 Task: Open Card Comedy Festival Review in Board Sales Performance Reporting and Analysis to Workspace Audio Editing Software and add a team member Softage.2@softage.net, a label Red, a checklist Early Childhood Education, an attachment from your onedrive, a color Red and finally, add a card description 'Create and send out employee engagement survey on performance evaluation' and a comment 'Its important to ensure that this task aligns with our overall project goals as it is part of a larger project.'. Add a start date 'Jan 02, 1900' with a due date 'Jan 09, 1900'
Action: Mouse moved to (102, 495)
Screenshot: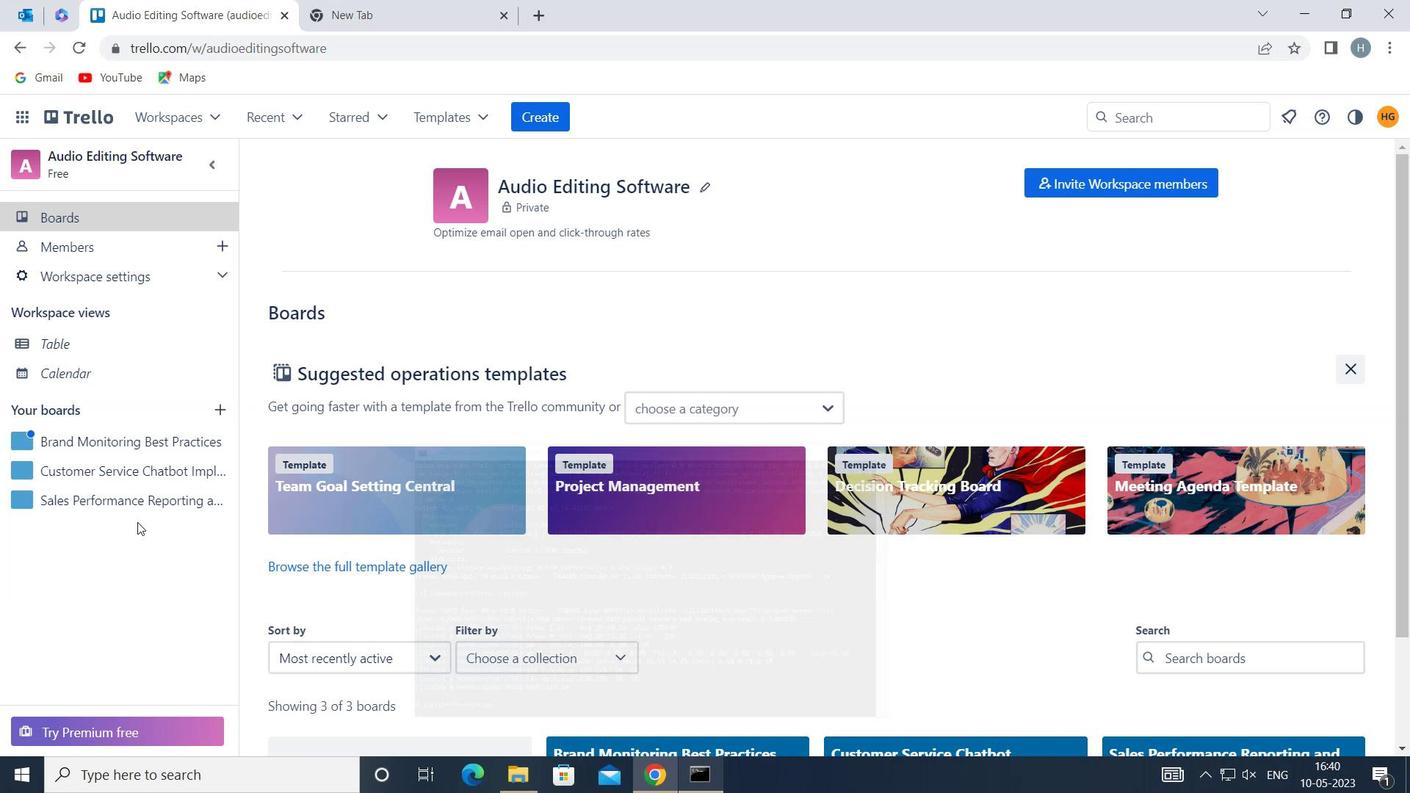 
Action: Mouse pressed left at (102, 495)
Screenshot: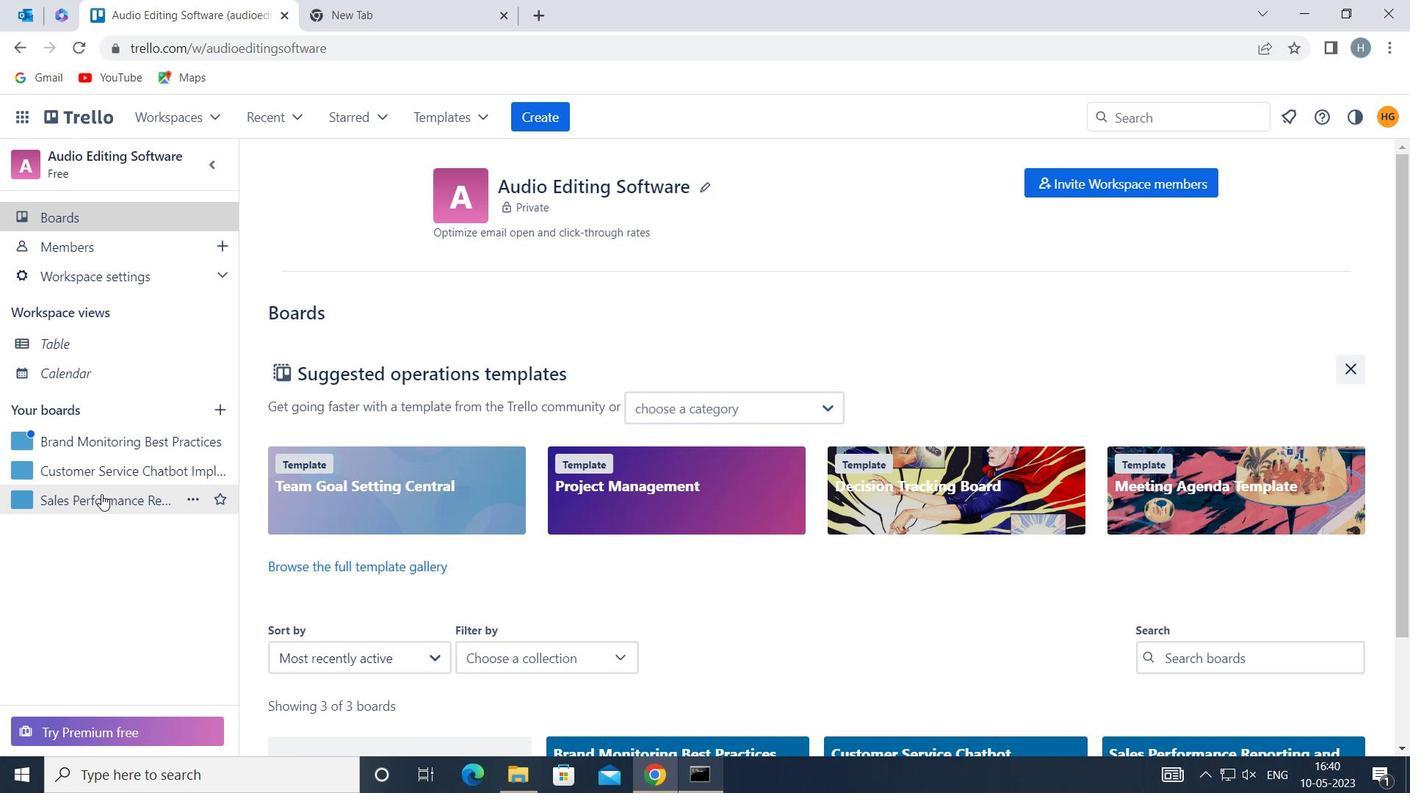 
Action: Mouse moved to (379, 260)
Screenshot: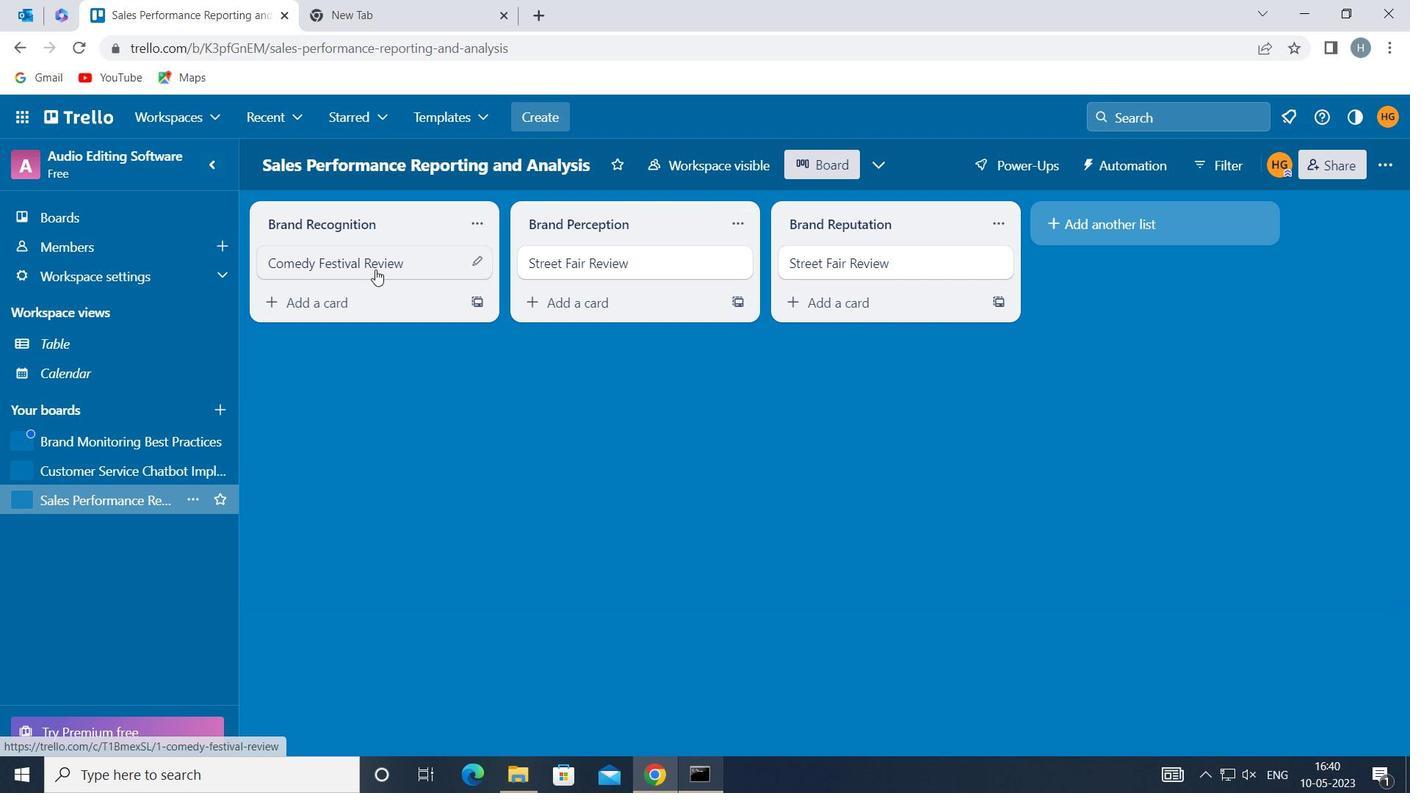 
Action: Mouse pressed left at (379, 260)
Screenshot: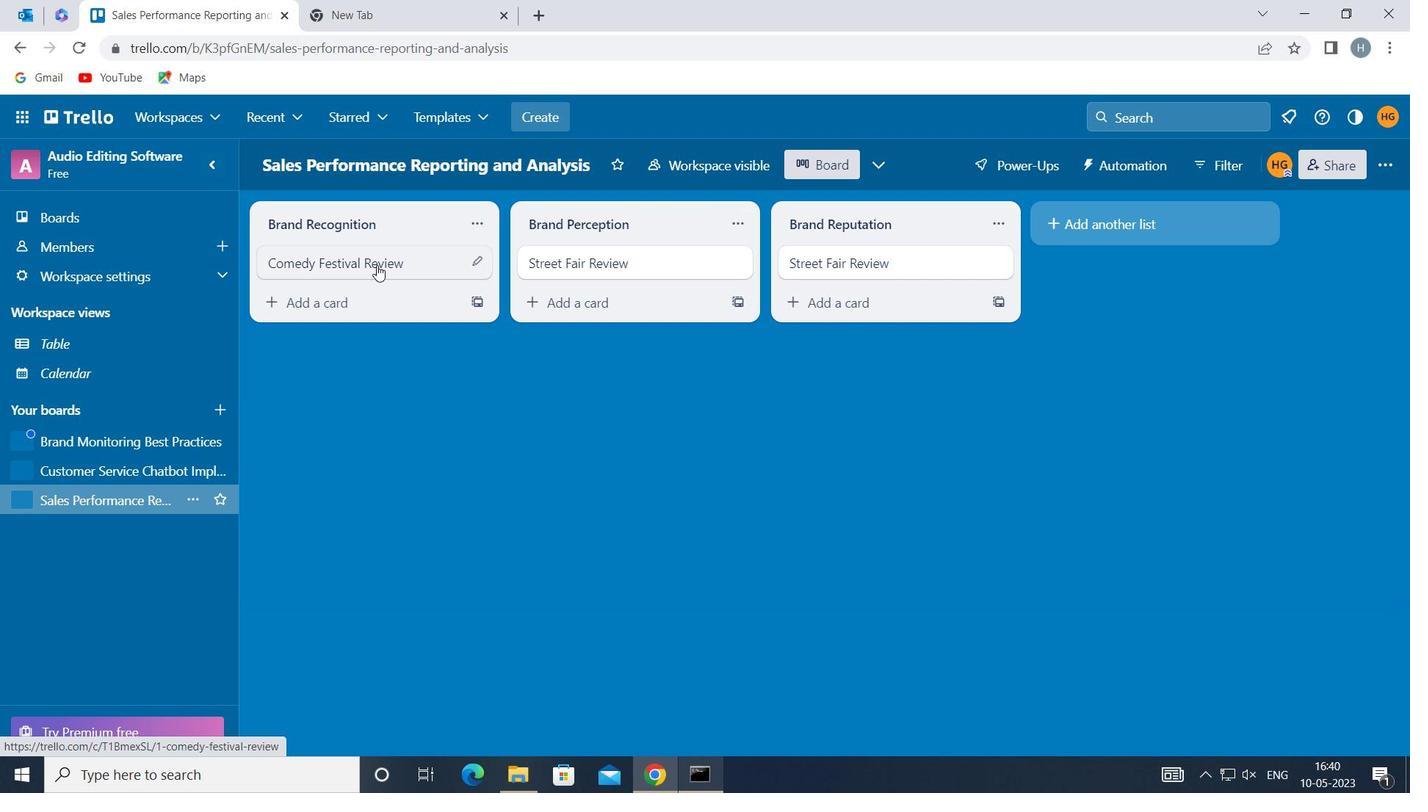 
Action: Mouse moved to (930, 262)
Screenshot: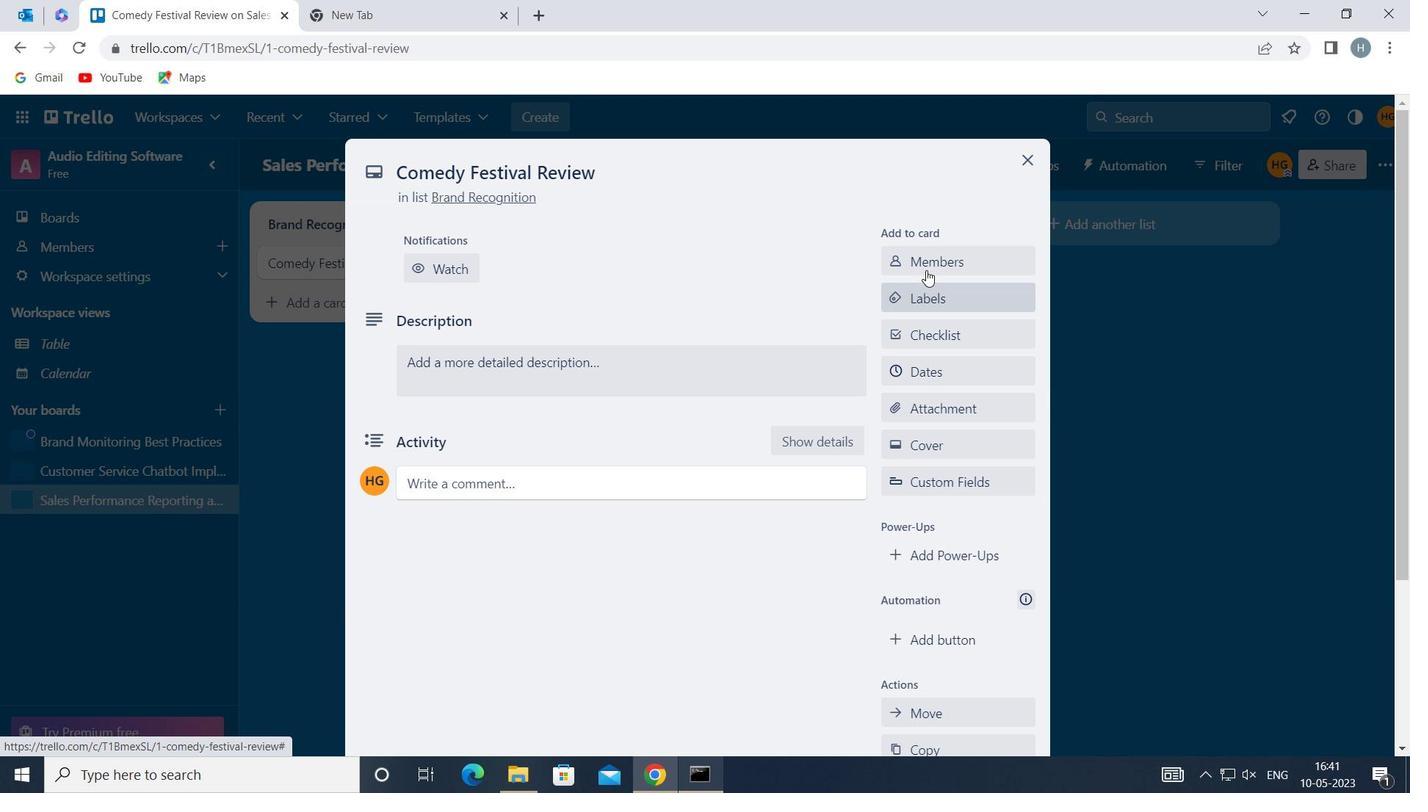 
Action: Mouse pressed left at (930, 262)
Screenshot: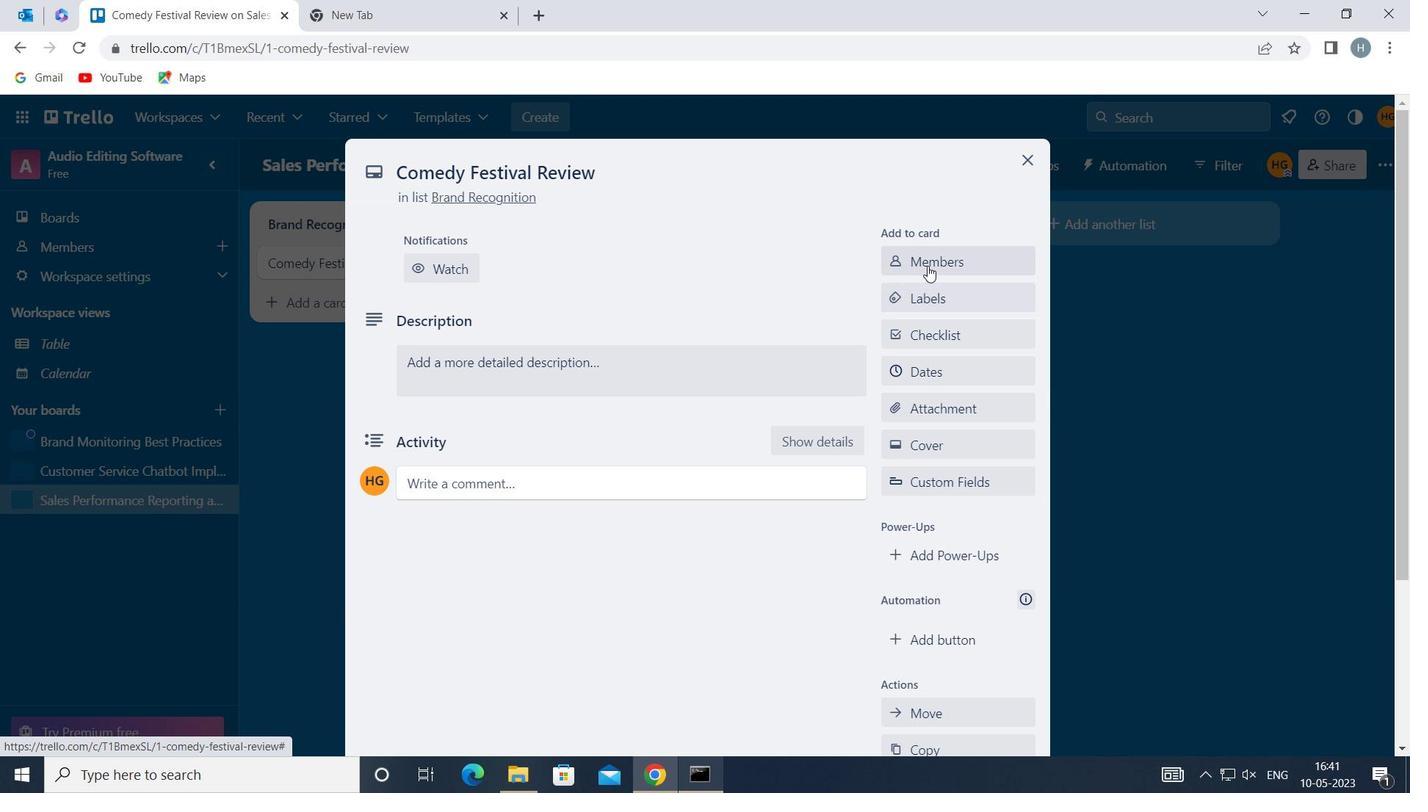 
Action: Mouse moved to (930, 261)
Screenshot: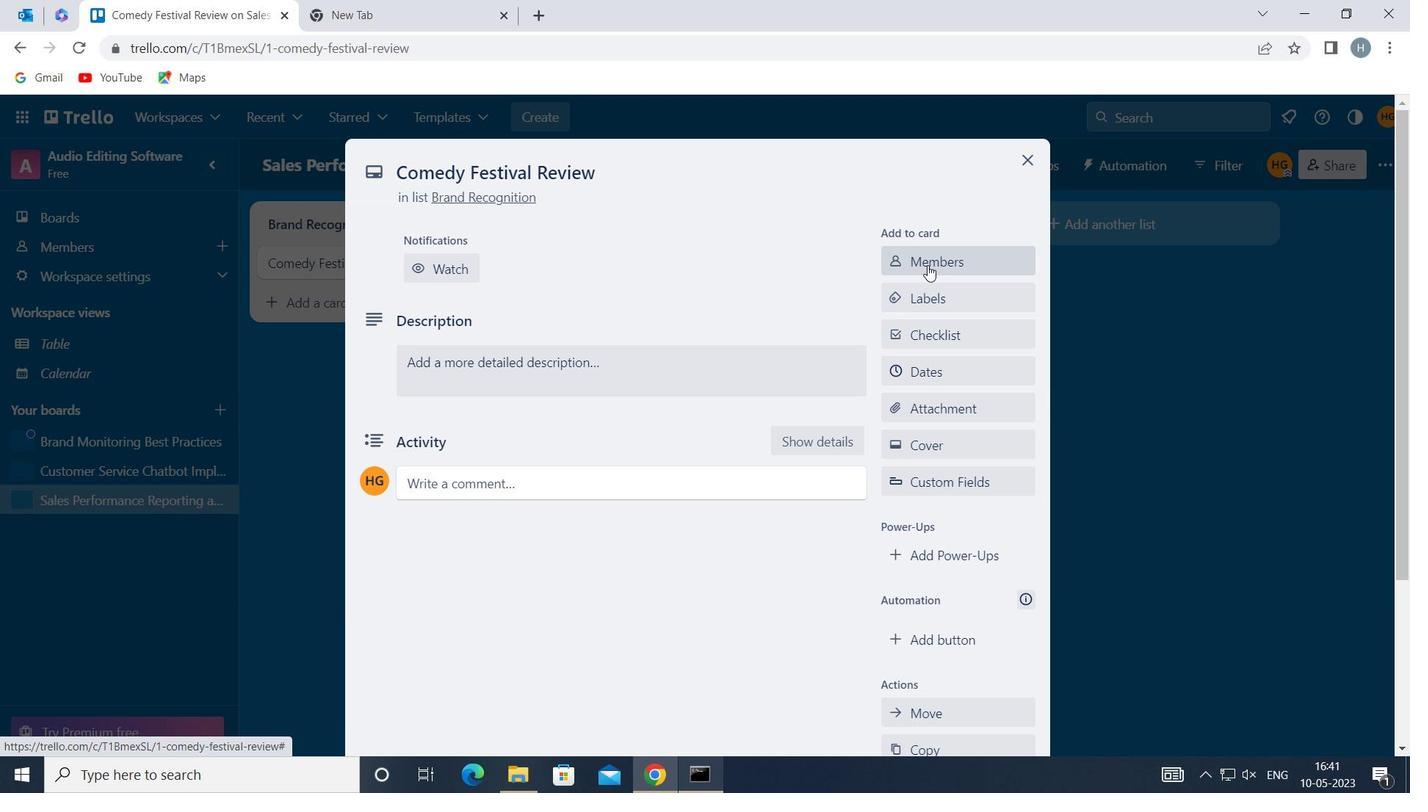 
Action: Key pressed softage
Screenshot: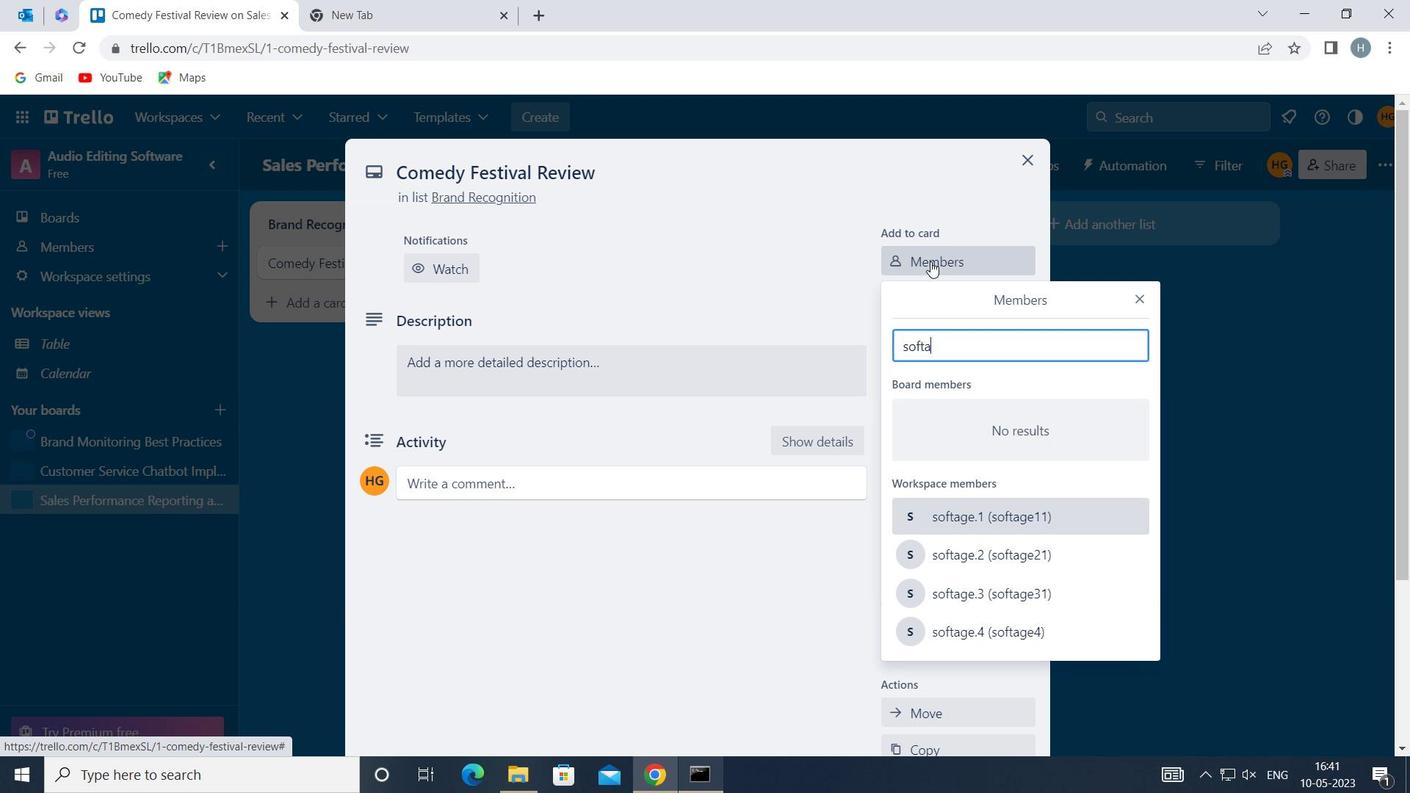 
Action: Mouse moved to (1019, 539)
Screenshot: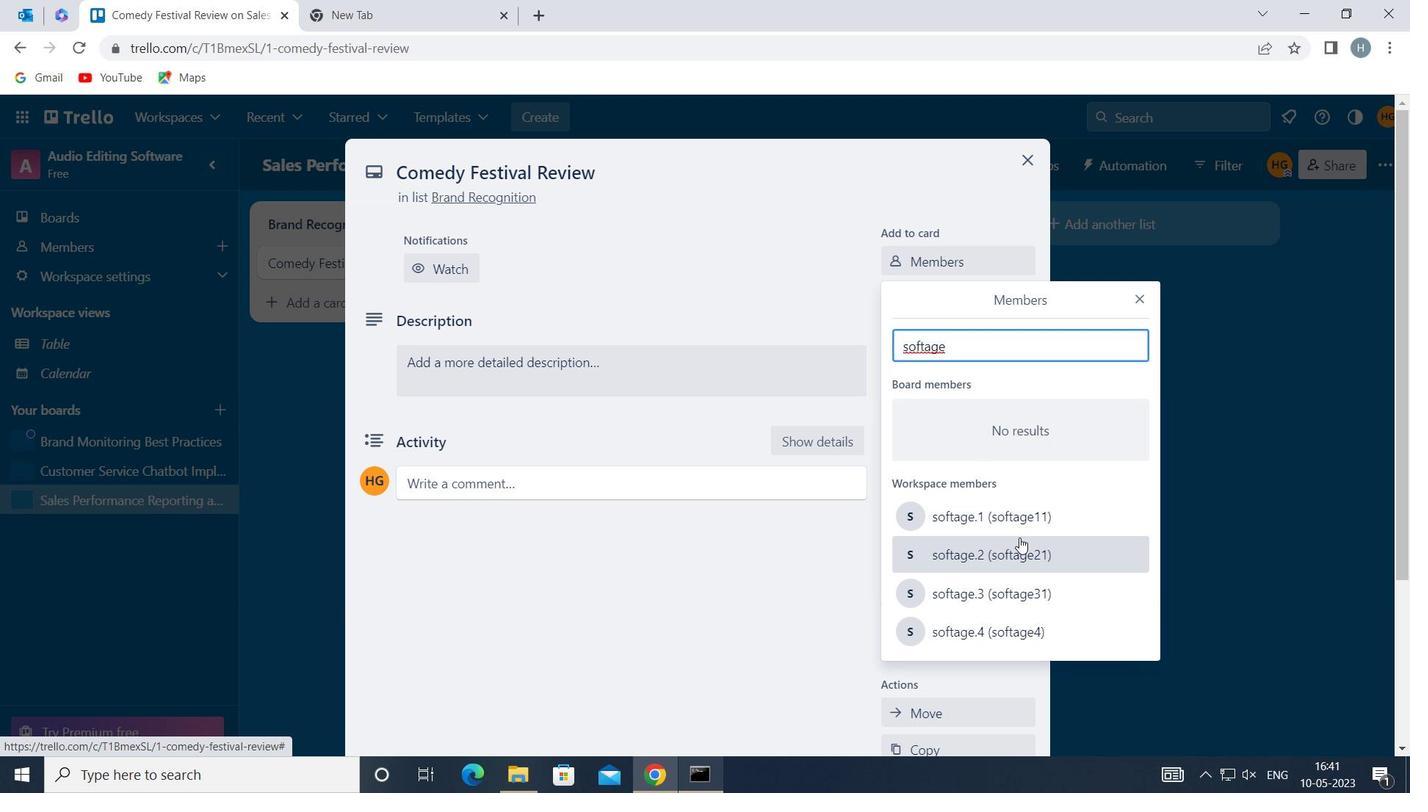 
Action: Mouse pressed left at (1019, 539)
Screenshot: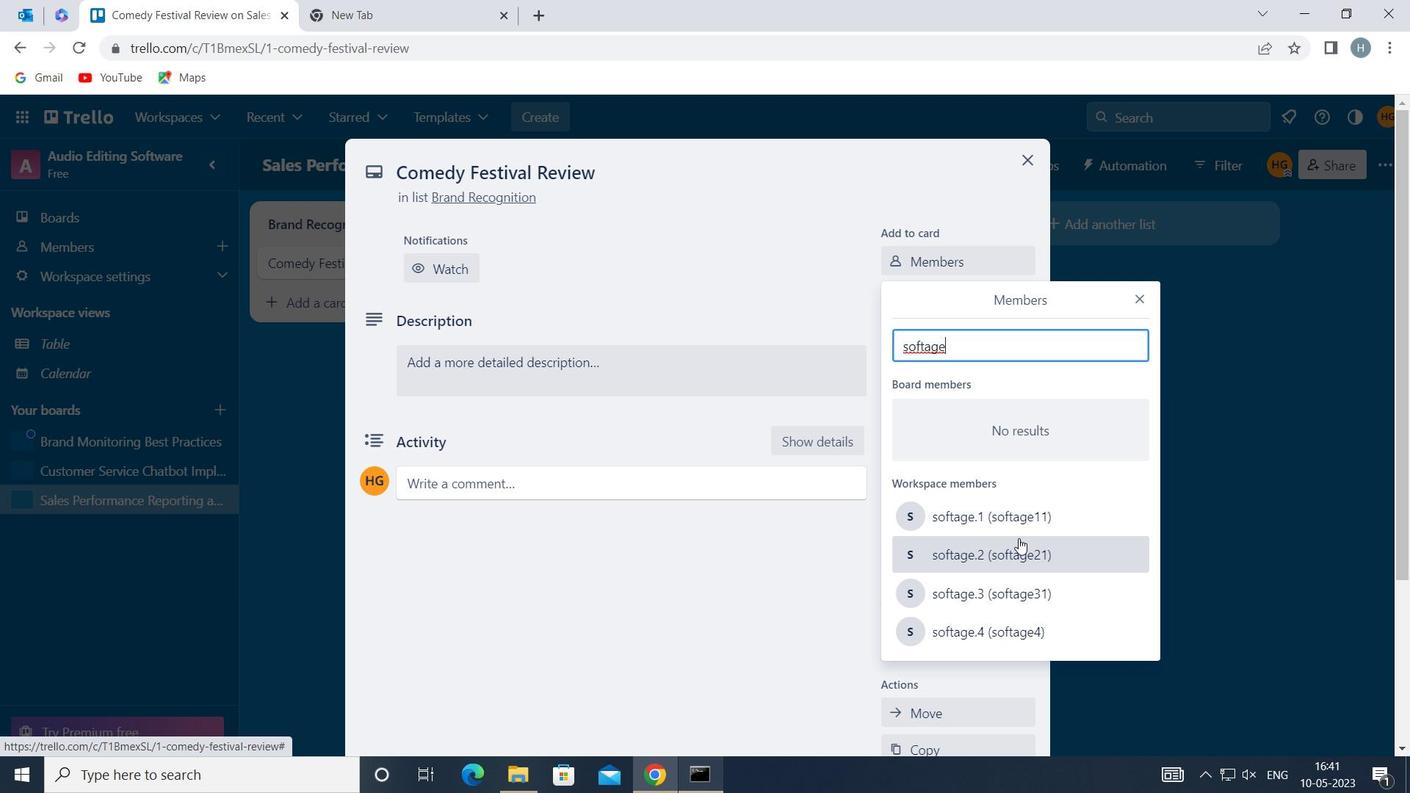 
Action: Mouse moved to (1140, 294)
Screenshot: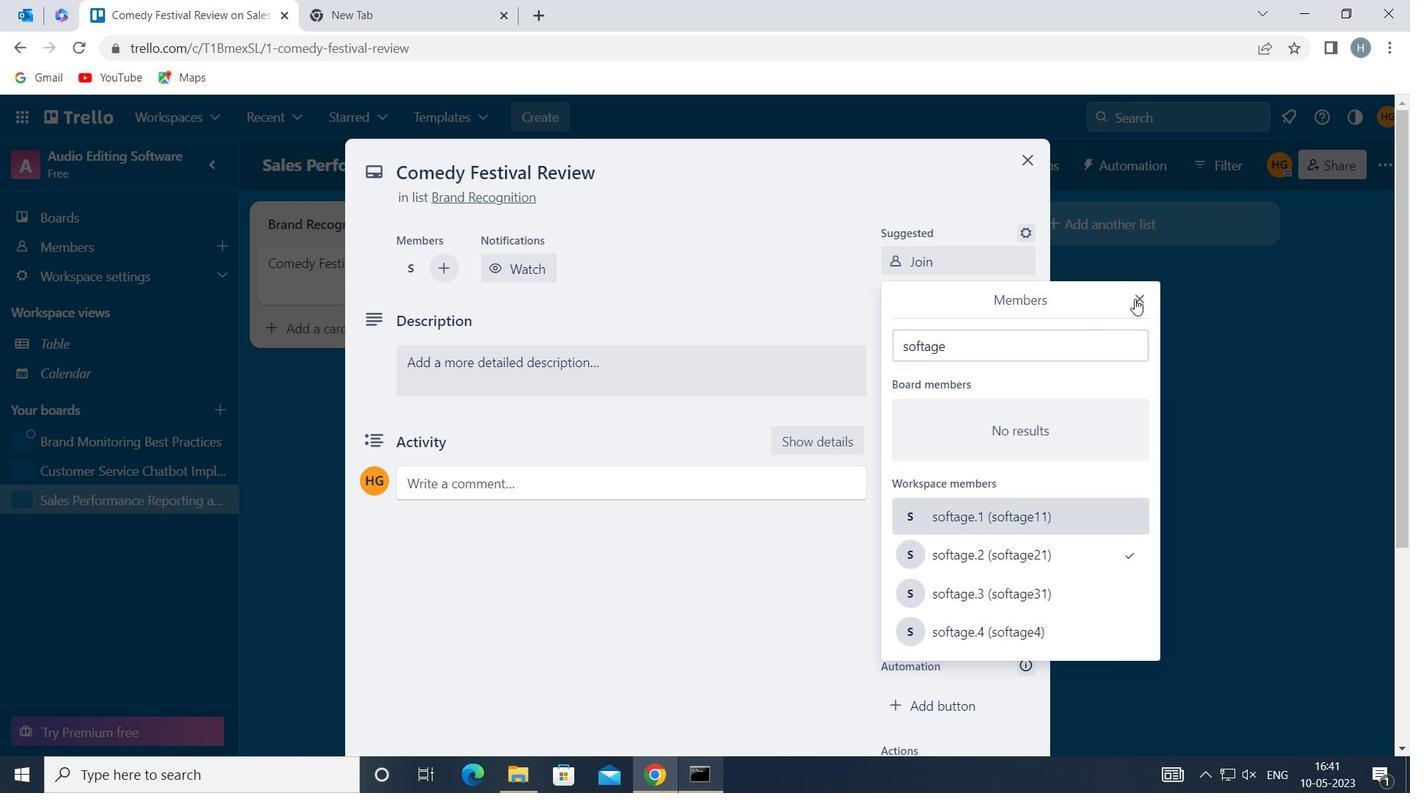
Action: Mouse pressed left at (1140, 294)
Screenshot: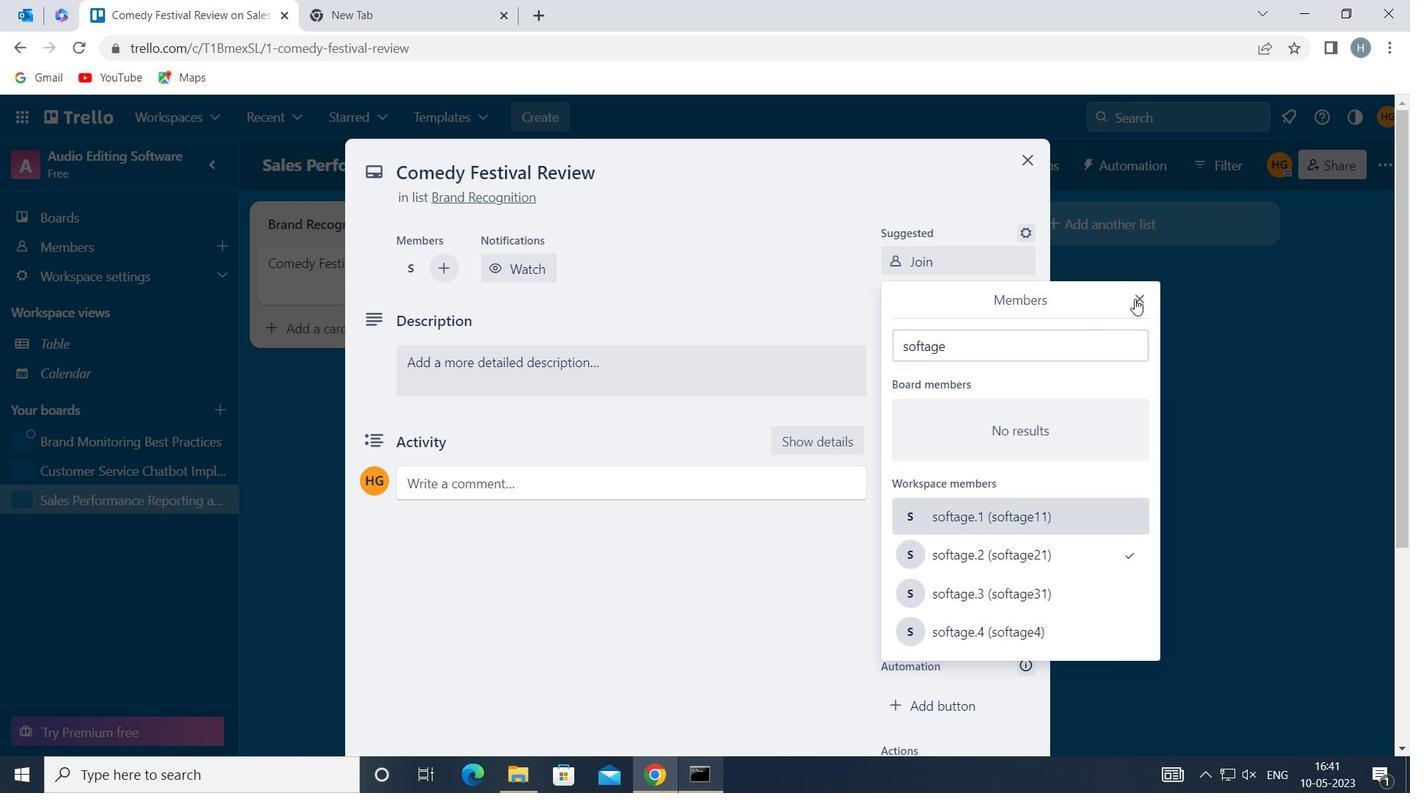 
Action: Mouse moved to (966, 357)
Screenshot: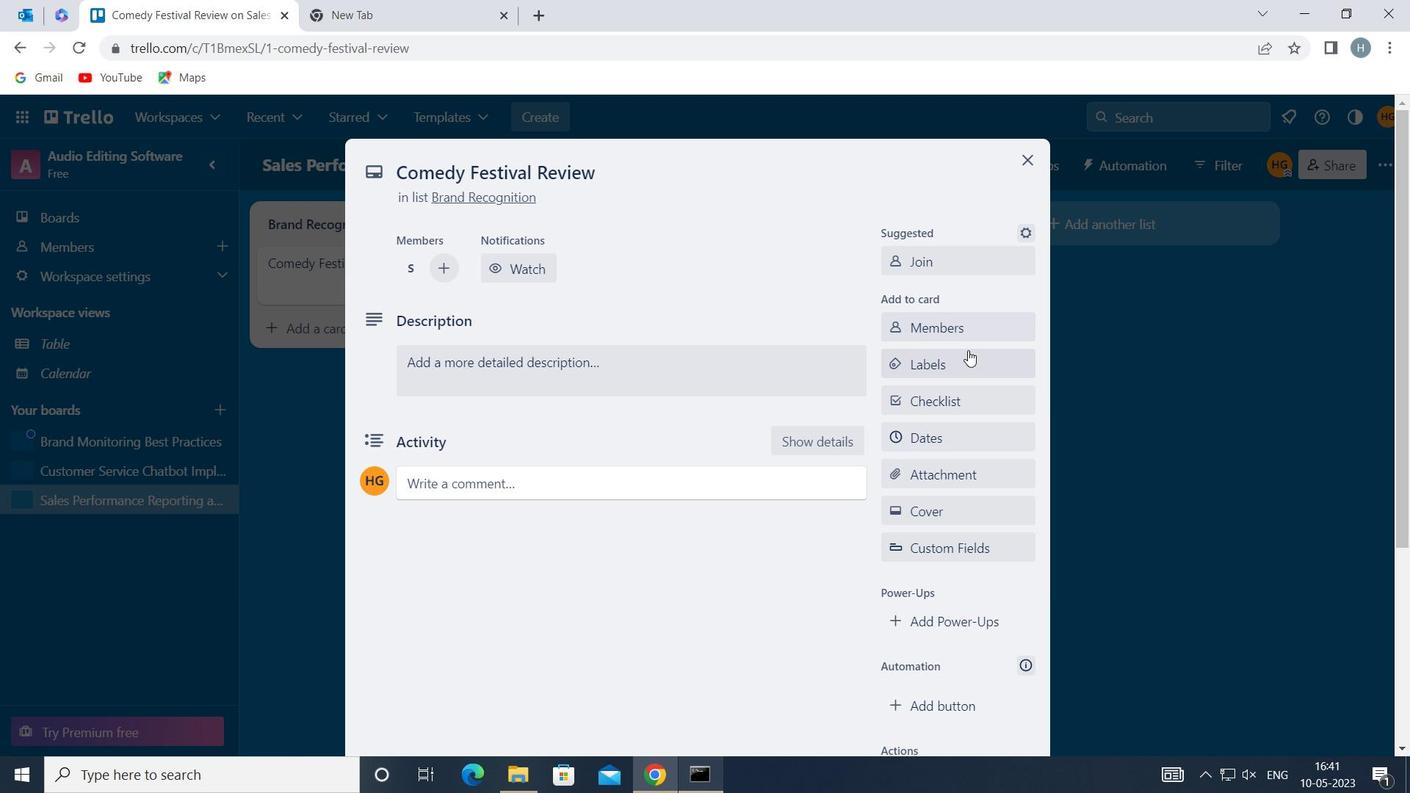 
Action: Mouse pressed left at (966, 357)
Screenshot: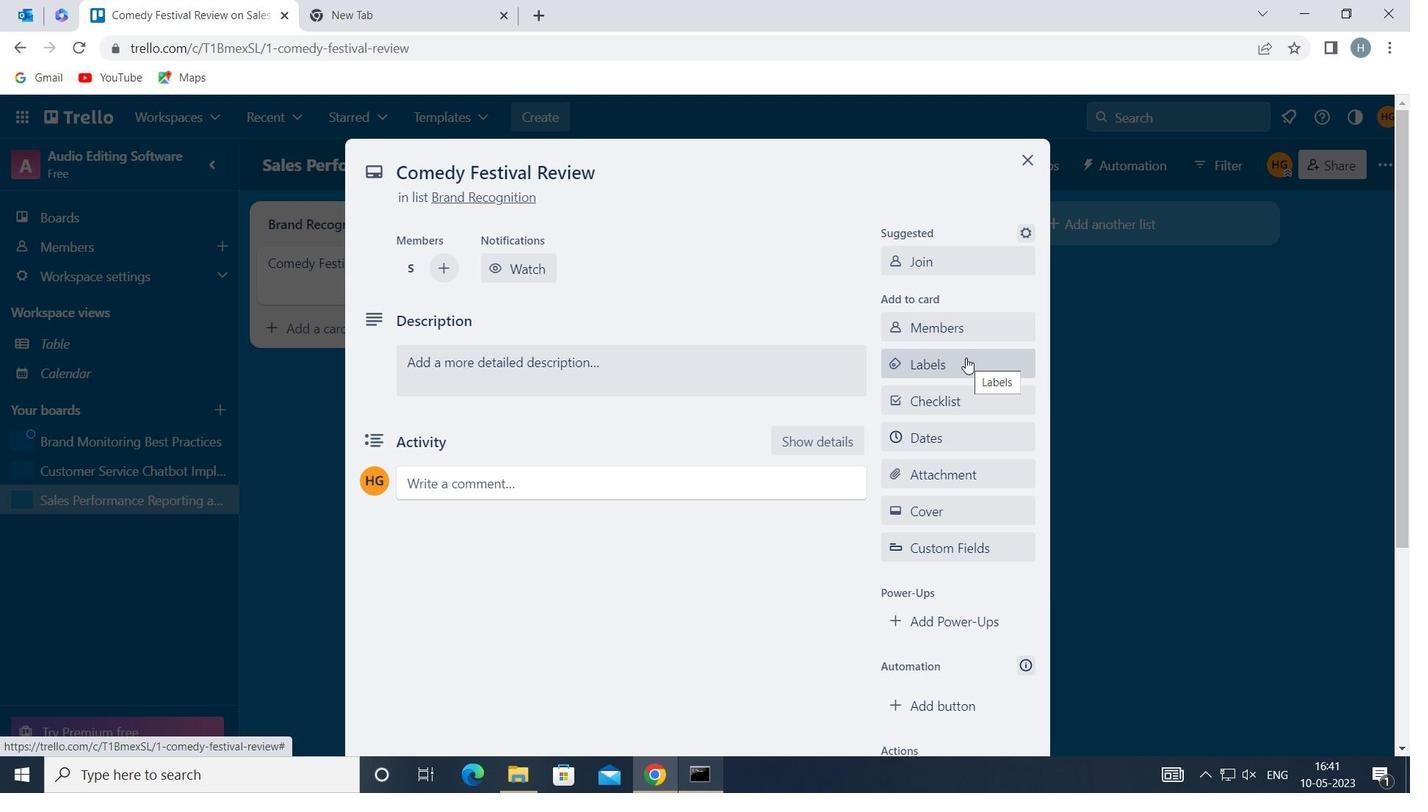 
Action: Mouse moved to (977, 370)
Screenshot: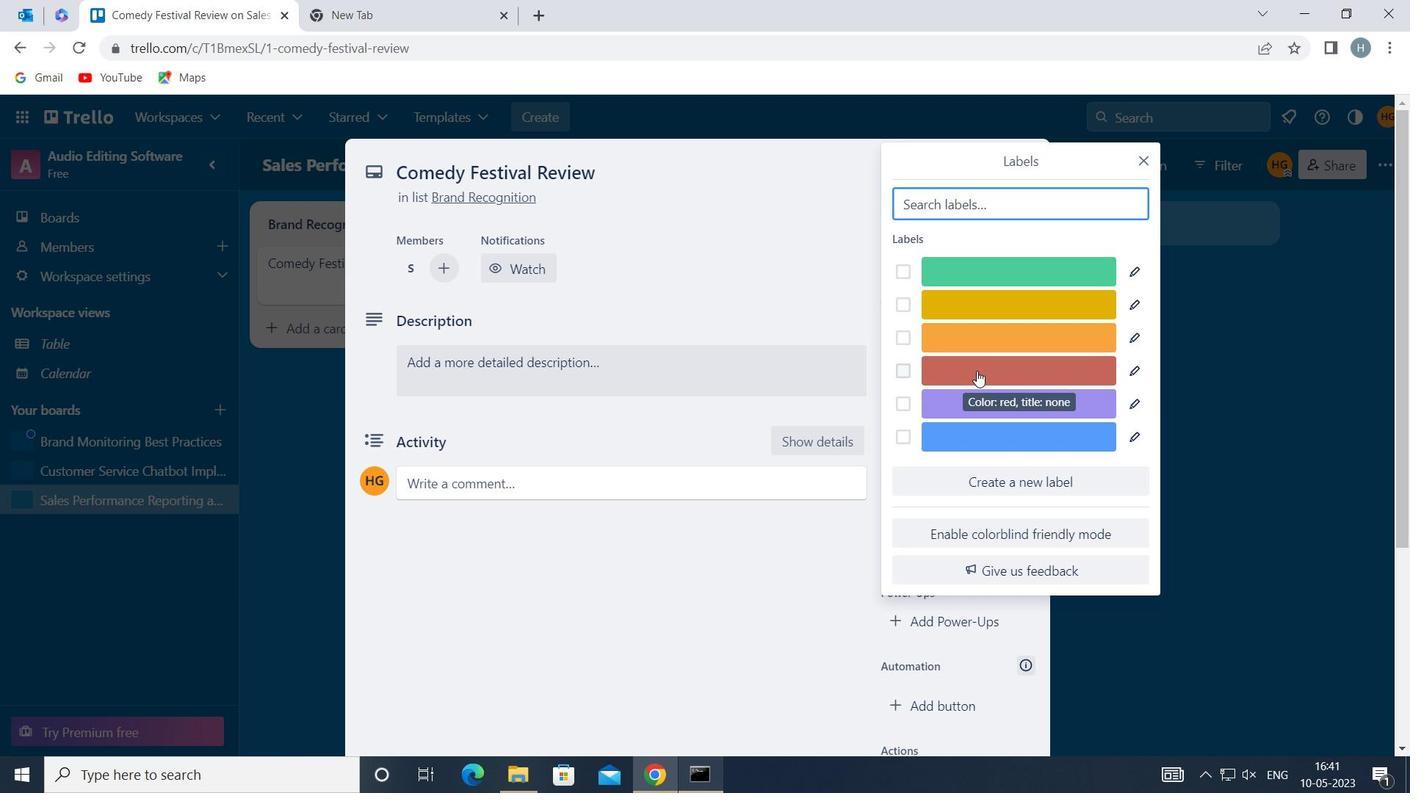 
Action: Mouse pressed left at (977, 370)
Screenshot: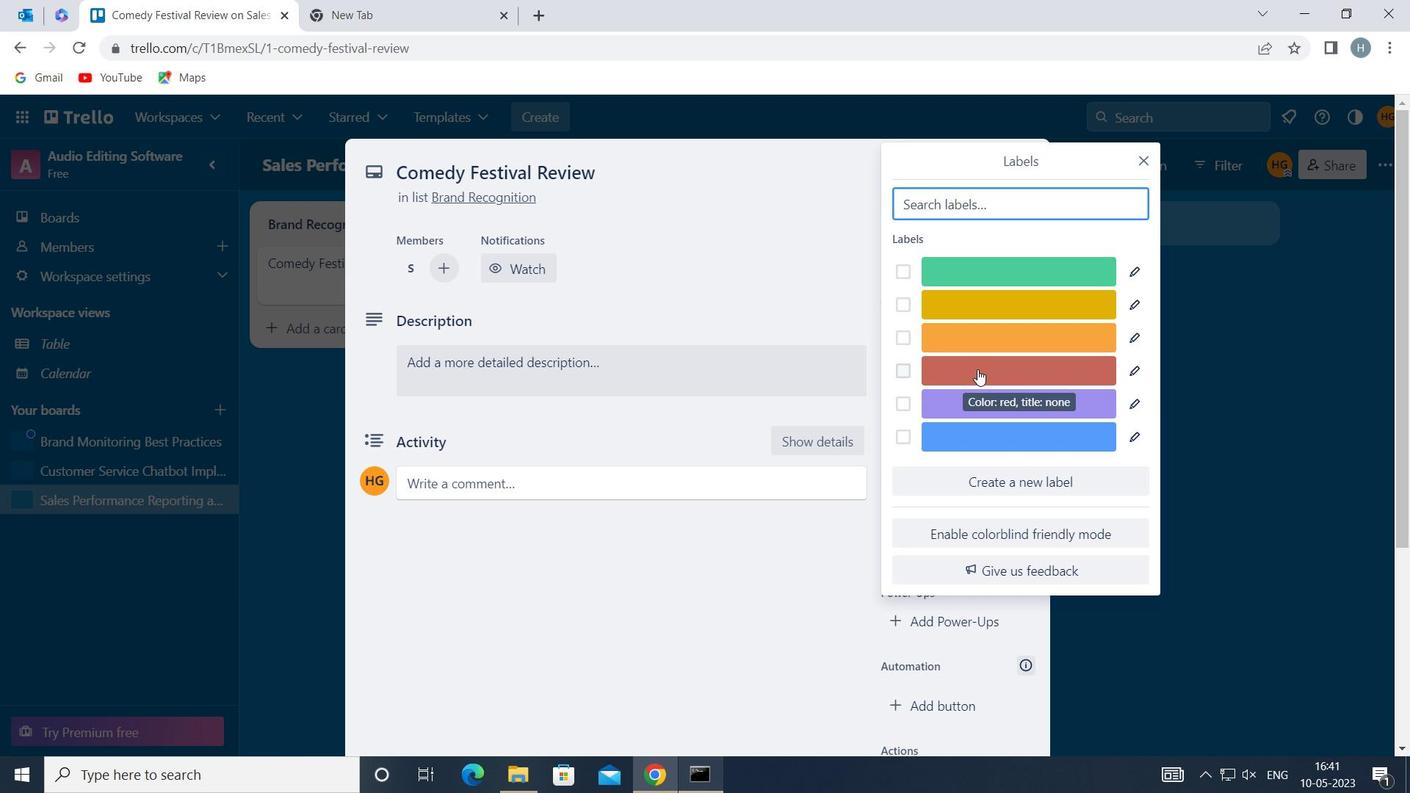 
Action: Mouse moved to (1144, 157)
Screenshot: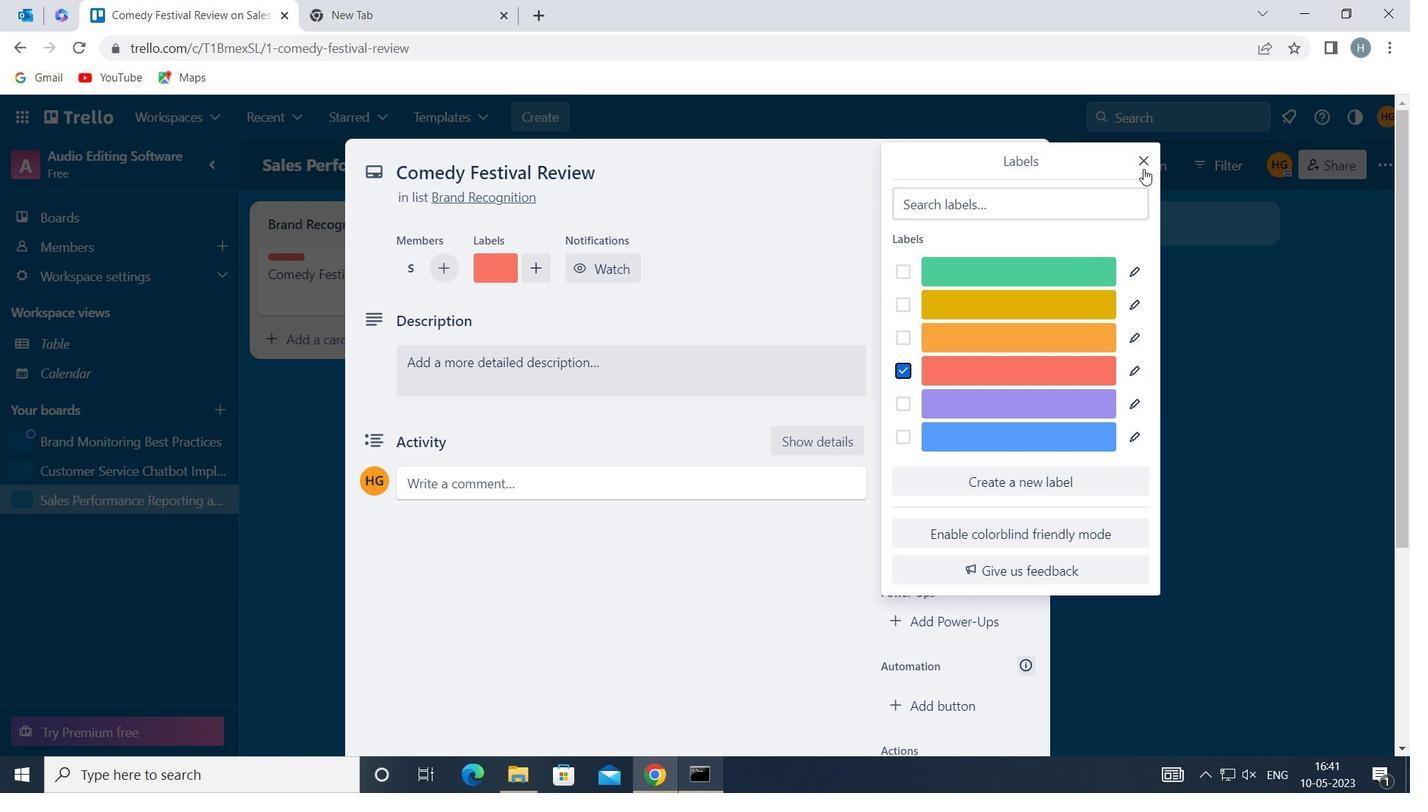 
Action: Mouse pressed left at (1144, 157)
Screenshot: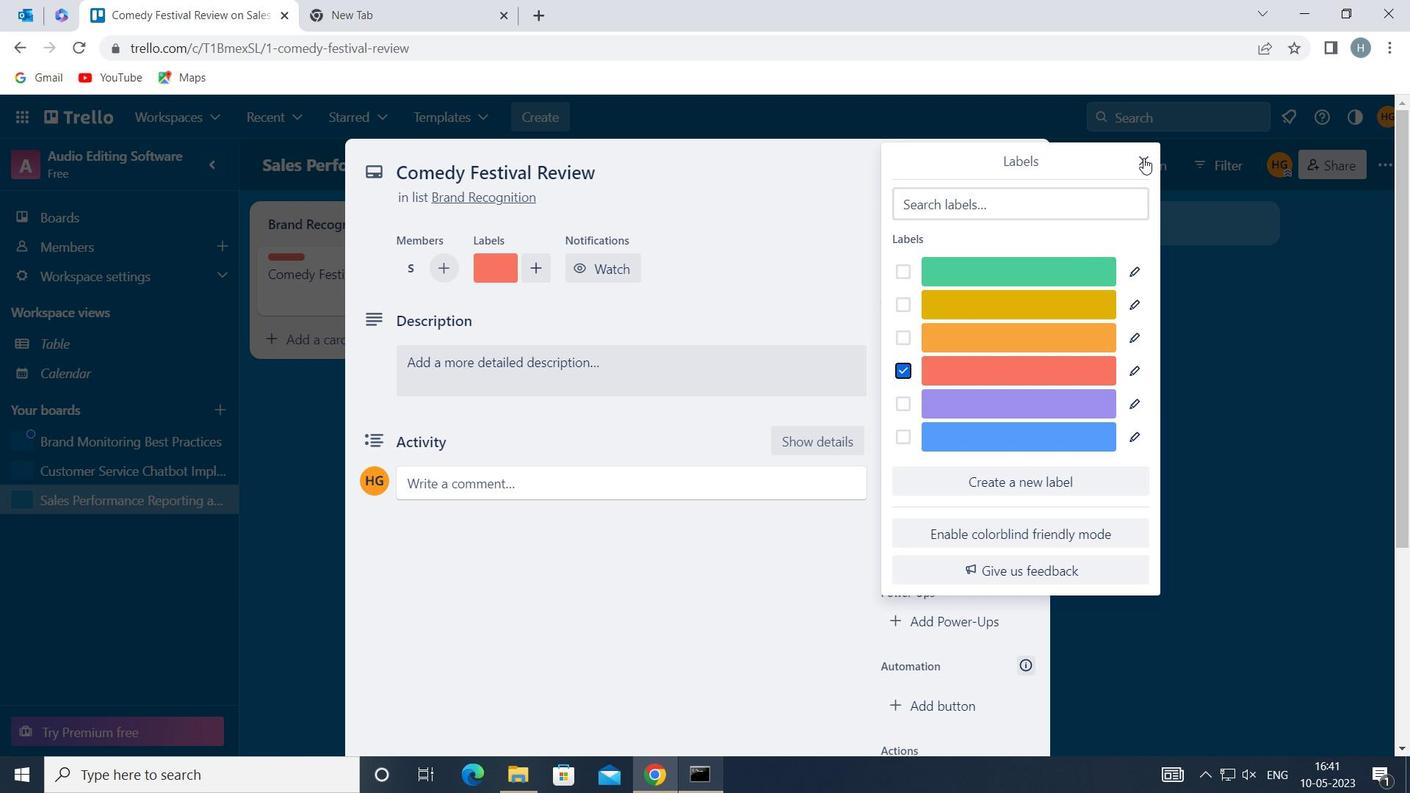 
Action: Mouse moved to (954, 398)
Screenshot: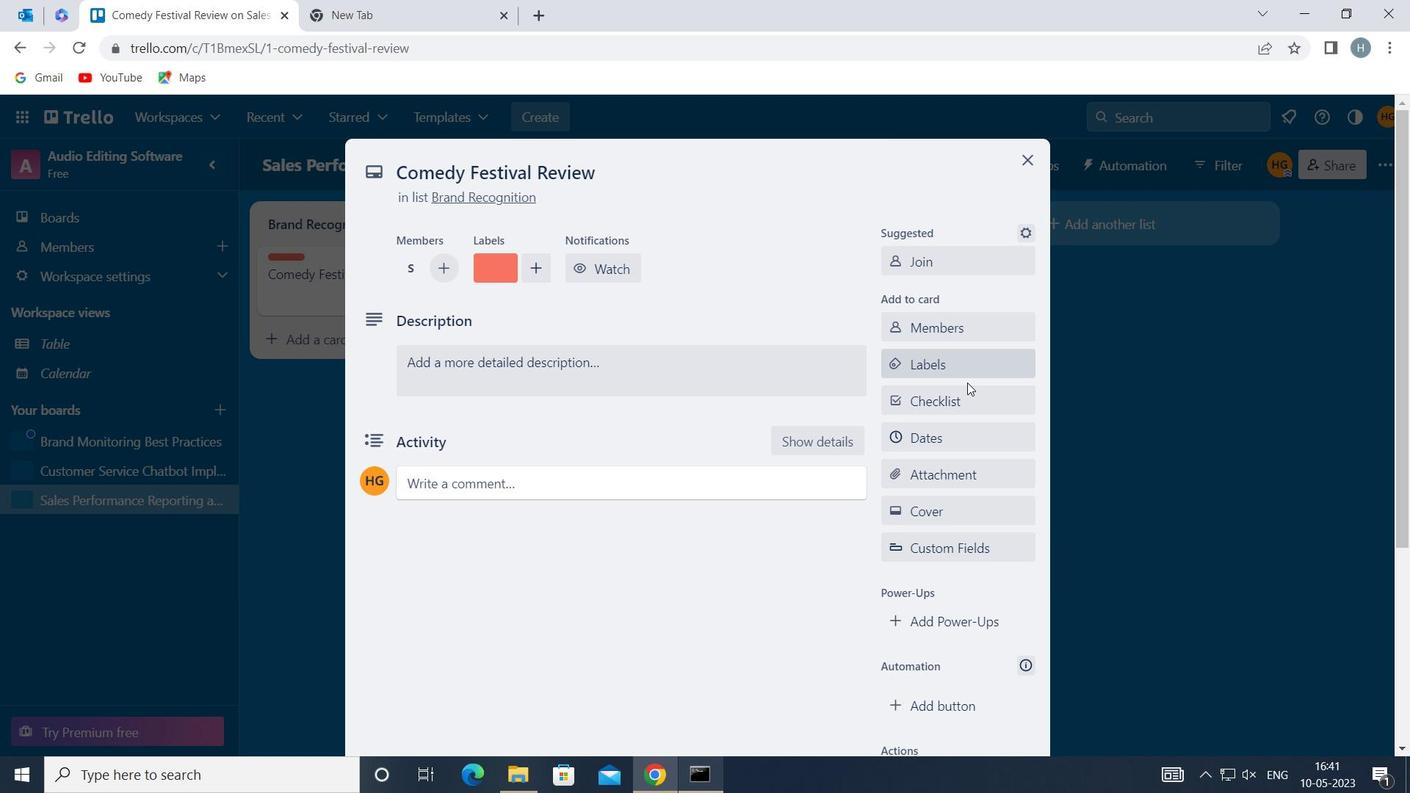 
Action: Mouse pressed left at (954, 398)
Screenshot: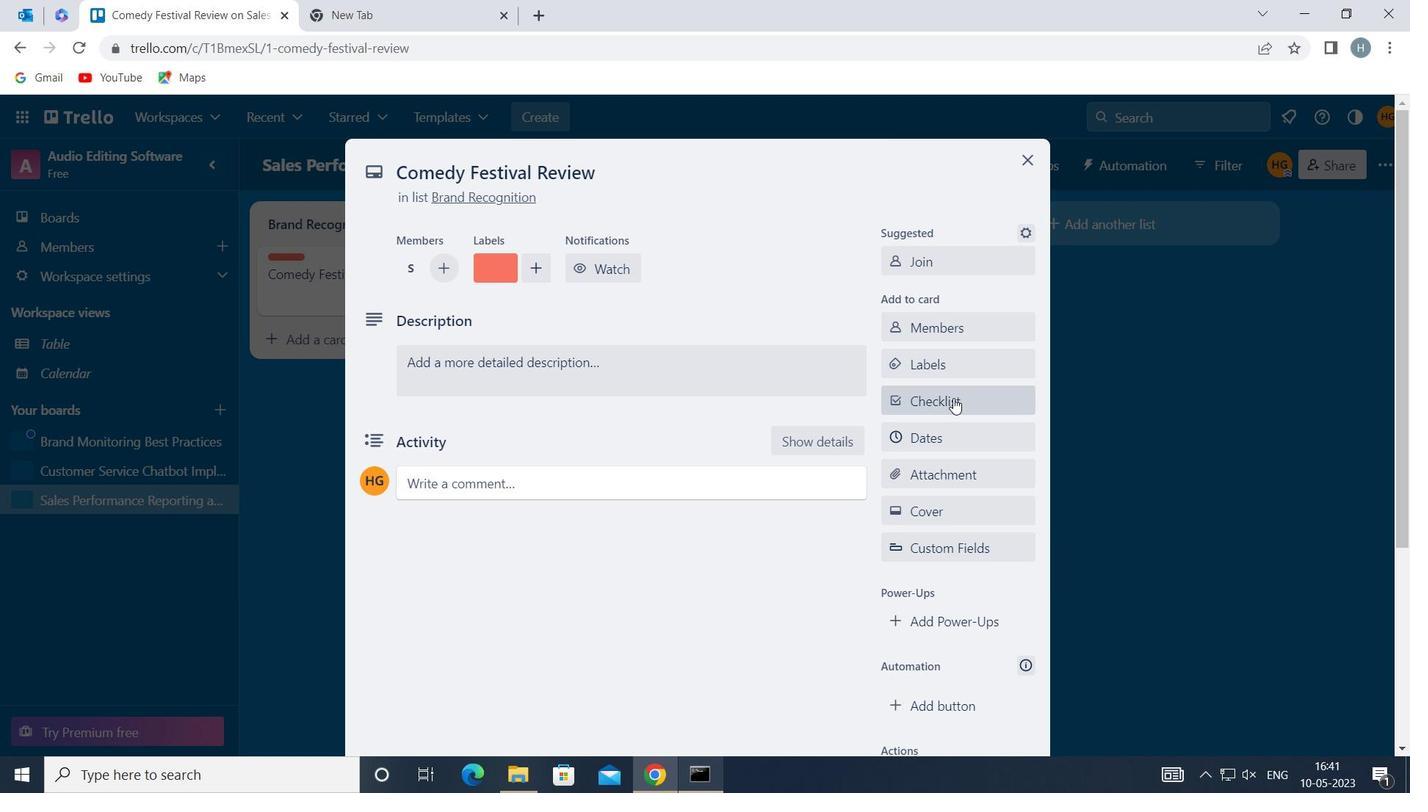 
Action: Key pressed <Key.shift>EARLY<Key.space><Key.shift>CHILDHOOD<Key.space><Key.shift>EDUCATION
Screenshot: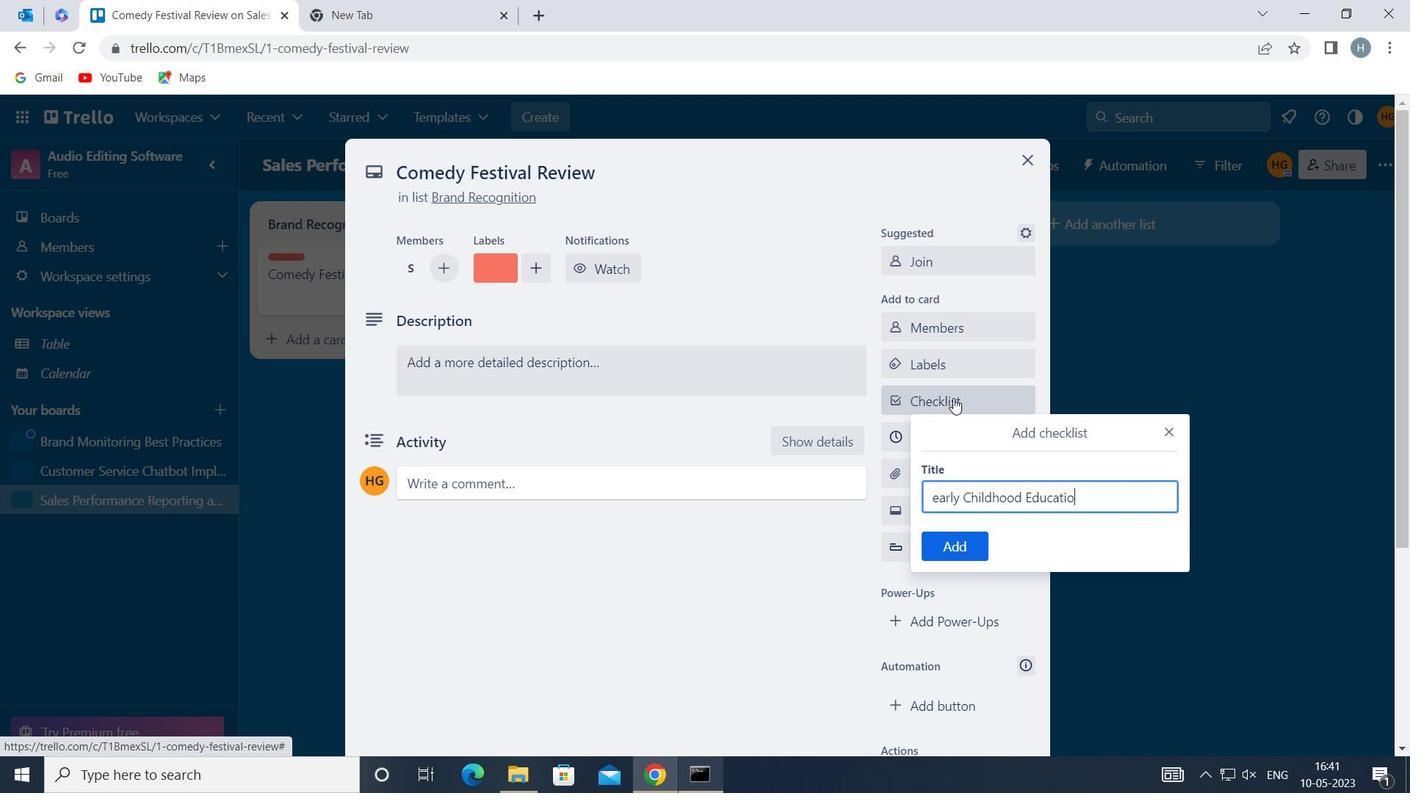 
Action: Mouse moved to (960, 539)
Screenshot: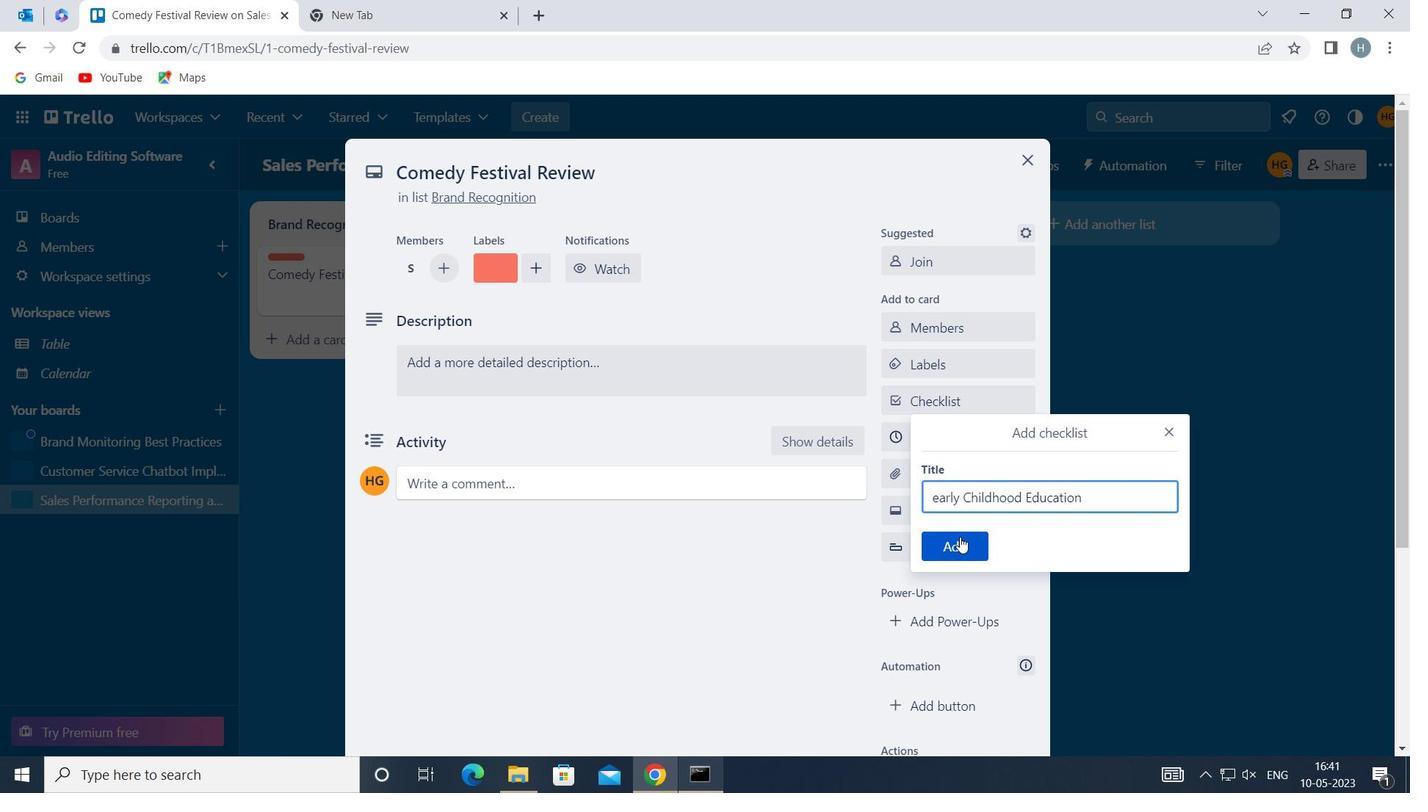 
Action: Mouse pressed left at (960, 539)
Screenshot: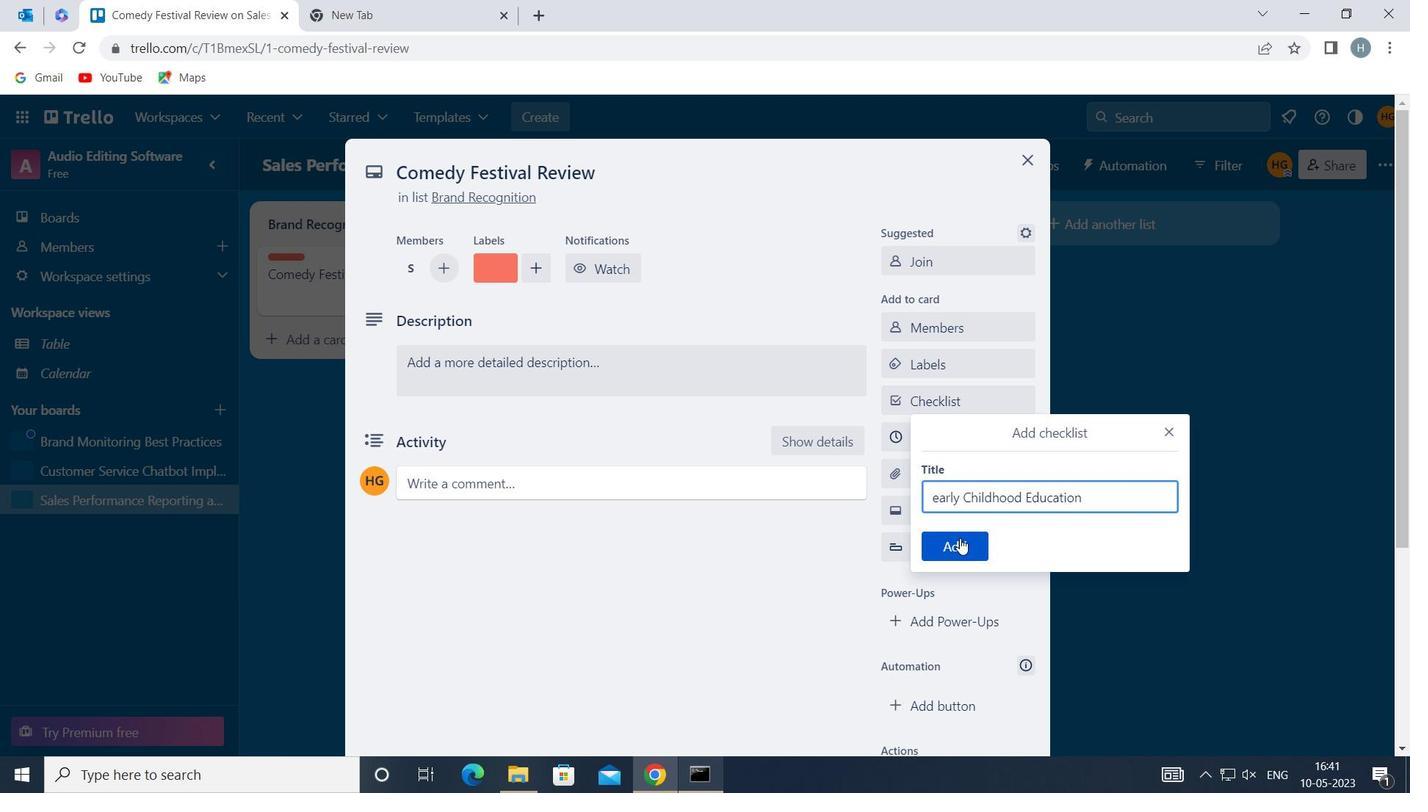 
Action: Mouse moved to (955, 467)
Screenshot: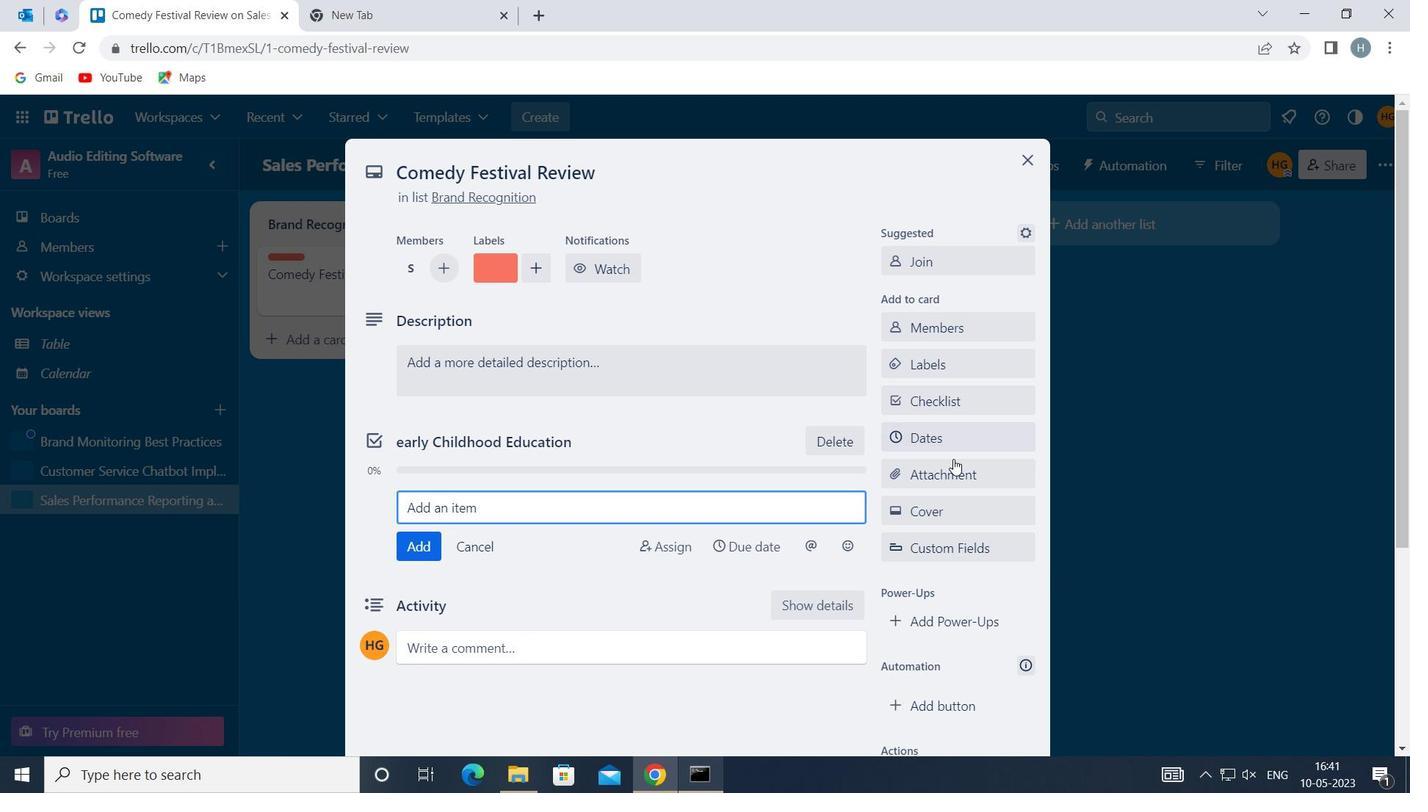 
Action: Mouse pressed left at (955, 467)
Screenshot: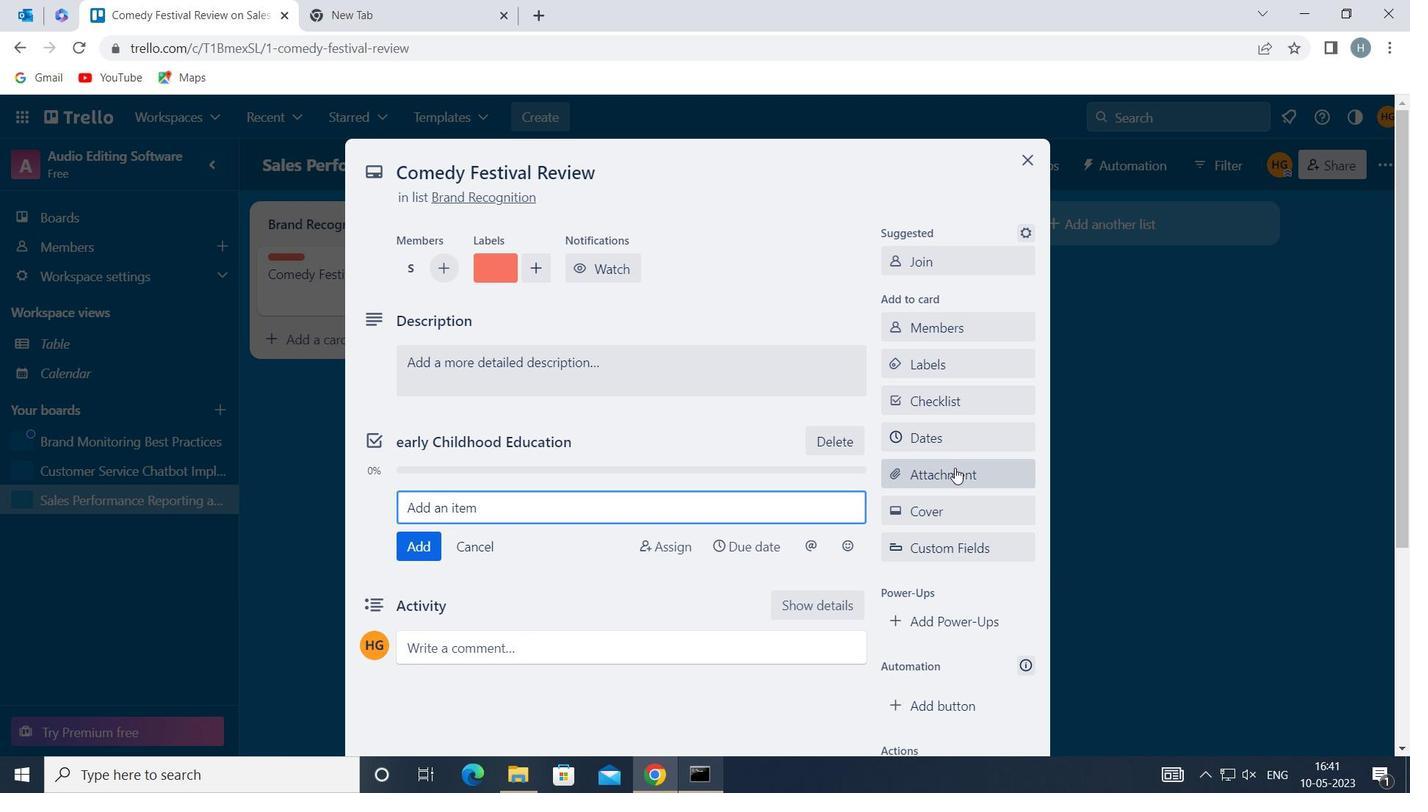 
Action: Mouse moved to (945, 344)
Screenshot: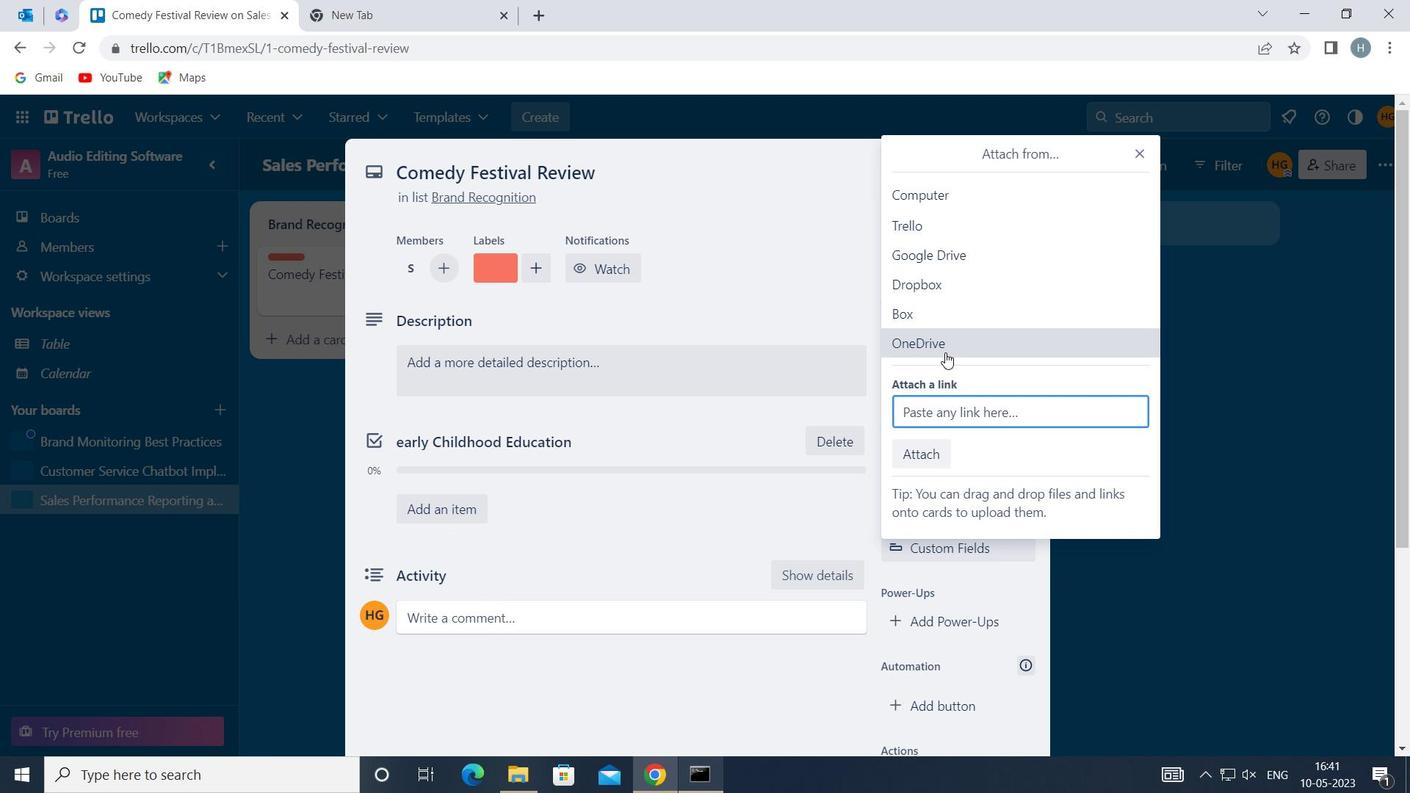 
Action: Mouse pressed left at (945, 344)
Screenshot: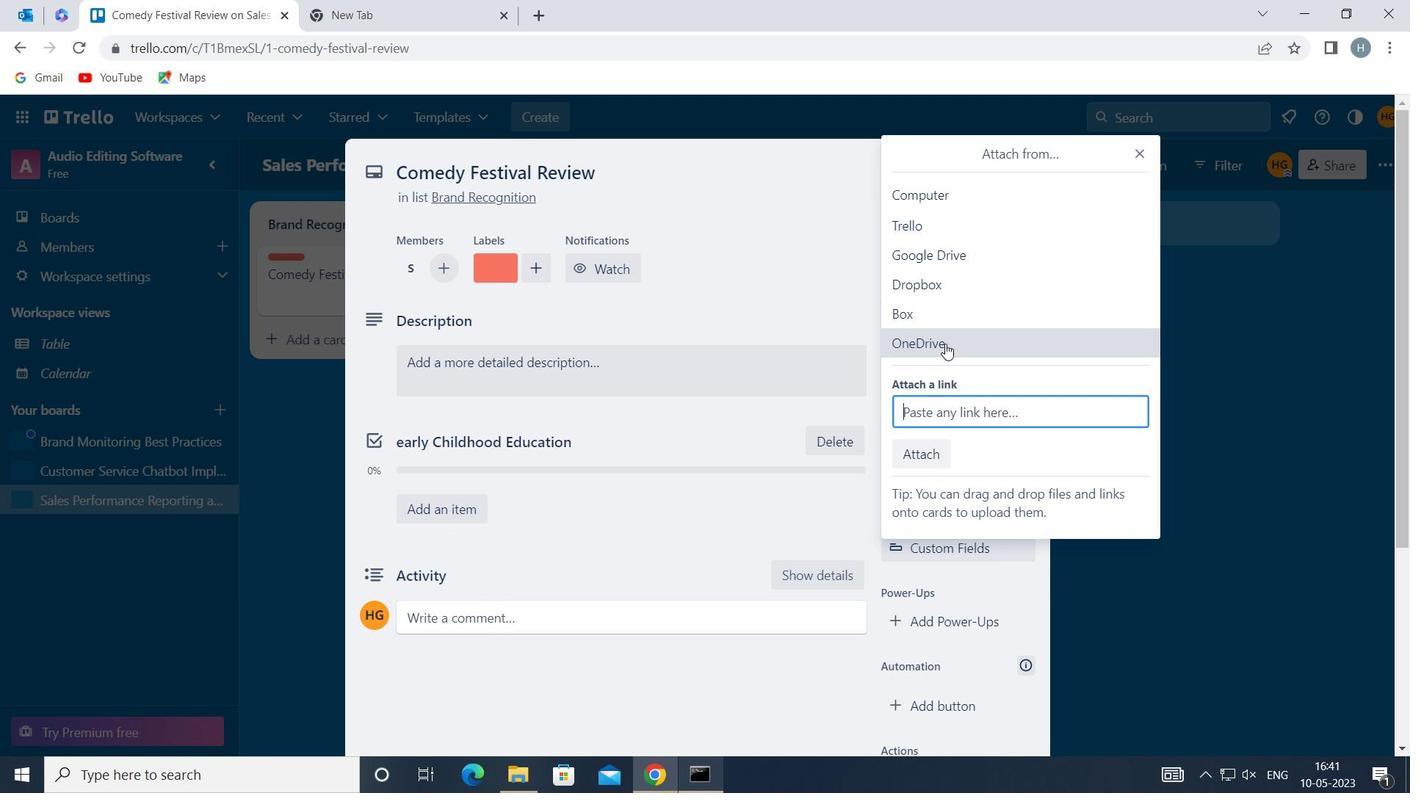 
Action: Mouse moved to (763, 265)
Screenshot: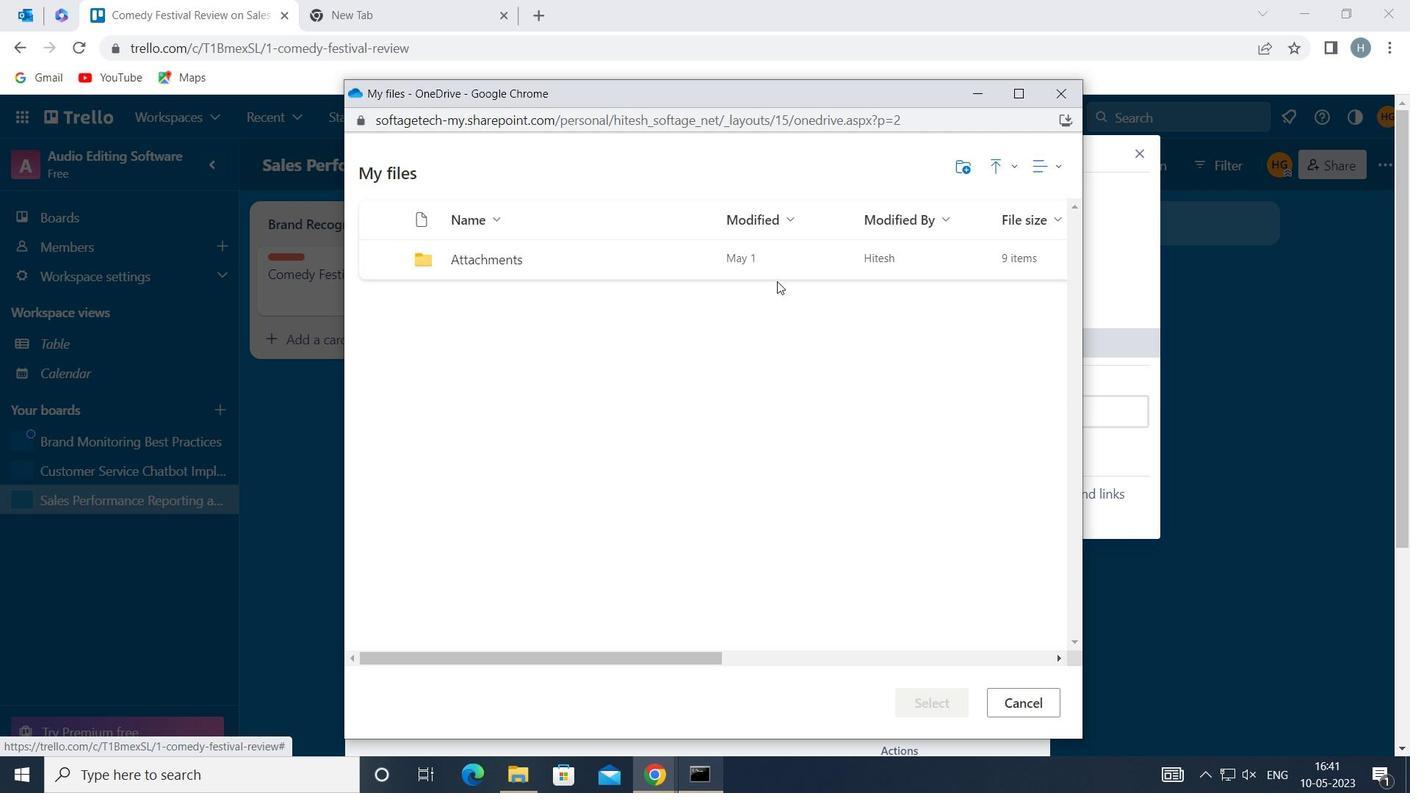 
Action: Mouse pressed left at (763, 265)
Screenshot: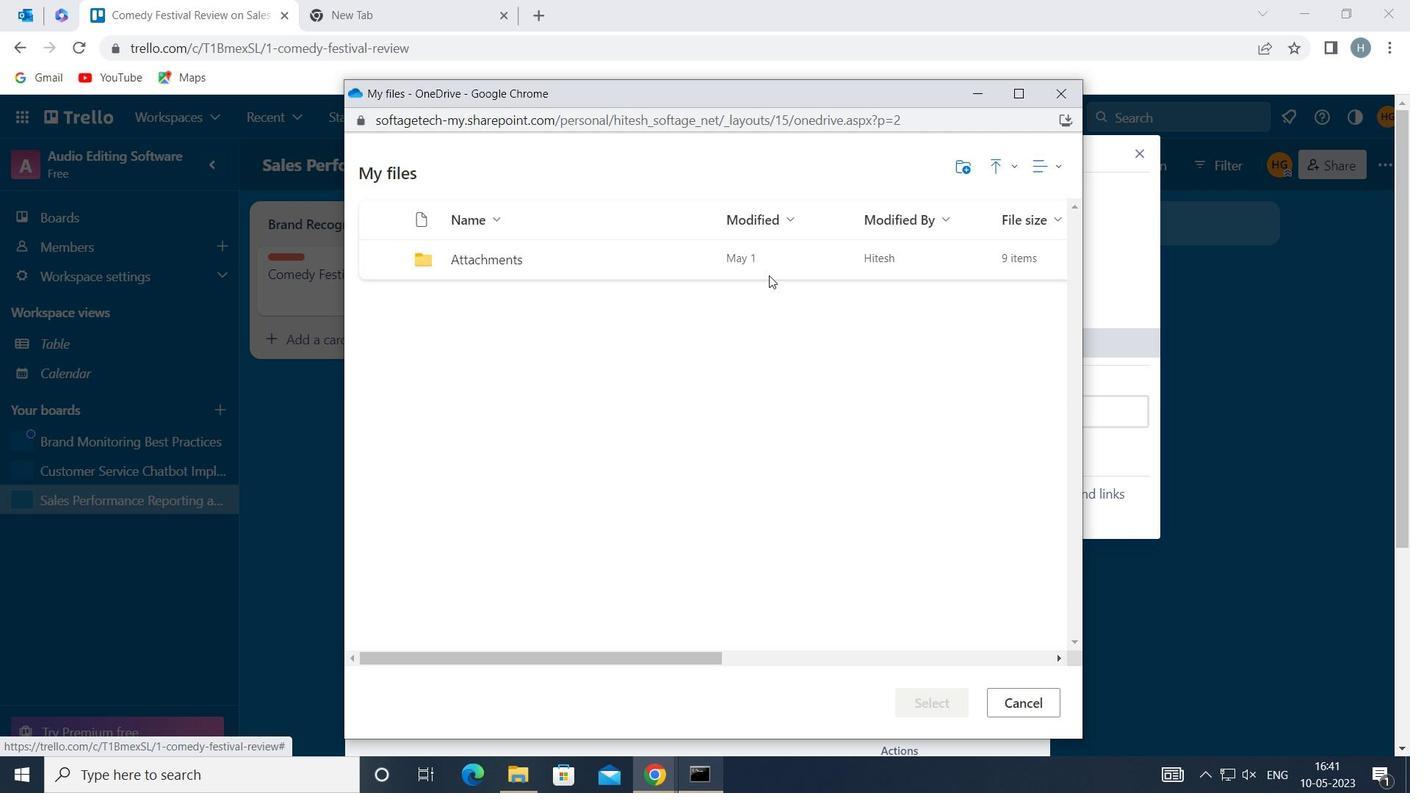 
Action: Mouse pressed left at (763, 265)
Screenshot: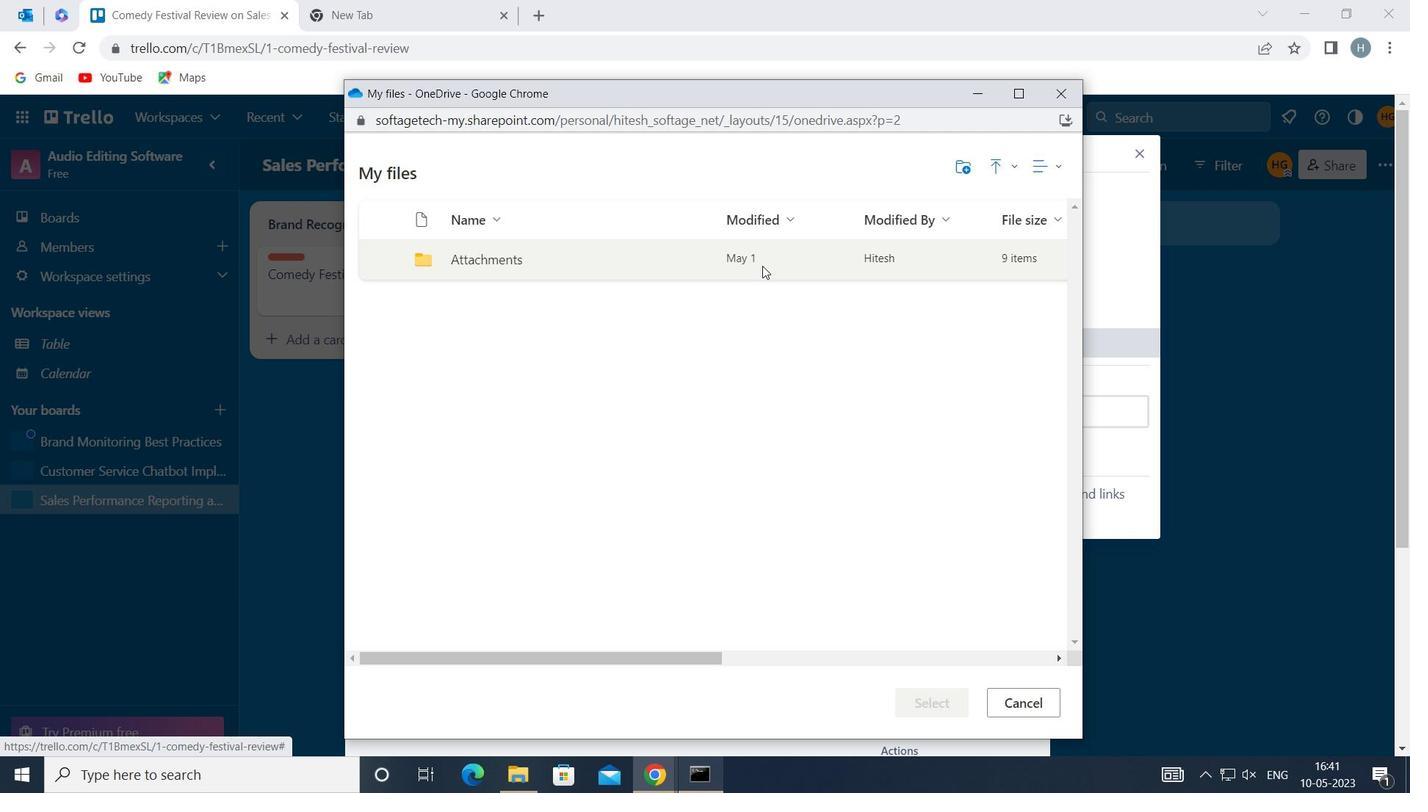 
Action: Mouse moved to (759, 265)
Screenshot: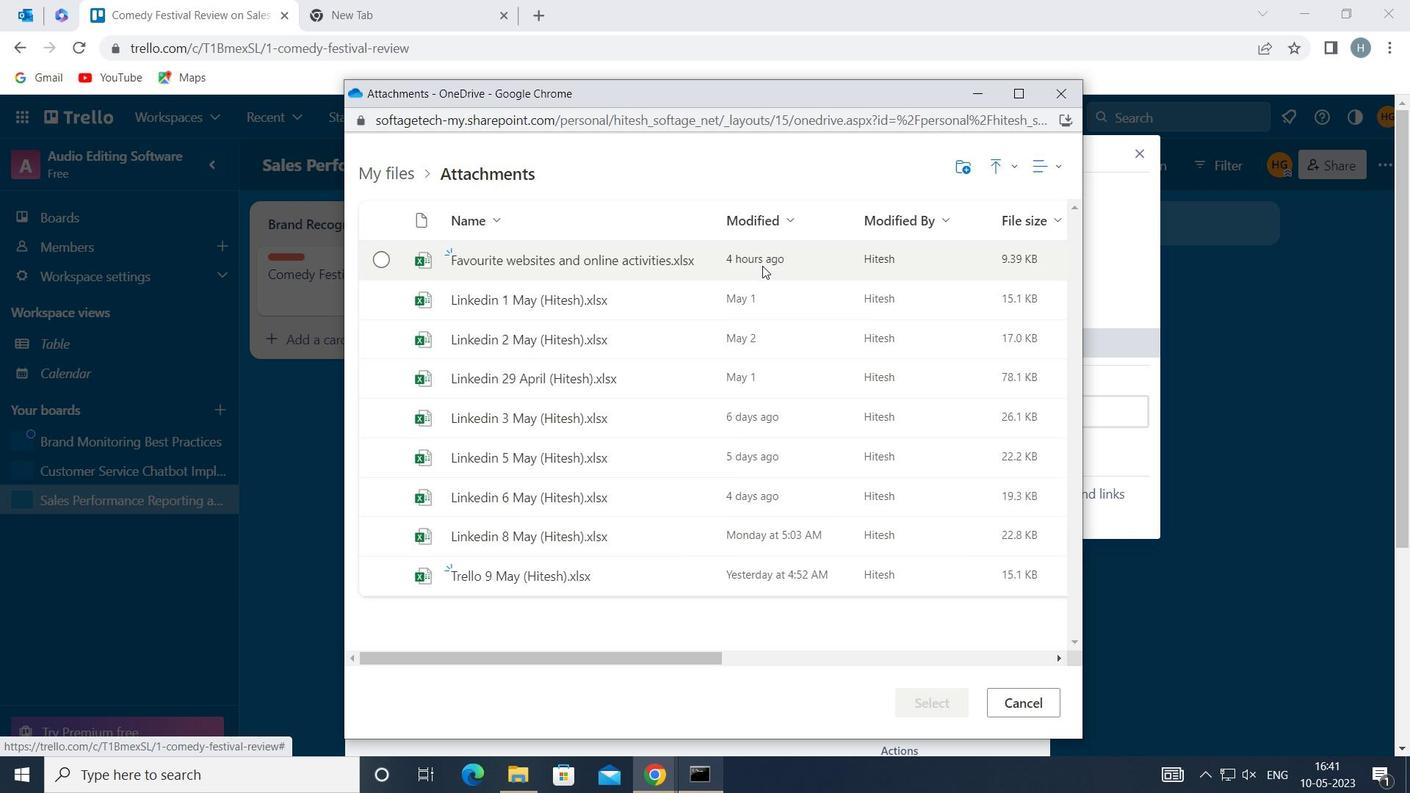 
Action: Mouse pressed left at (759, 265)
Screenshot: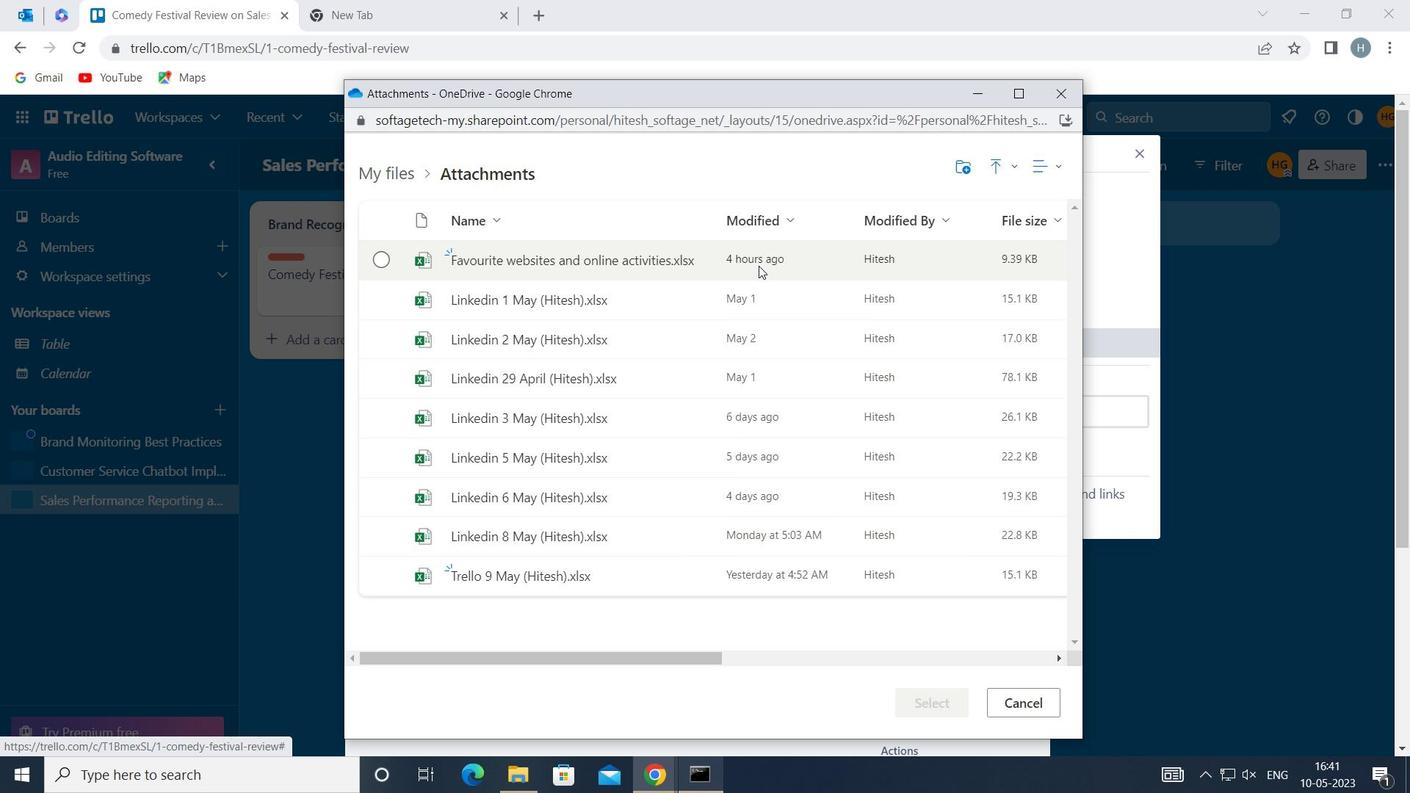 
Action: Mouse moved to (767, 296)
Screenshot: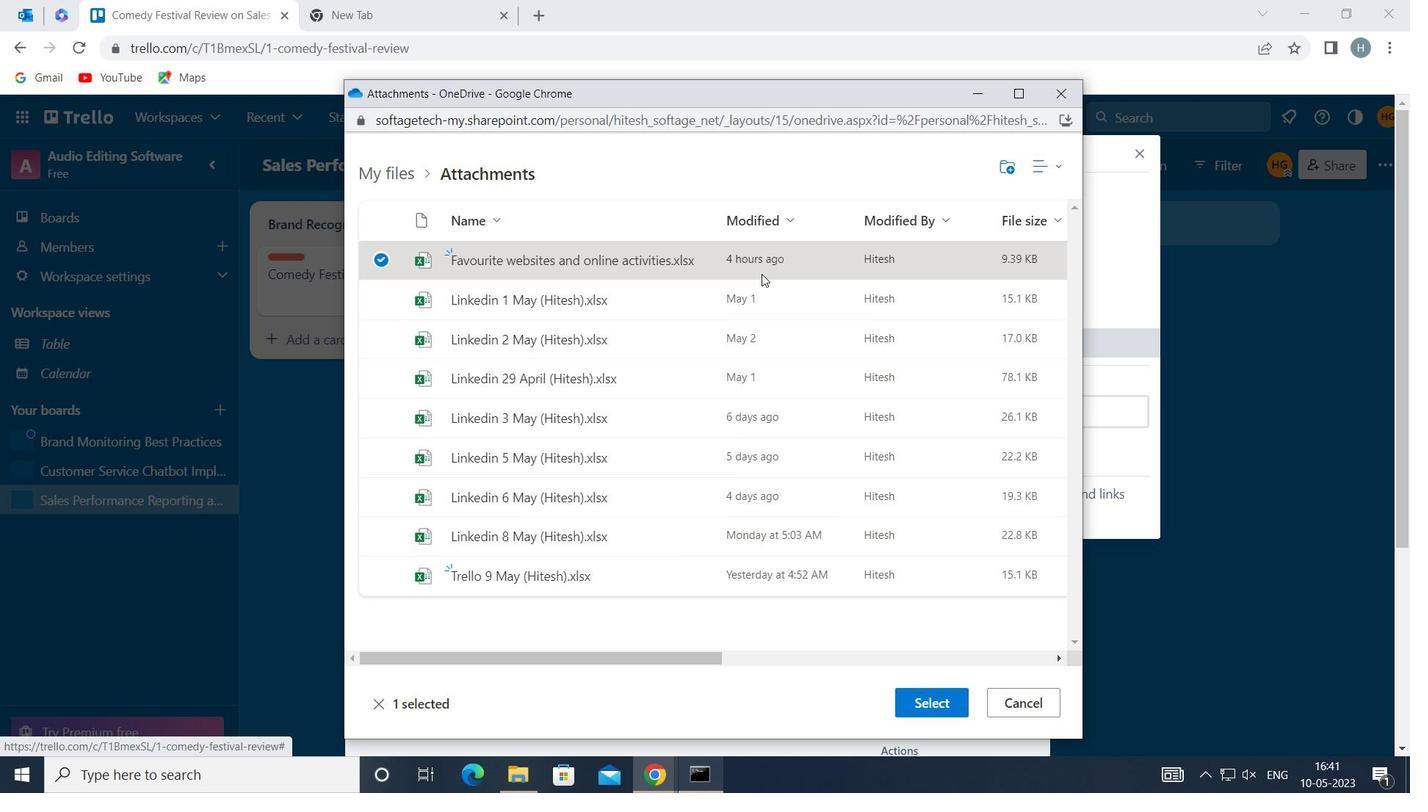 
Action: Mouse pressed left at (767, 296)
Screenshot: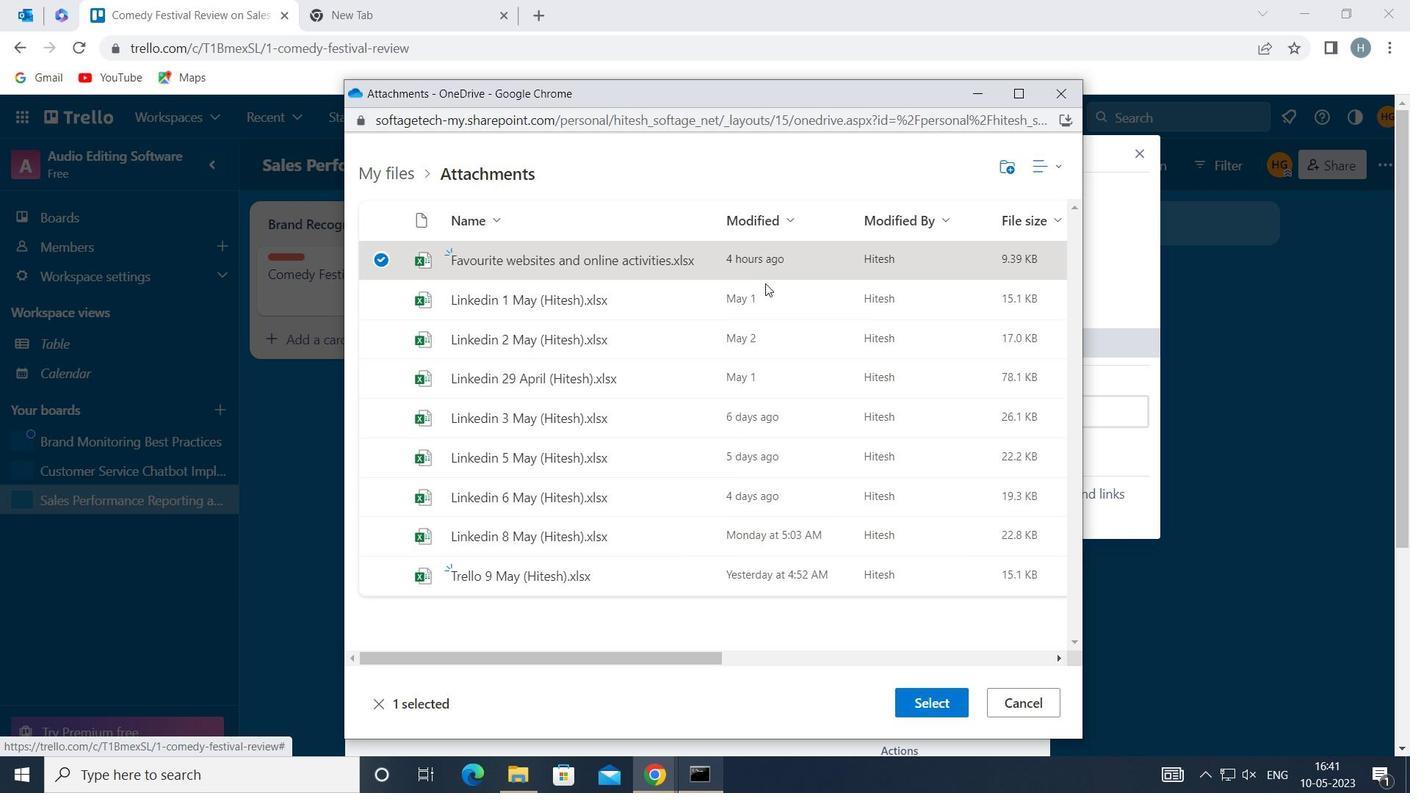 
Action: Mouse moved to (926, 708)
Screenshot: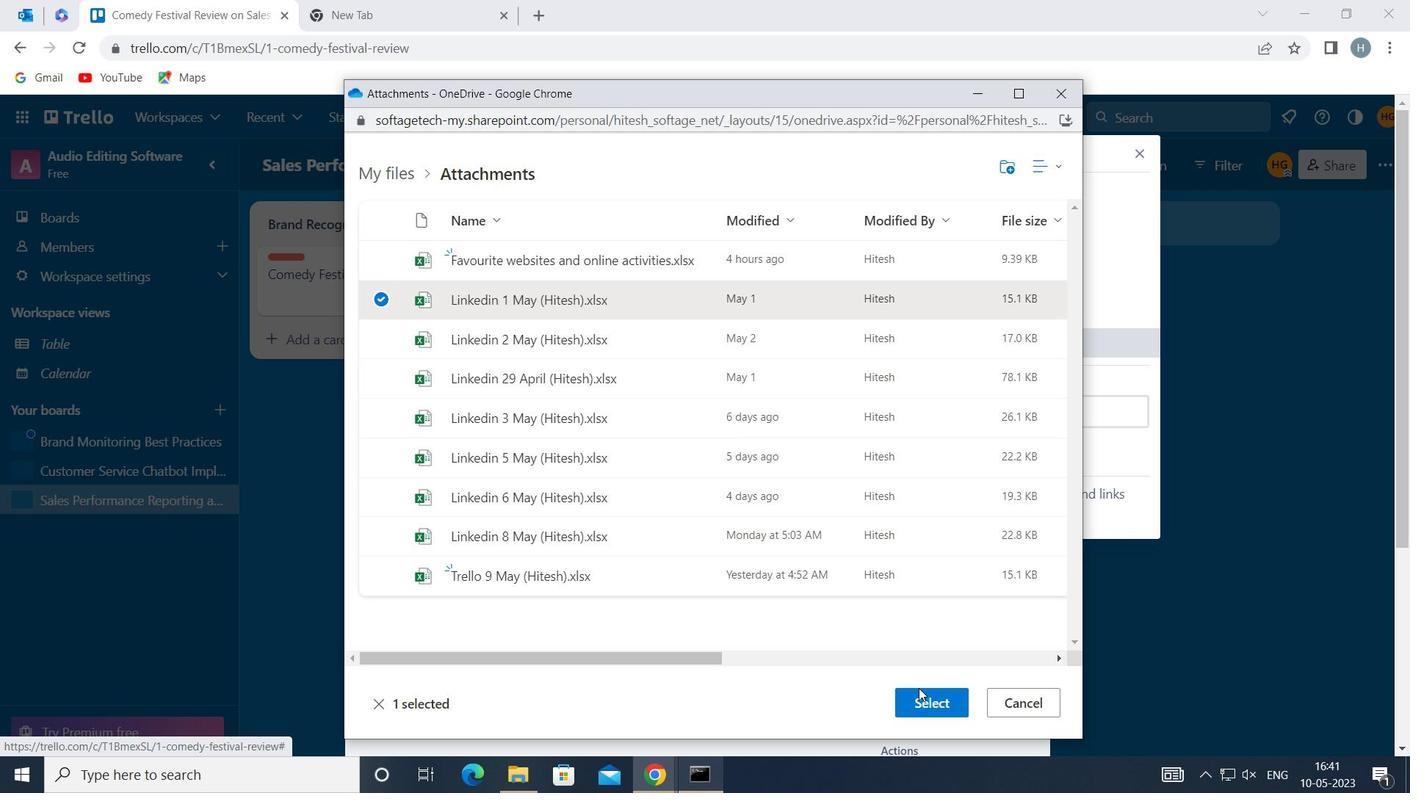 
Action: Mouse pressed left at (926, 708)
Screenshot: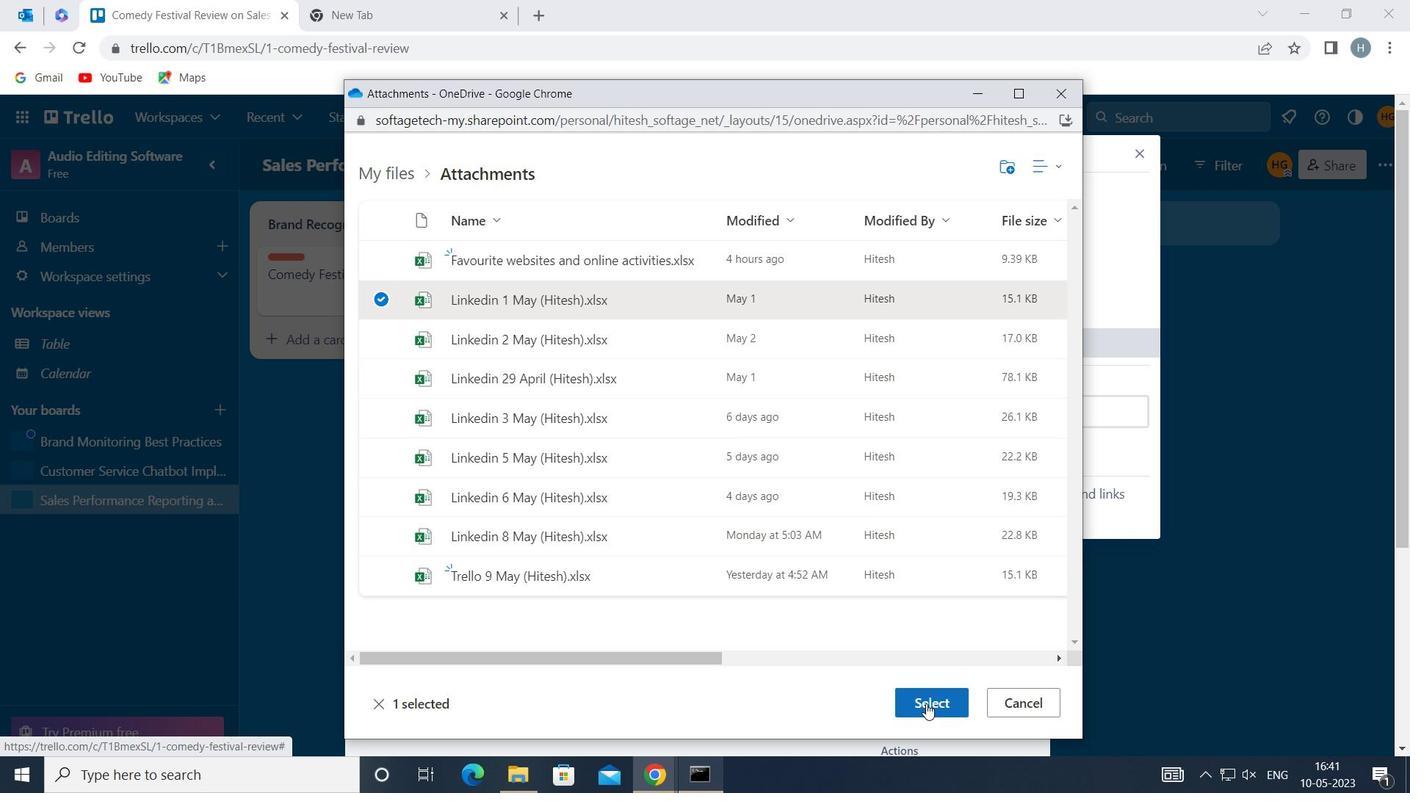 
Action: Mouse moved to (952, 506)
Screenshot: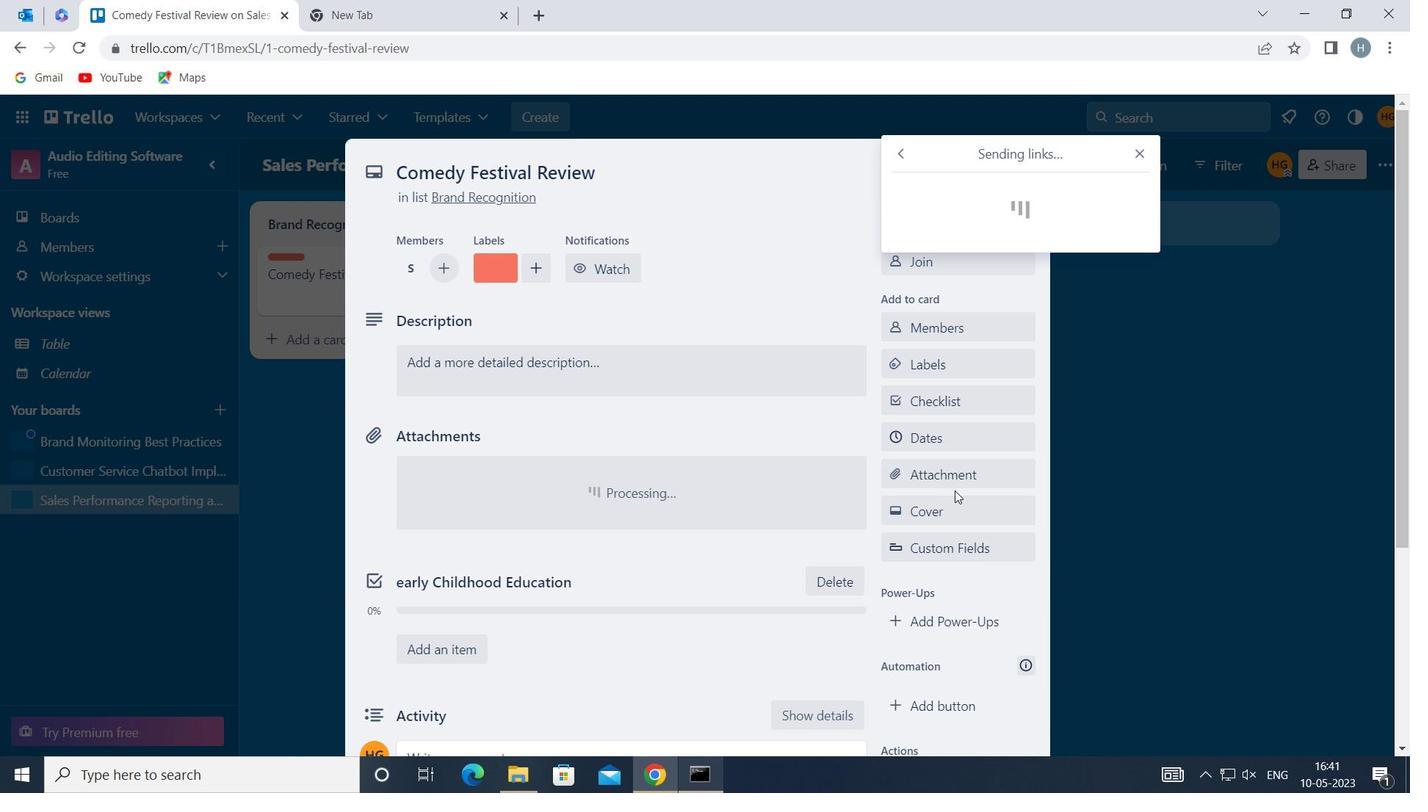 
Action: Mouse pressed left at (952, 506)
Screenshot: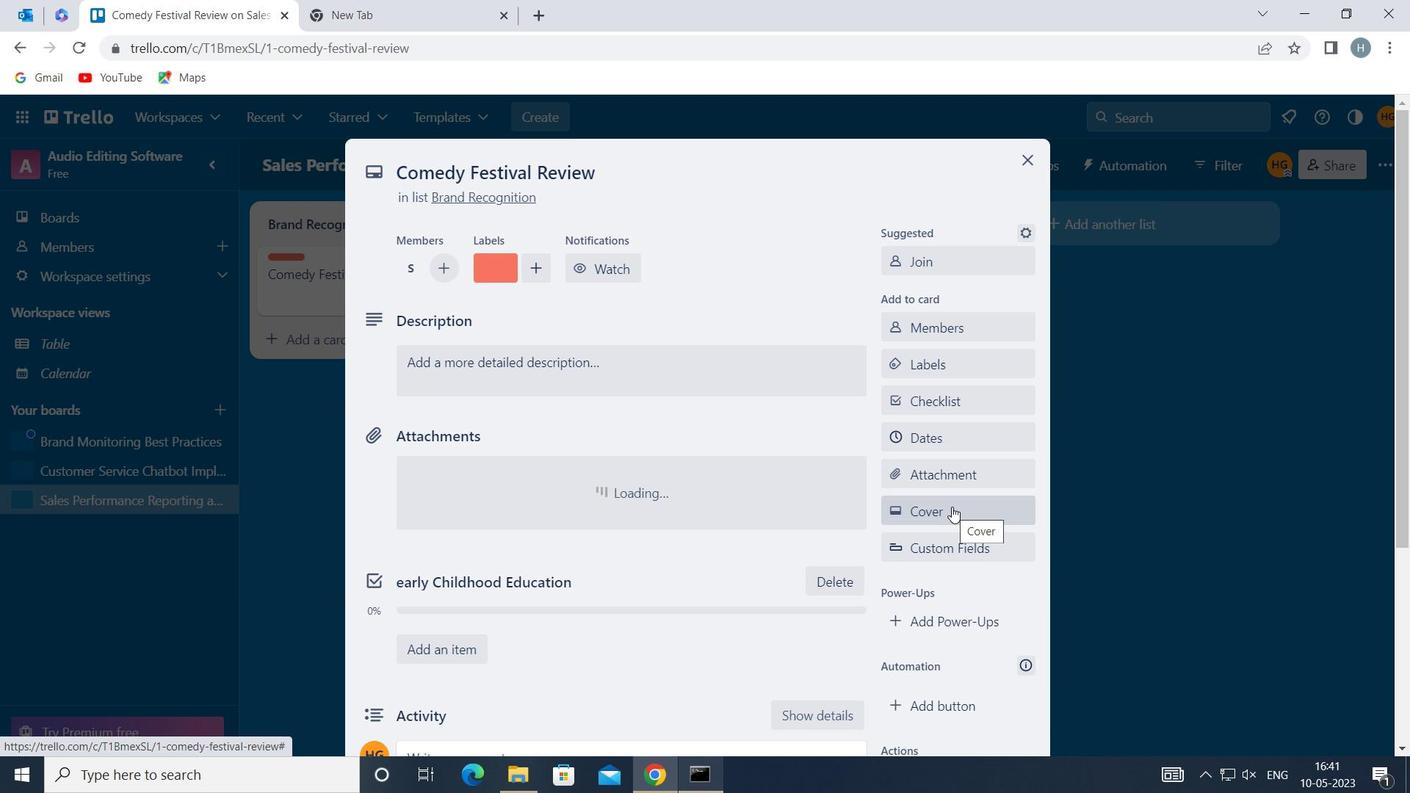 
Action: Mouse moved to (1068, 377)
Screenshot: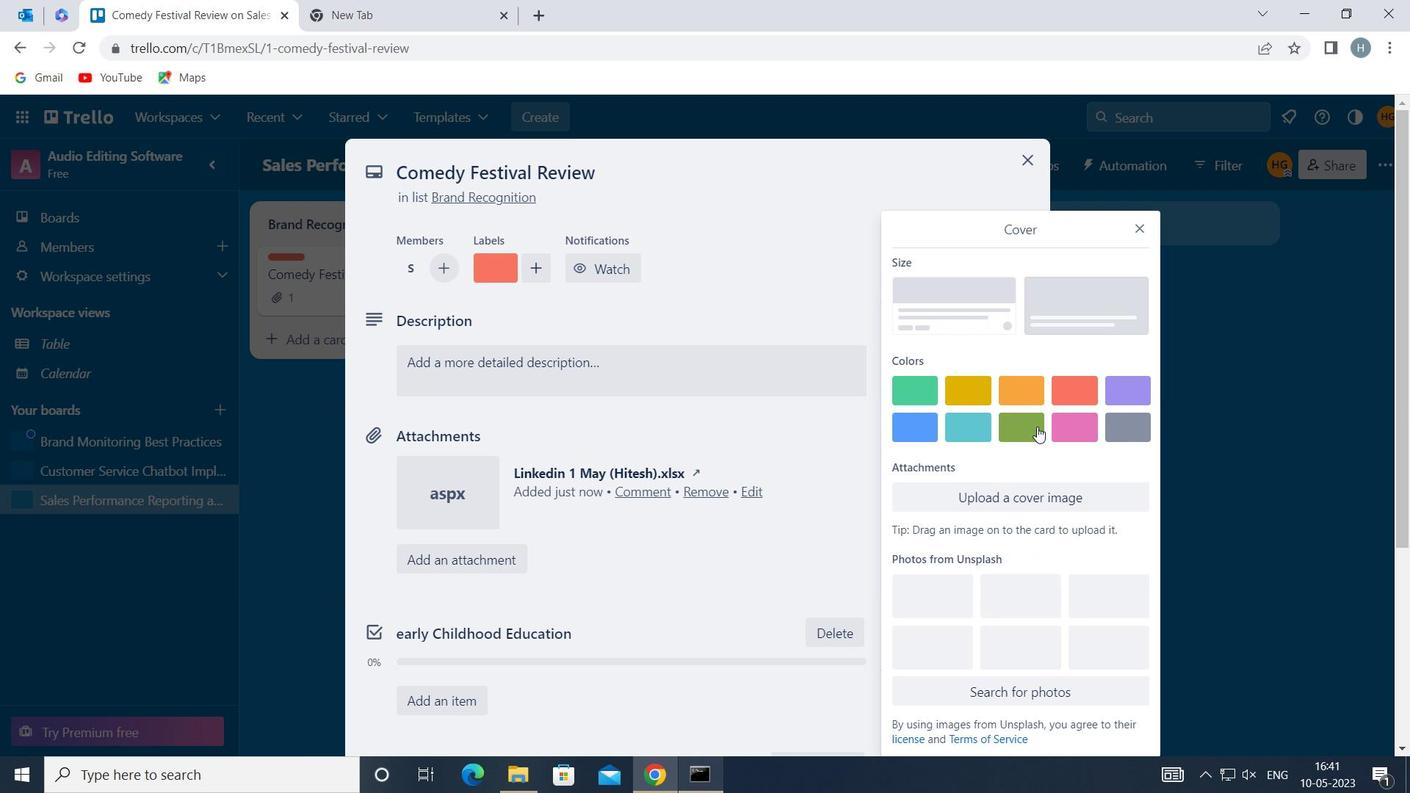 
Action: Mouse pressed left at (1068, 377)
Screenshot: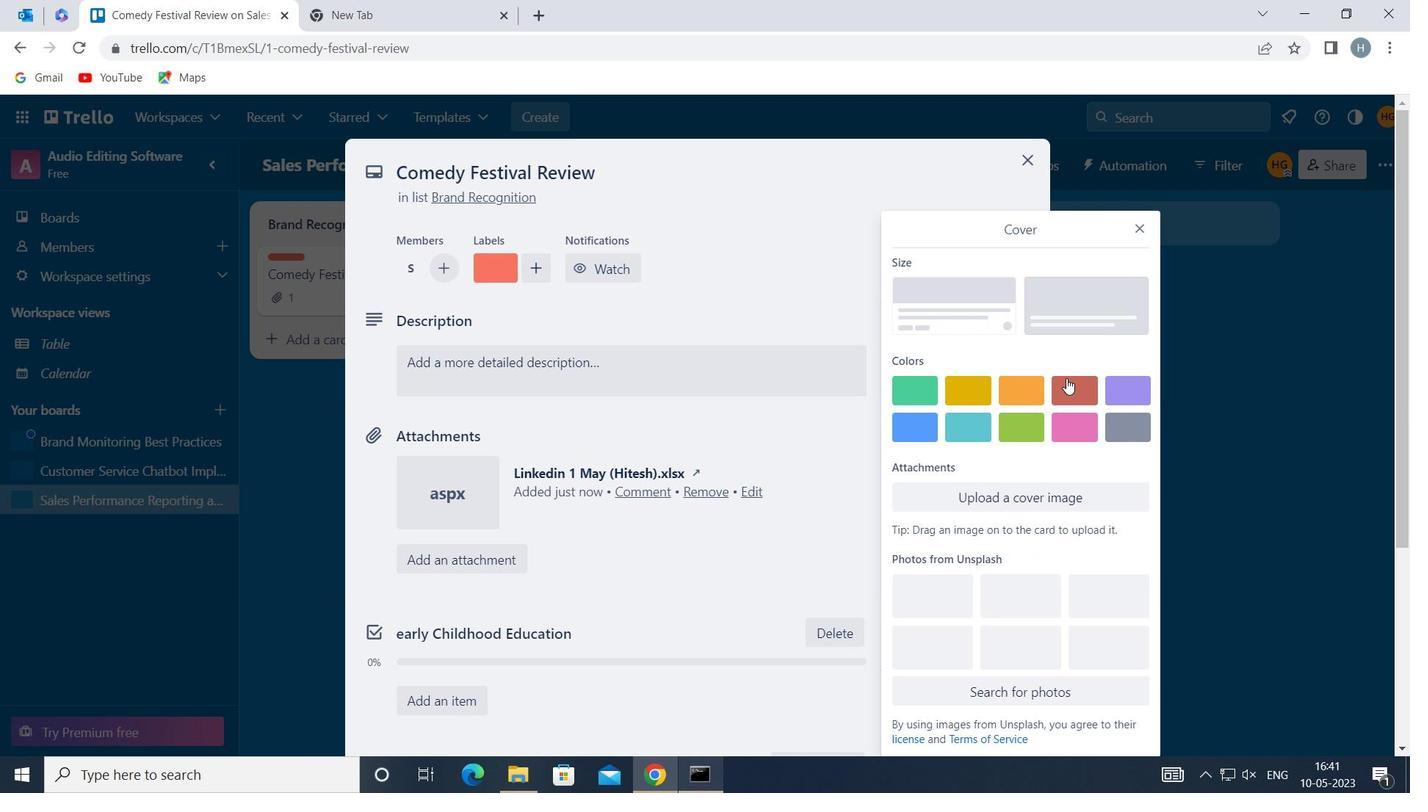 
Action: Mouse moved to (1146, 191)
Screenshot: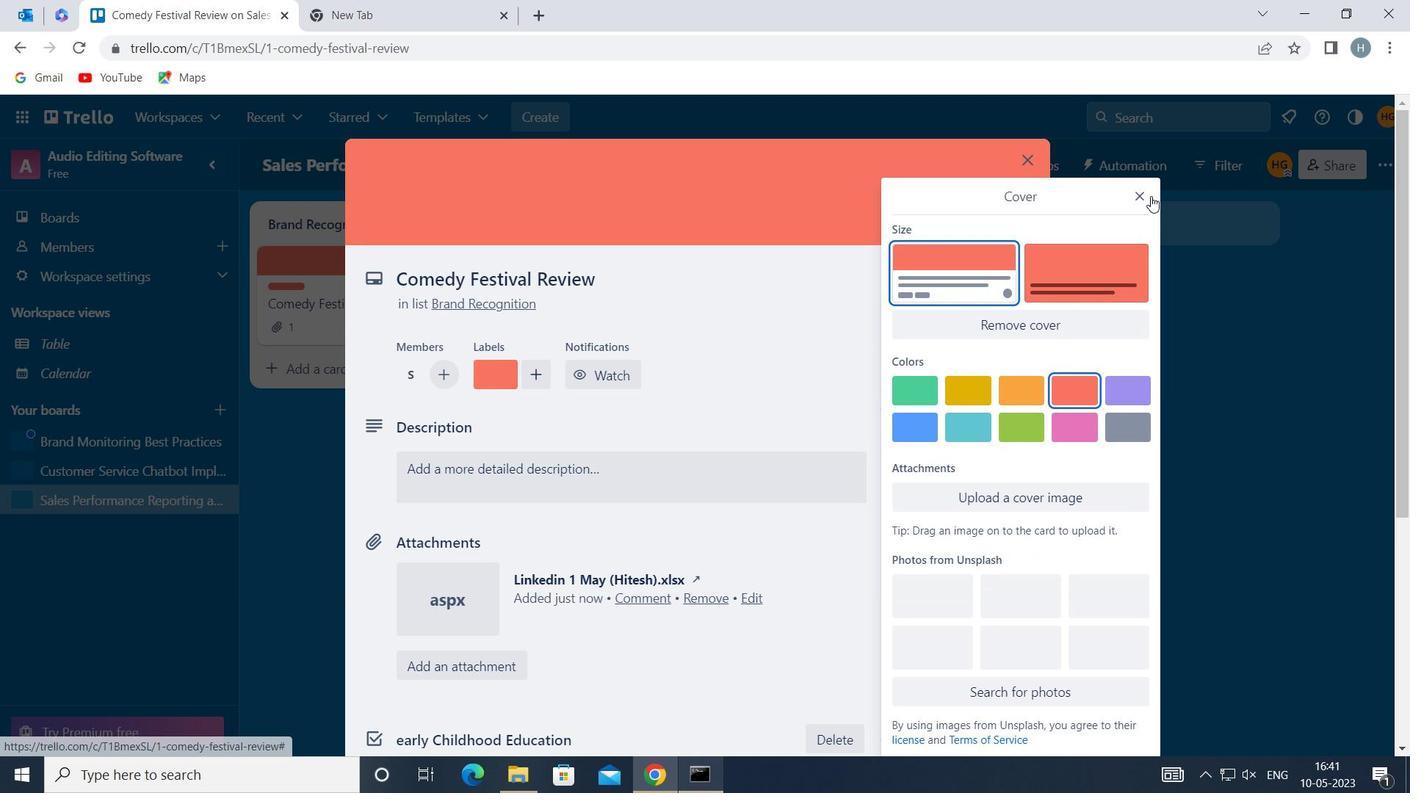 
Action: Mouse pressed left at (1146, 191)
Screenshot: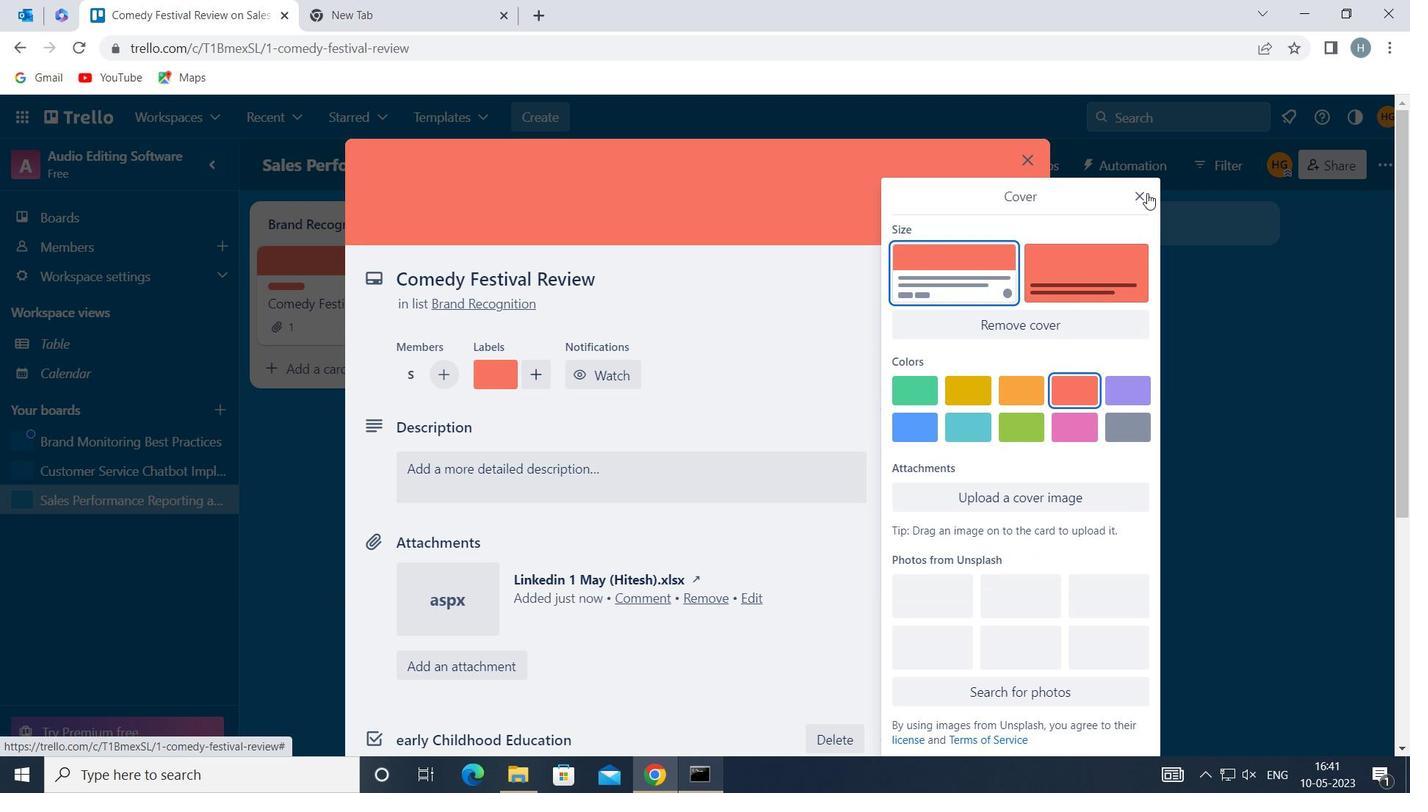 
Action: Mouse moved to (654, 479)
Screenshot: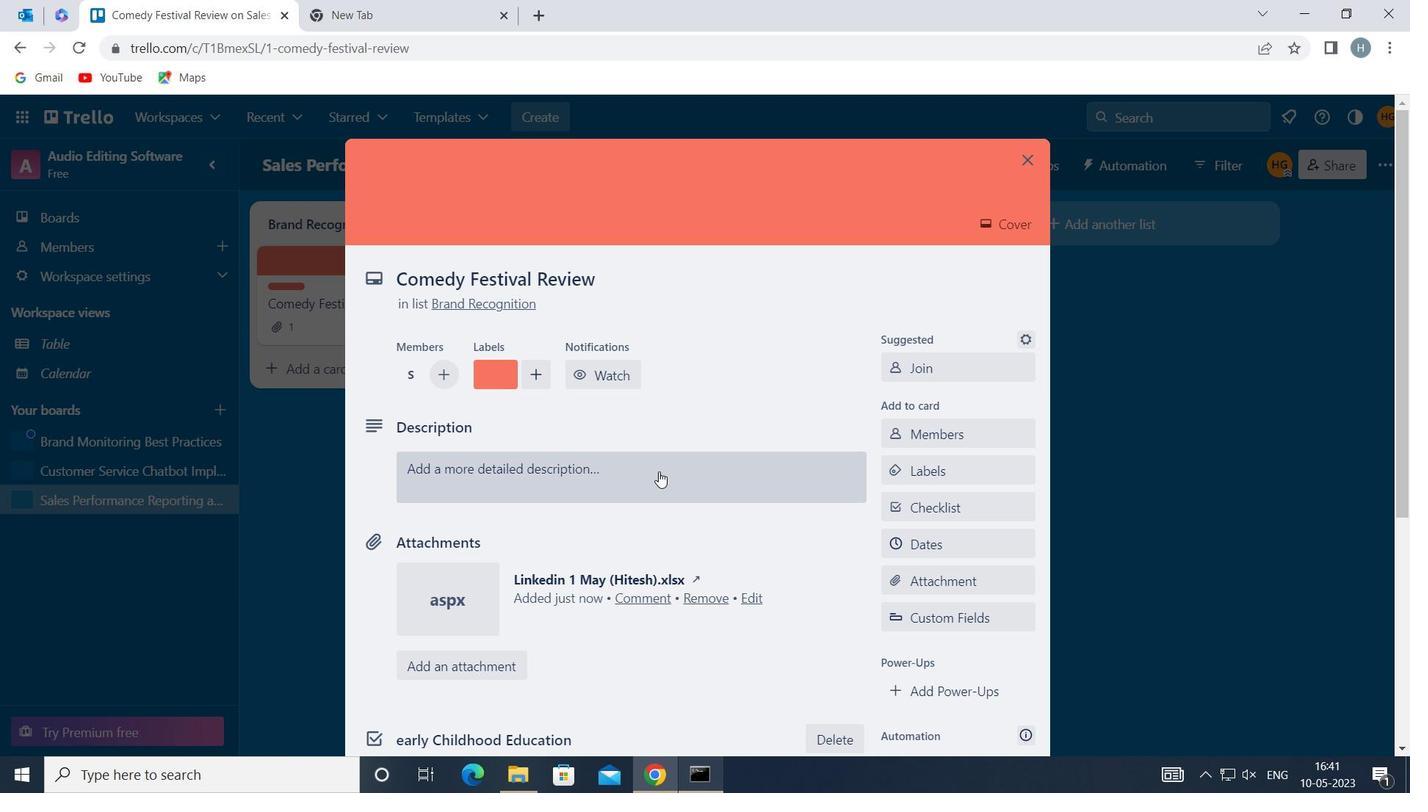 
Action: Mouse pressed left at (654, 479)
Screenshot: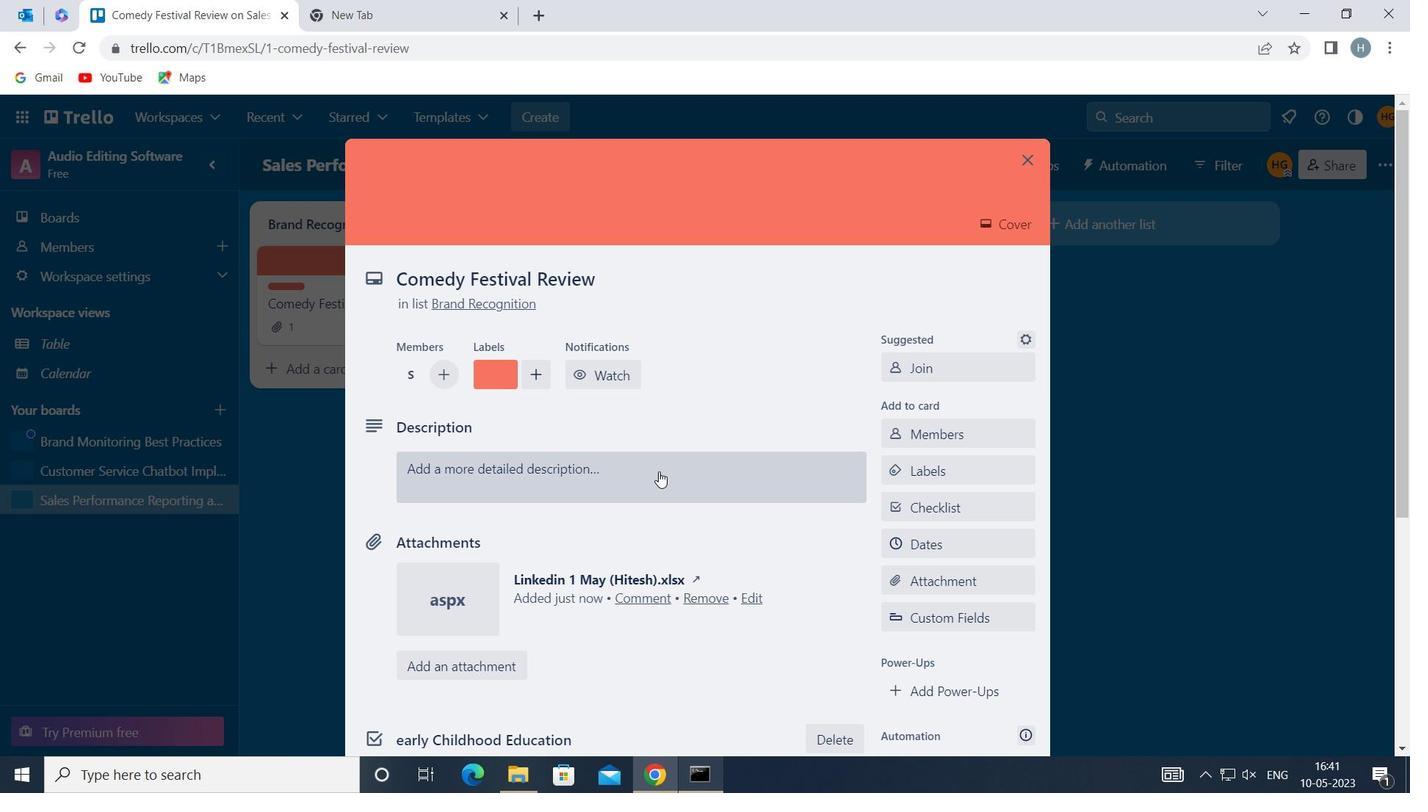 
Action: Mouse moved to (568, 537)
Screenshot: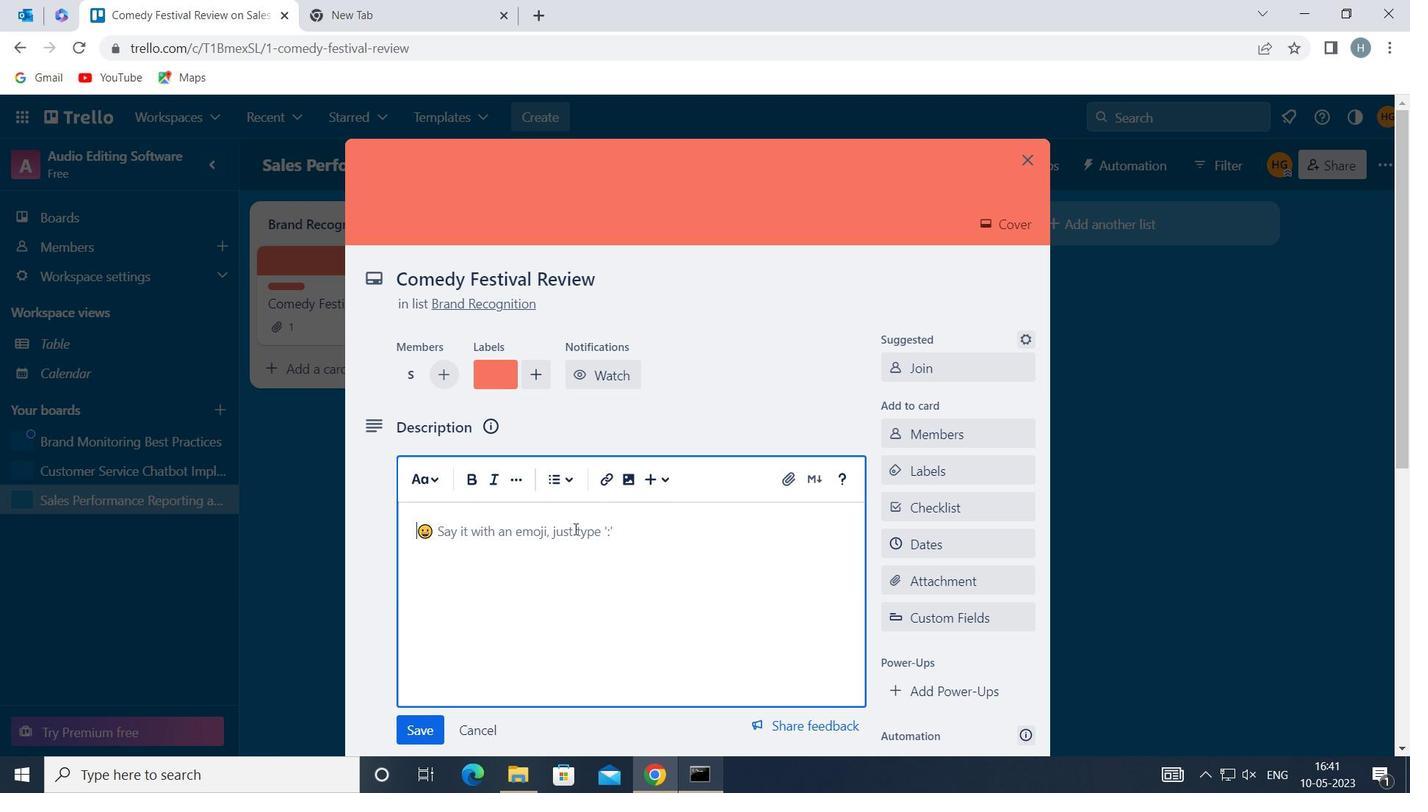 
Action: Mouse pressed left at (568, 537)
Screenshot: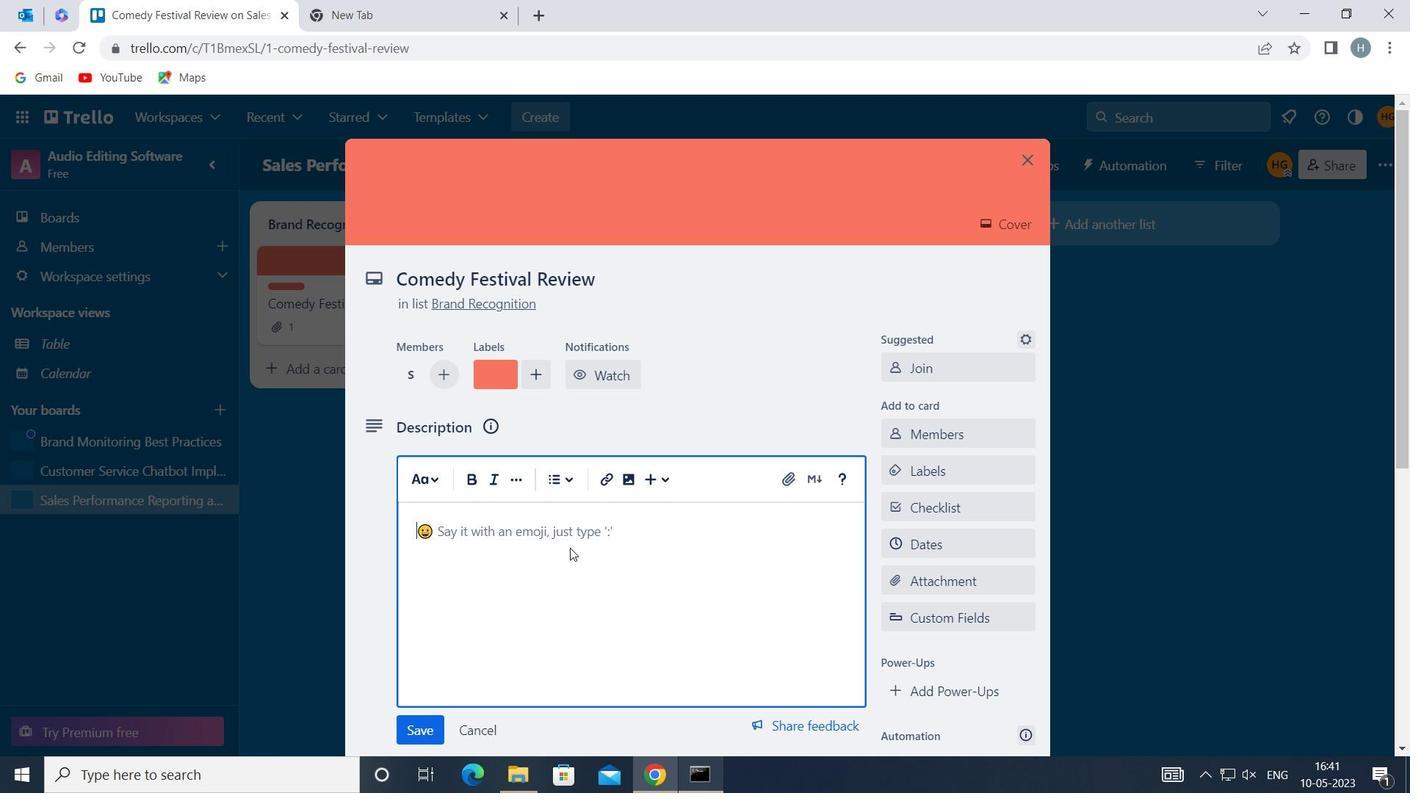 
Action: Key pressed <Key.shift>CREATE<Key.space>AND<Key.space>SEND<Key.space>OUT<Key.space>EMPLOYEE<Key.space>ENGAGEMENT<Key.space>SURVEY<Key.space>ON<Key.space>P[ER<Key.backspace><Key.backspace><Key.backspace>ERFORMANCE<Key.space>EC<Key.backspace>VALUATION<Key.space>
Screenshot: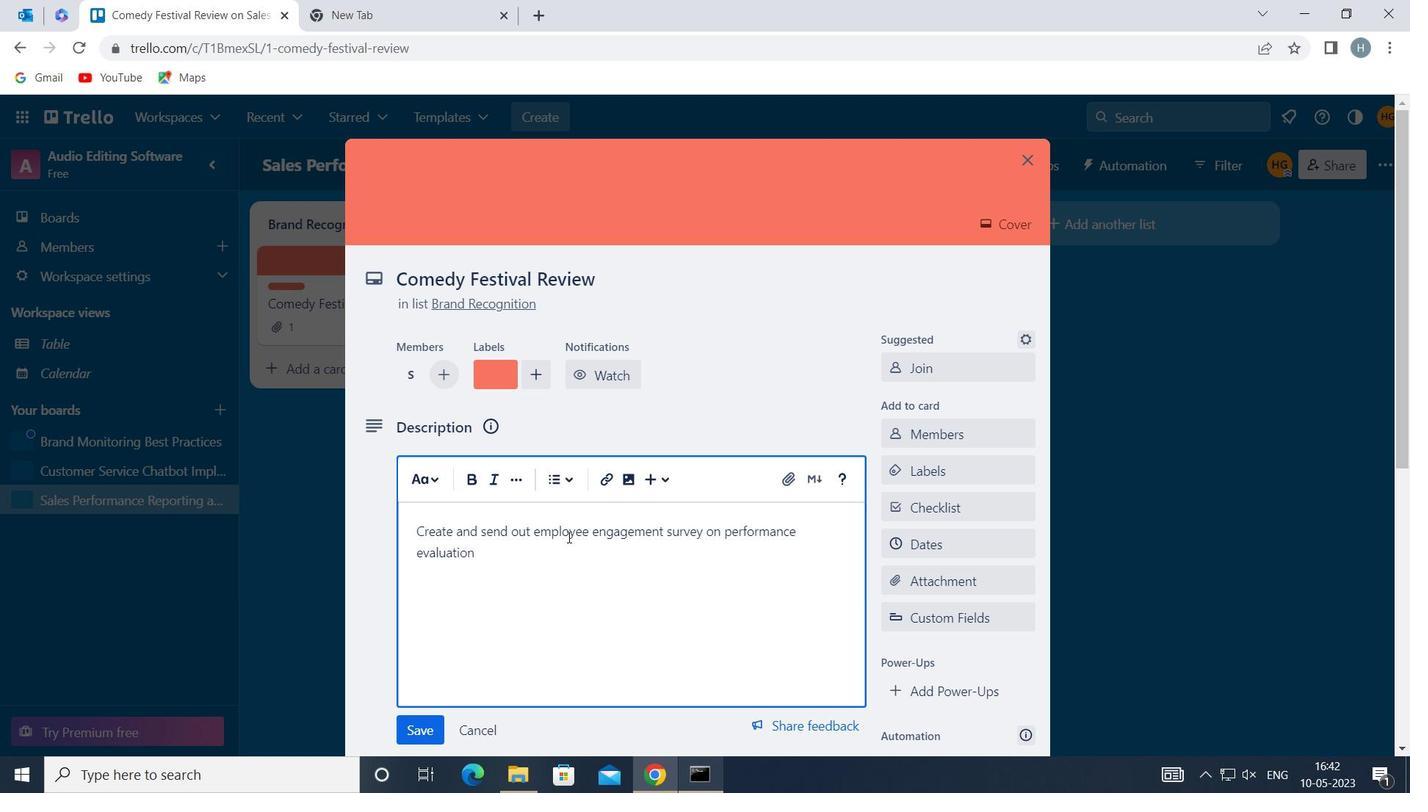 
Action: Mouse moved to (420, 722)
Screenshot: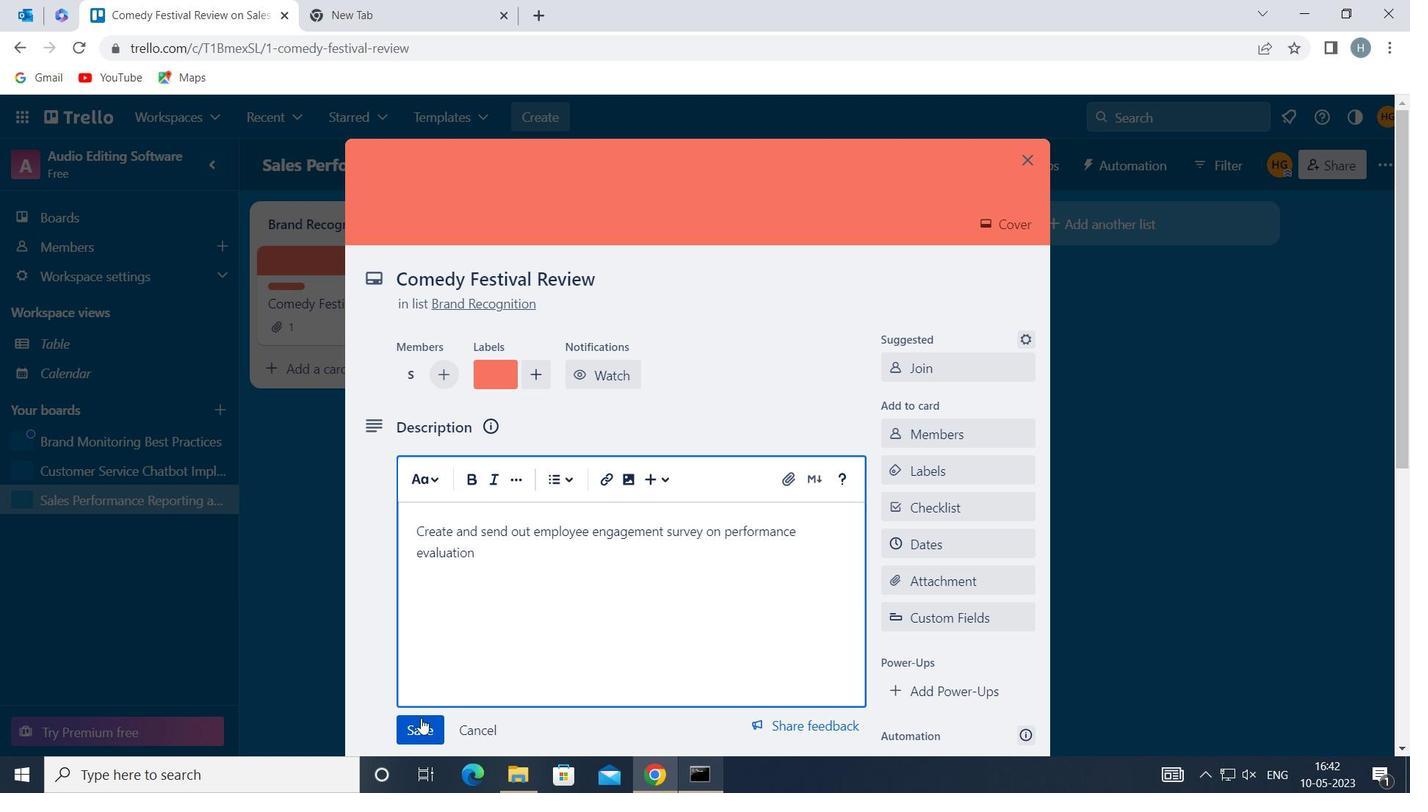 
Action: Mouse pressed left at (420, 722)
Screenshot: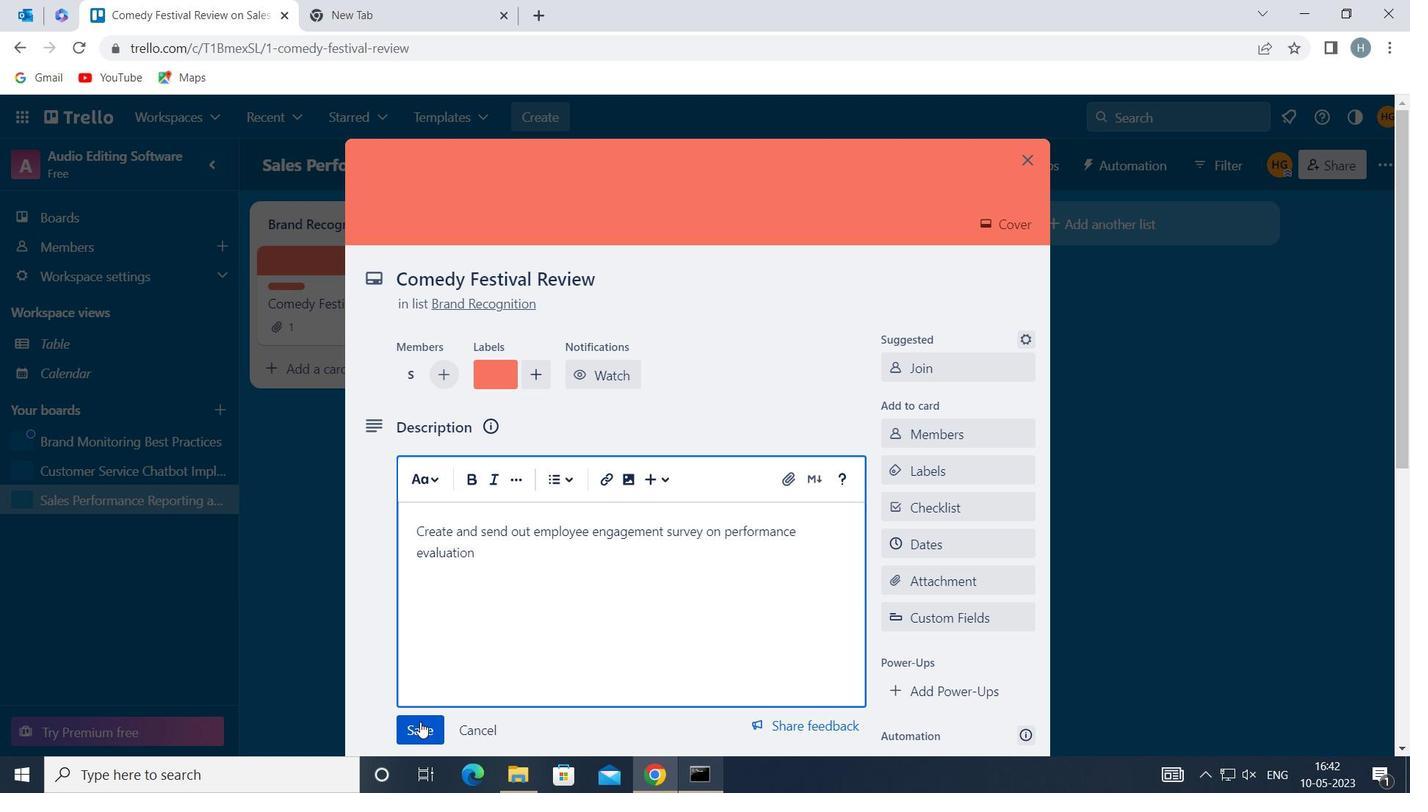 
Action: Mouse moved to (479, 598)
Screenshot: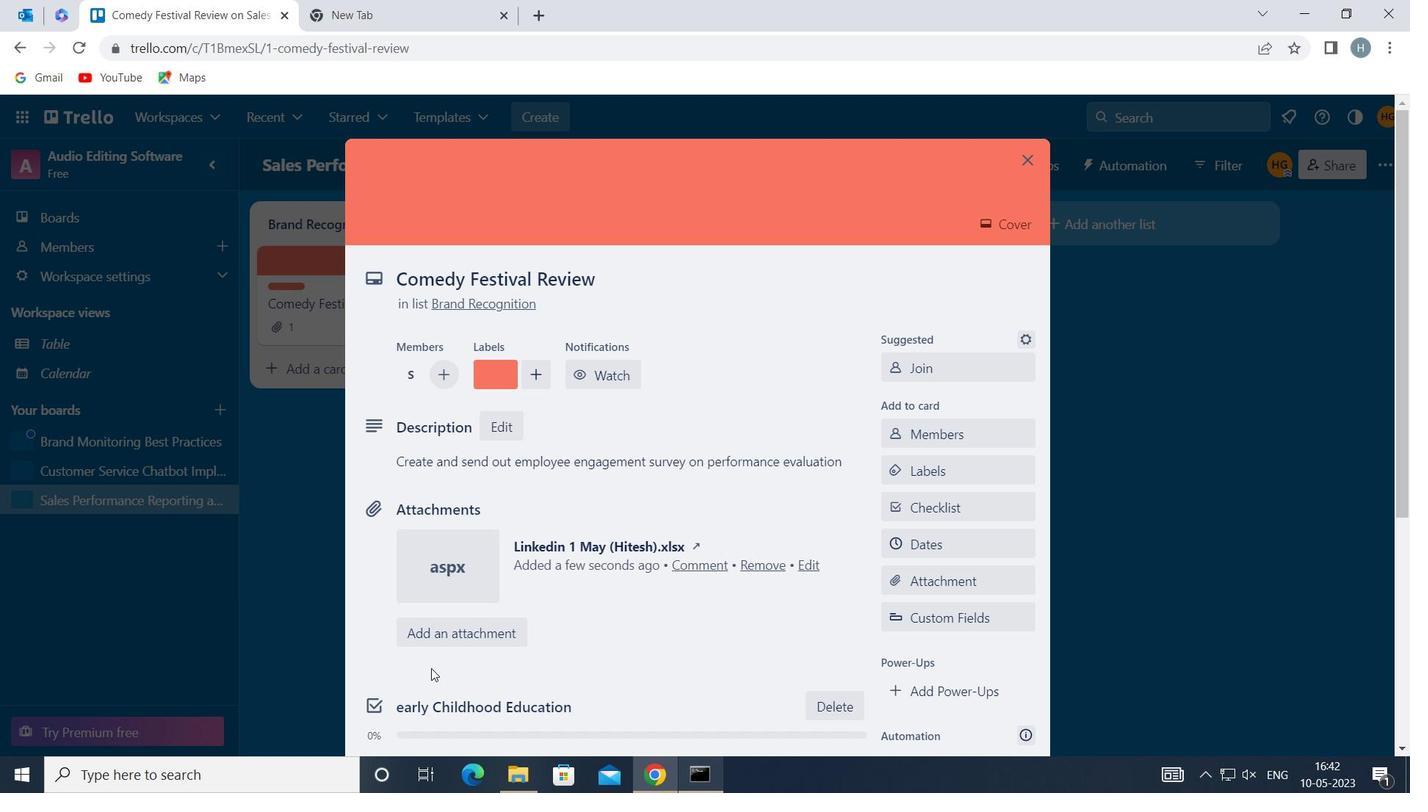 
Action: Mouse scrolled (479, 598) with delta (0, 0)
Screenshot: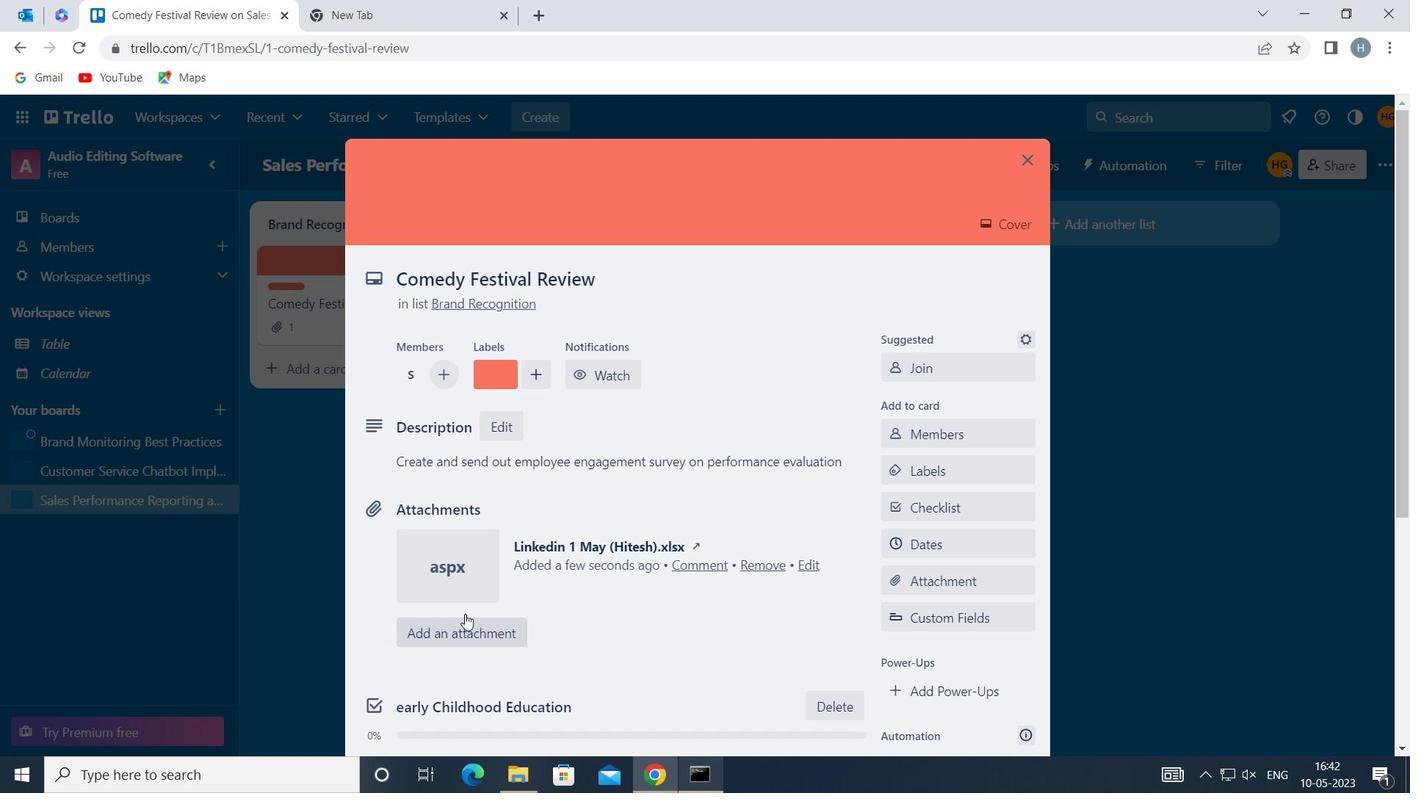 
Action: Mouse scrolled (479, 598) with delta (0, 0)
Screenshot: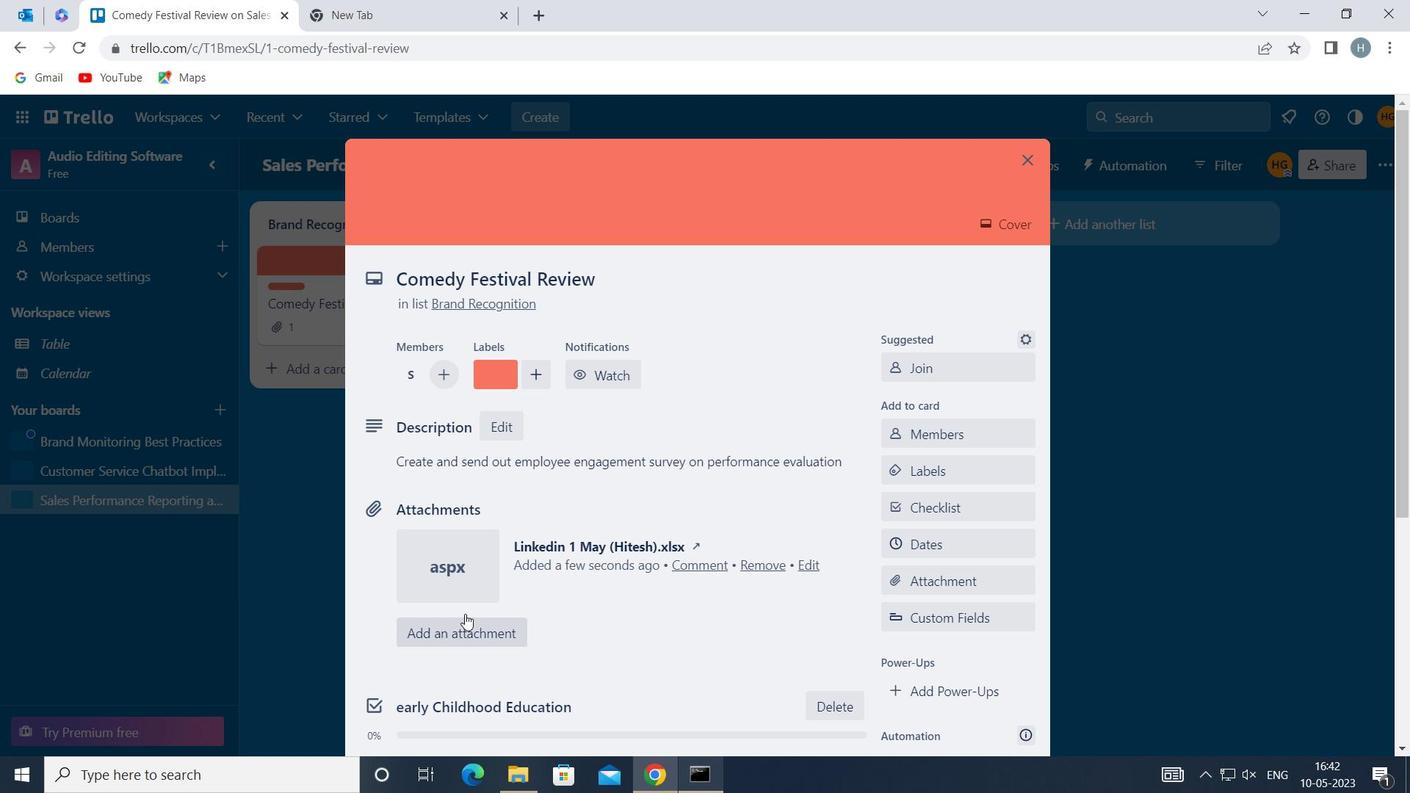 
Action: Mouse moved to (504, 584)
Screenshot: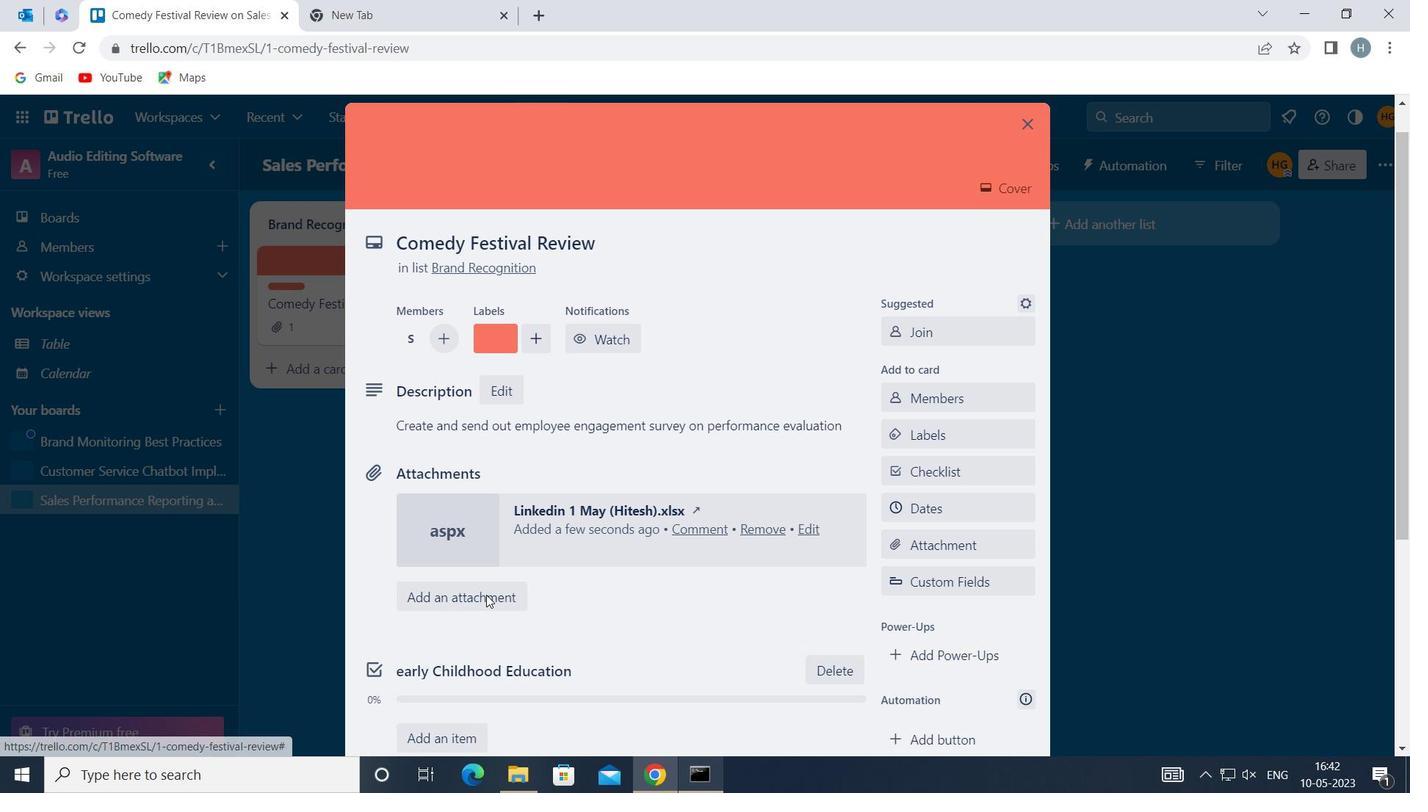 
Action: Mouse scrolled (504, 584) with delta (0, 0)
Screenshot: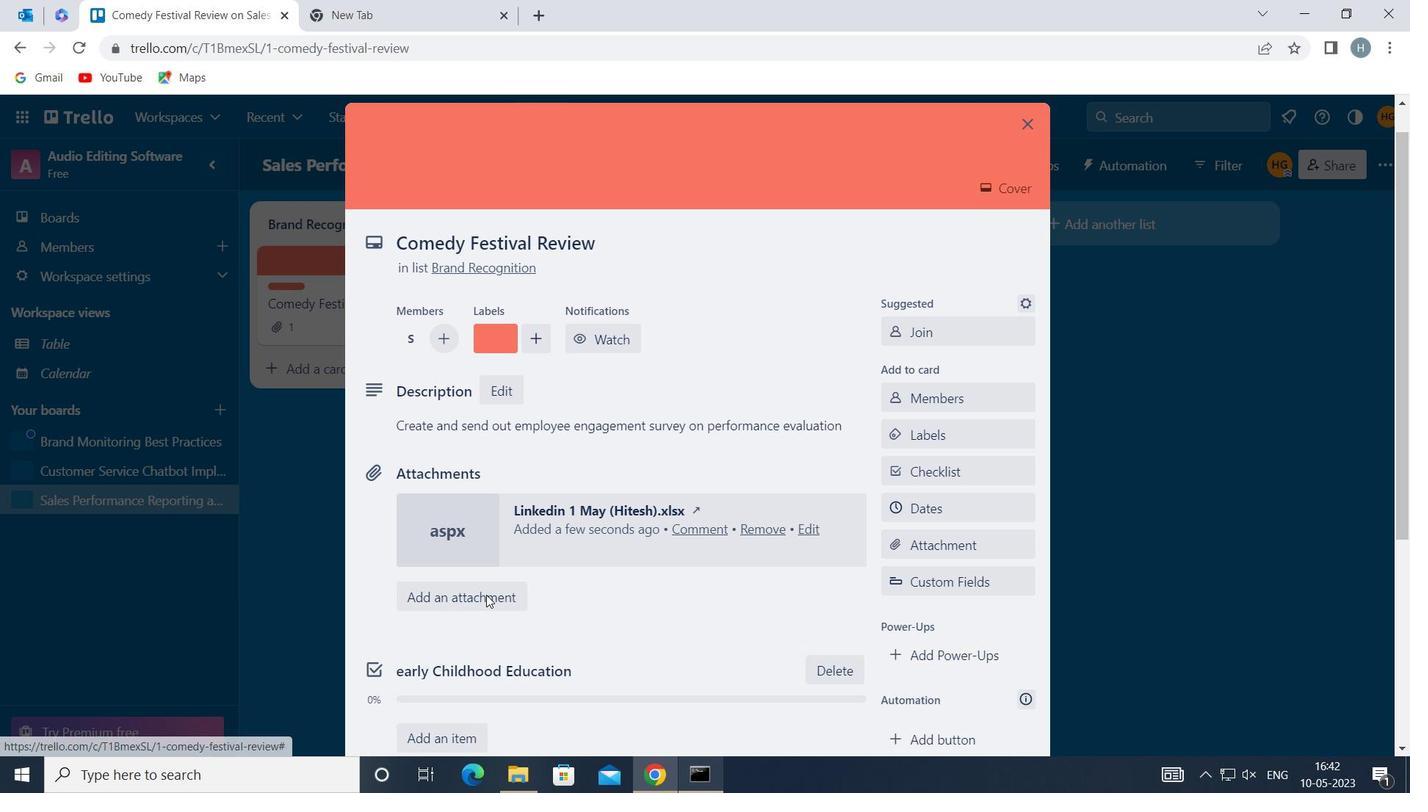 
Action: Mouse moved to (504, 584)
Screenshot: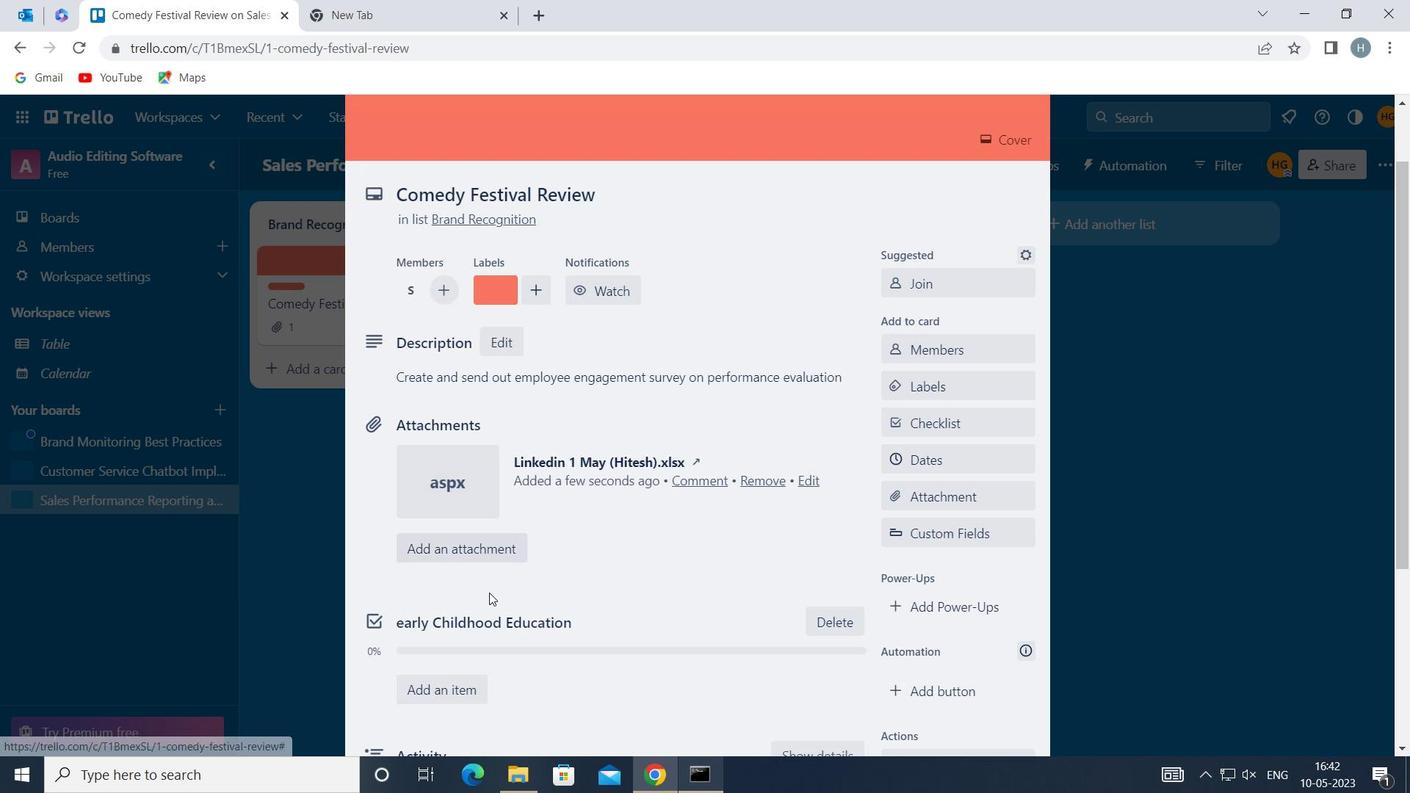 
Action: Mouse scrolled (504, 584) with delta (0, 0)
Screenshot: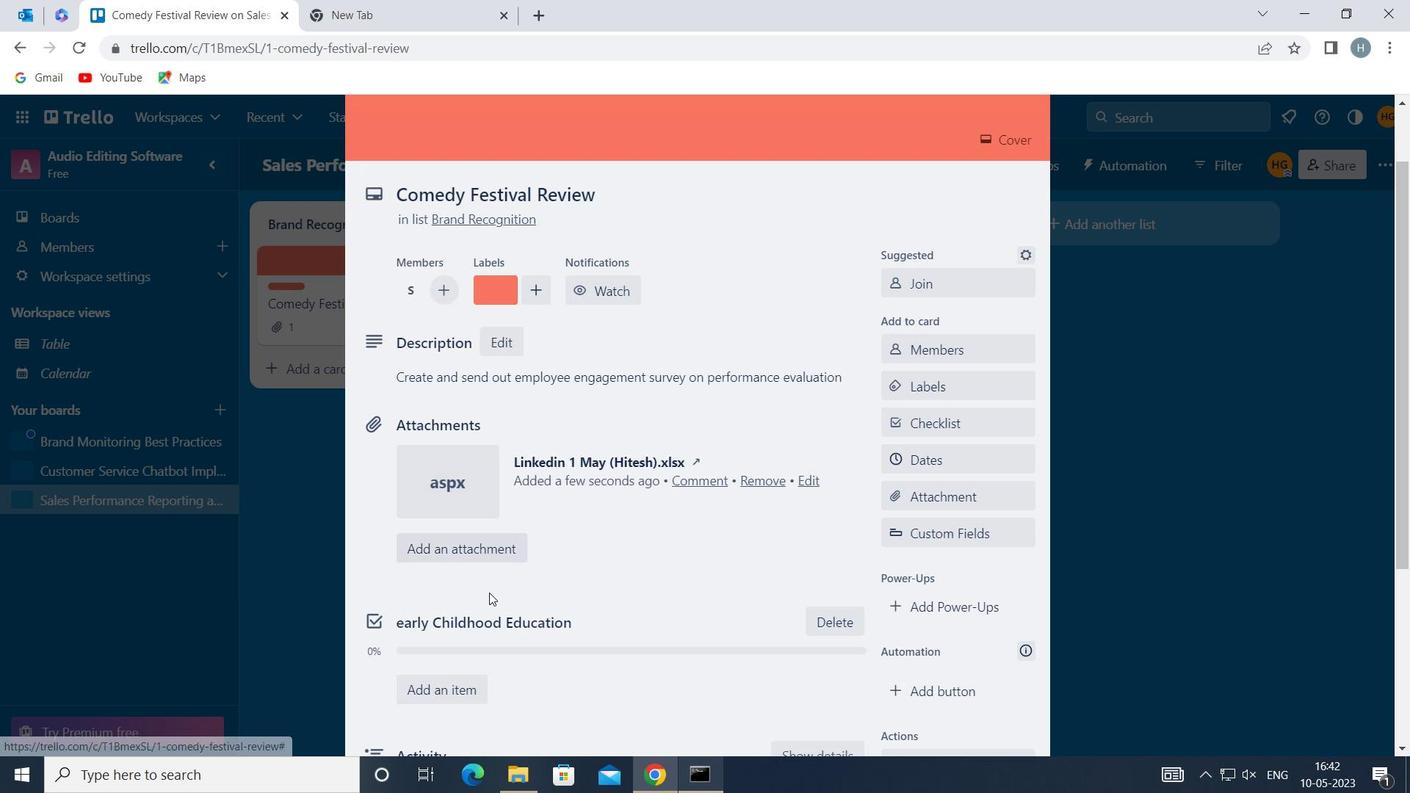
Action: Mouse moved to (543, 523)
Screenshot: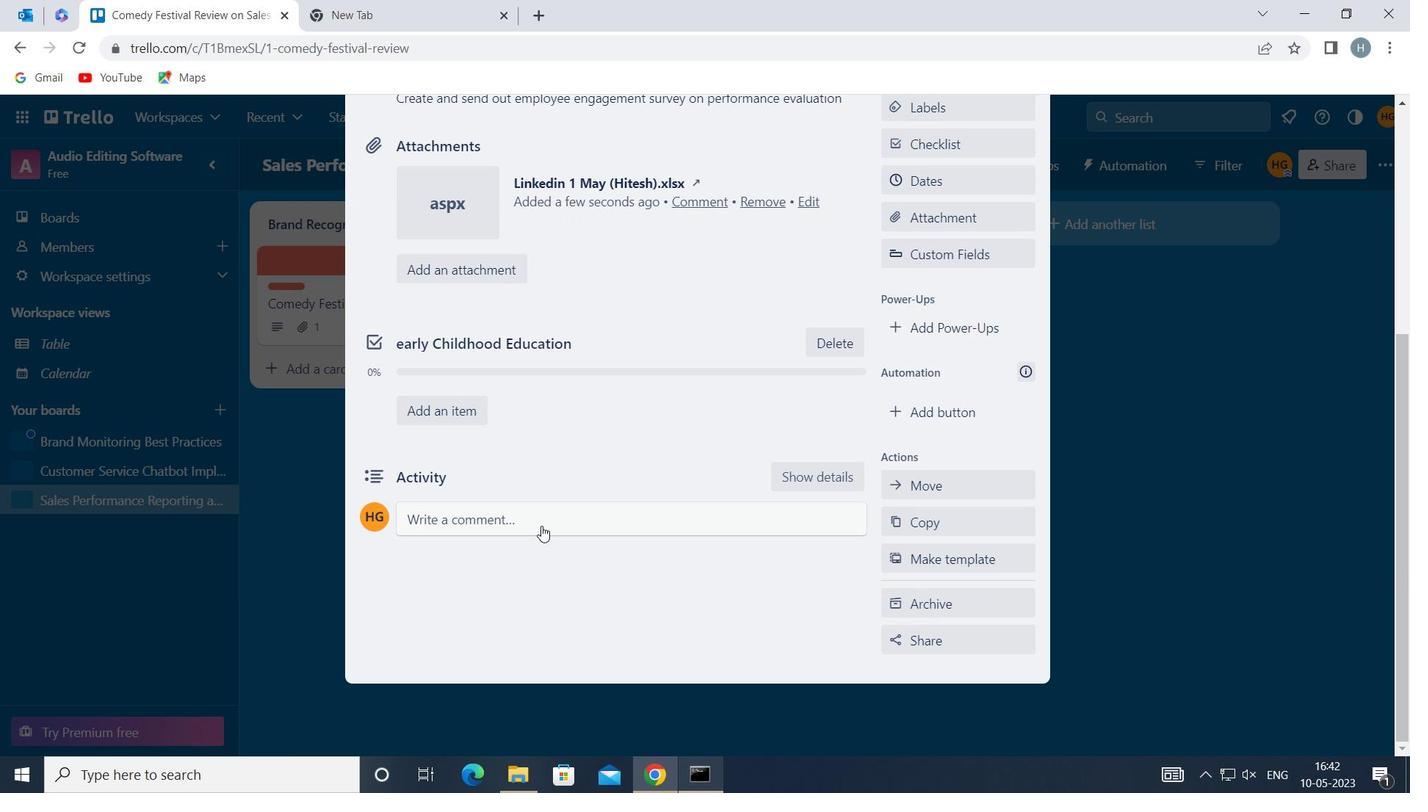 
Action: Mouse pressed left at (543, 523)
Screenshot: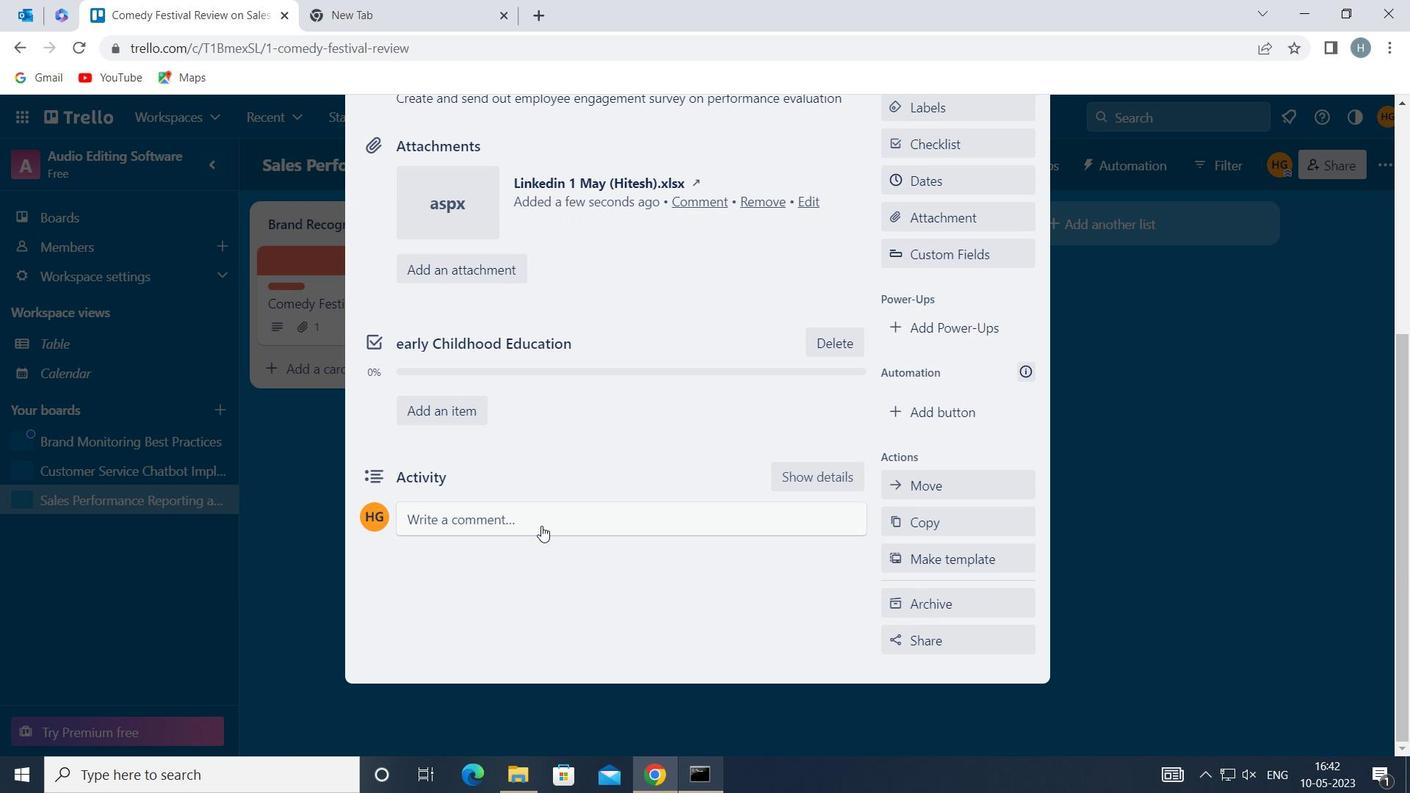 
Action: Mouse moved to (539, 573)
Screenshot: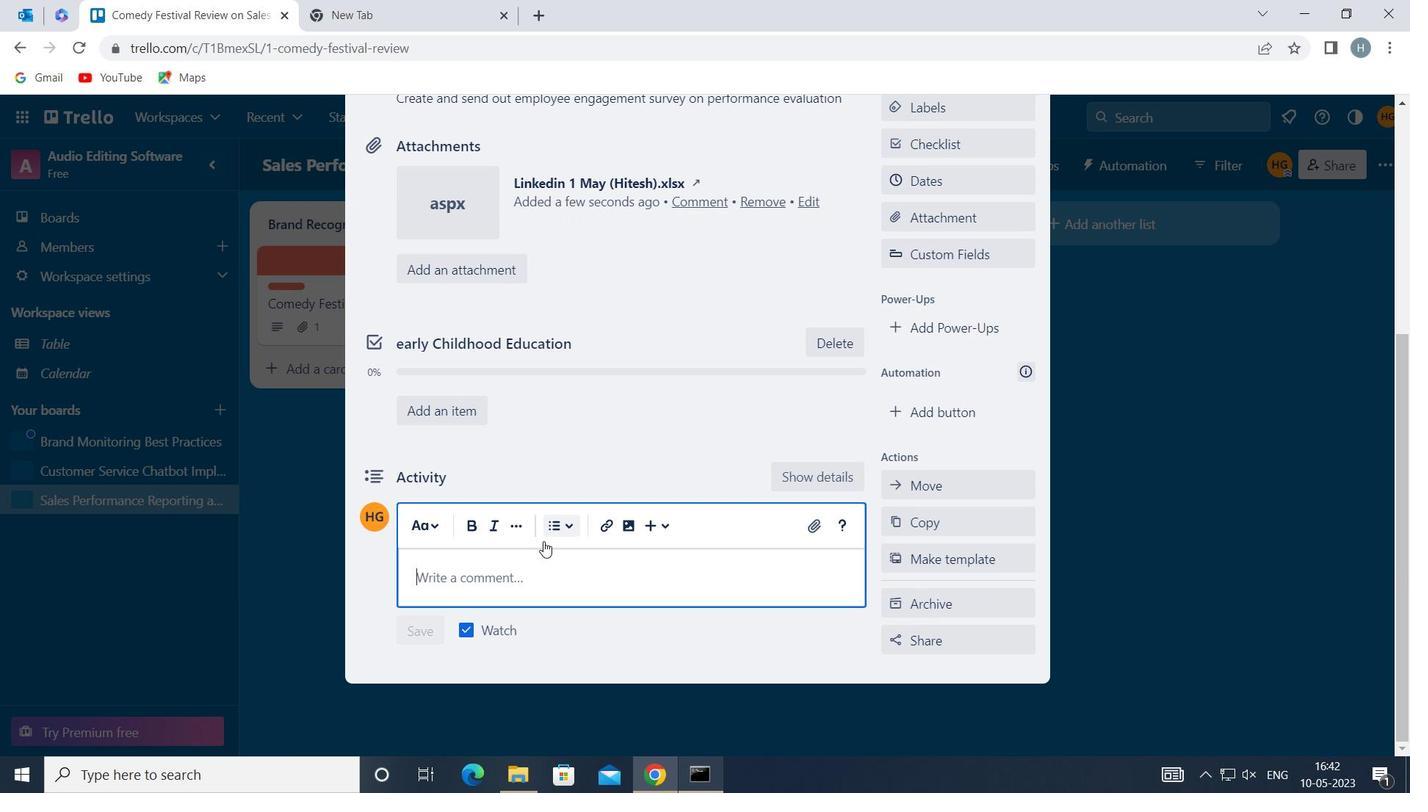 
Action: Mouse pressed left at (539, 573)
Screenshot: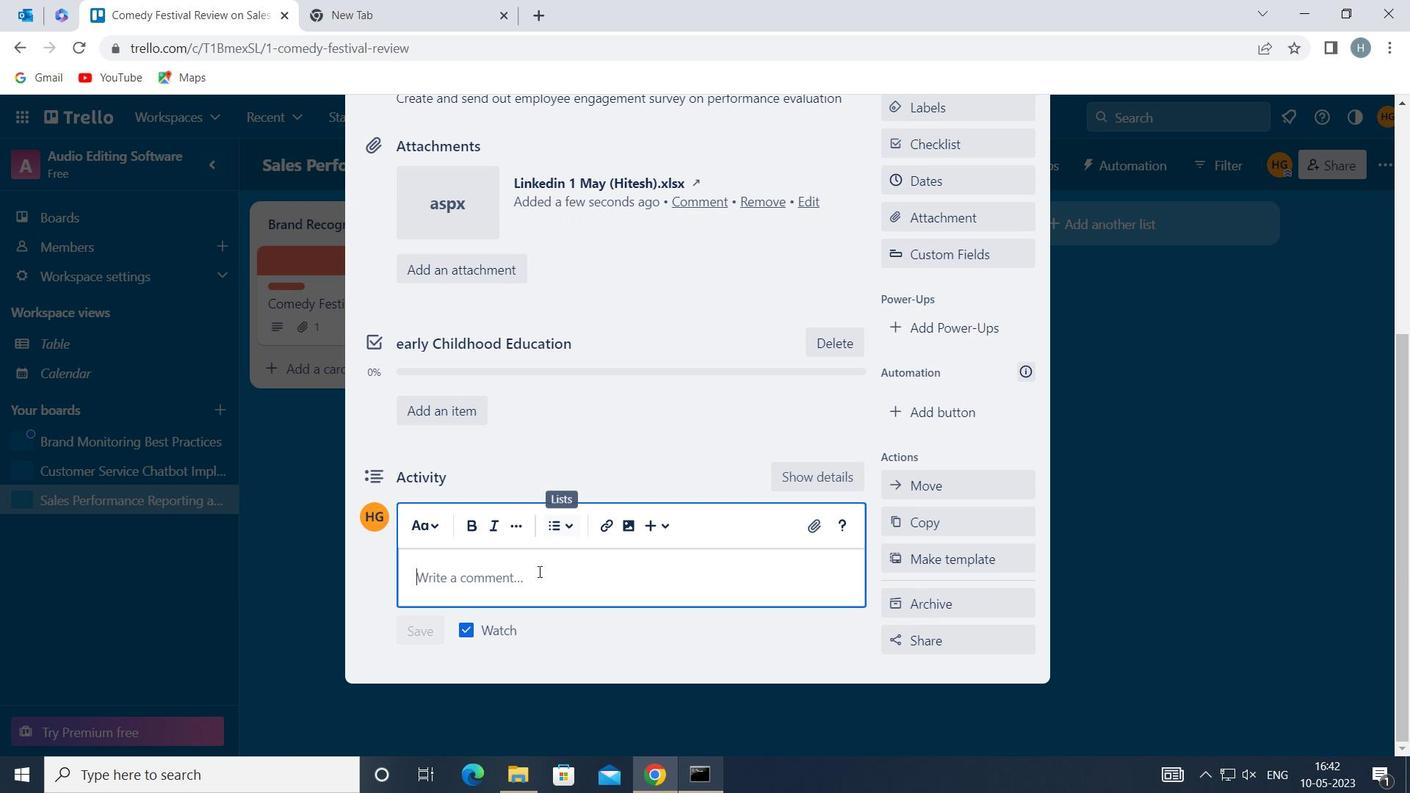 
Action: Key pressed <Key.shift>ITS<Key.space>IMPORTANT<Key.space>TO<Key.space>ENSURE<Key.space>THAT<Key.space>THIS<Key.space>TASK<Key.space>ALIGNS<Key.space>WITH<Key.space>OUR<Key.space>OVERALL<Key.space>PROJECT<Key.space>GOALS<Key.space>AS<Key.space>IT<Key.space>IS<Key.space>PART<Key.space>OF<Key.space>A<Key.space>LARGER<Key.space>PROJECT<Key.space>
Screenshot: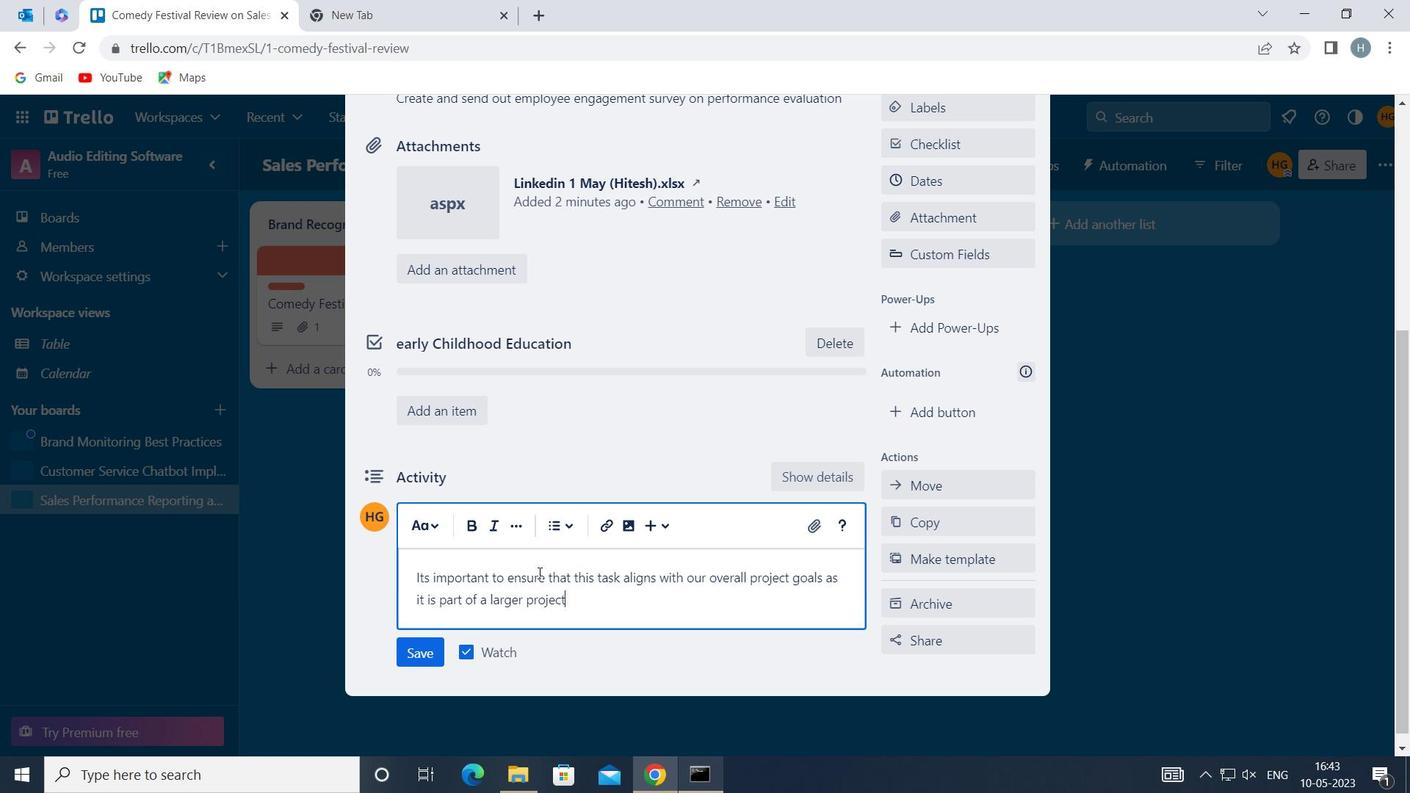 
Action: Mouse moved to (418, 644)
Screenshot: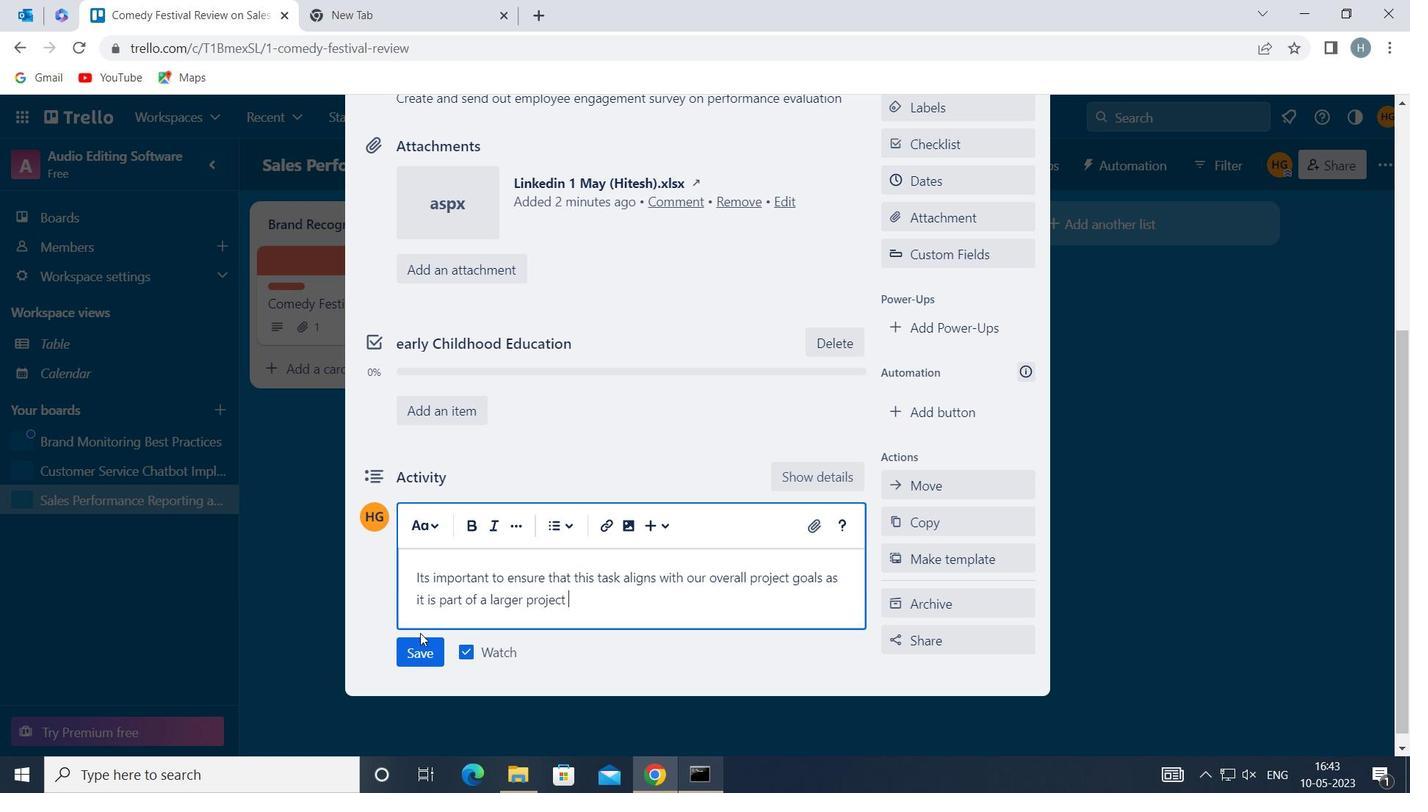 
Action: Mouse pressed left at (418, 644)
Screenshot: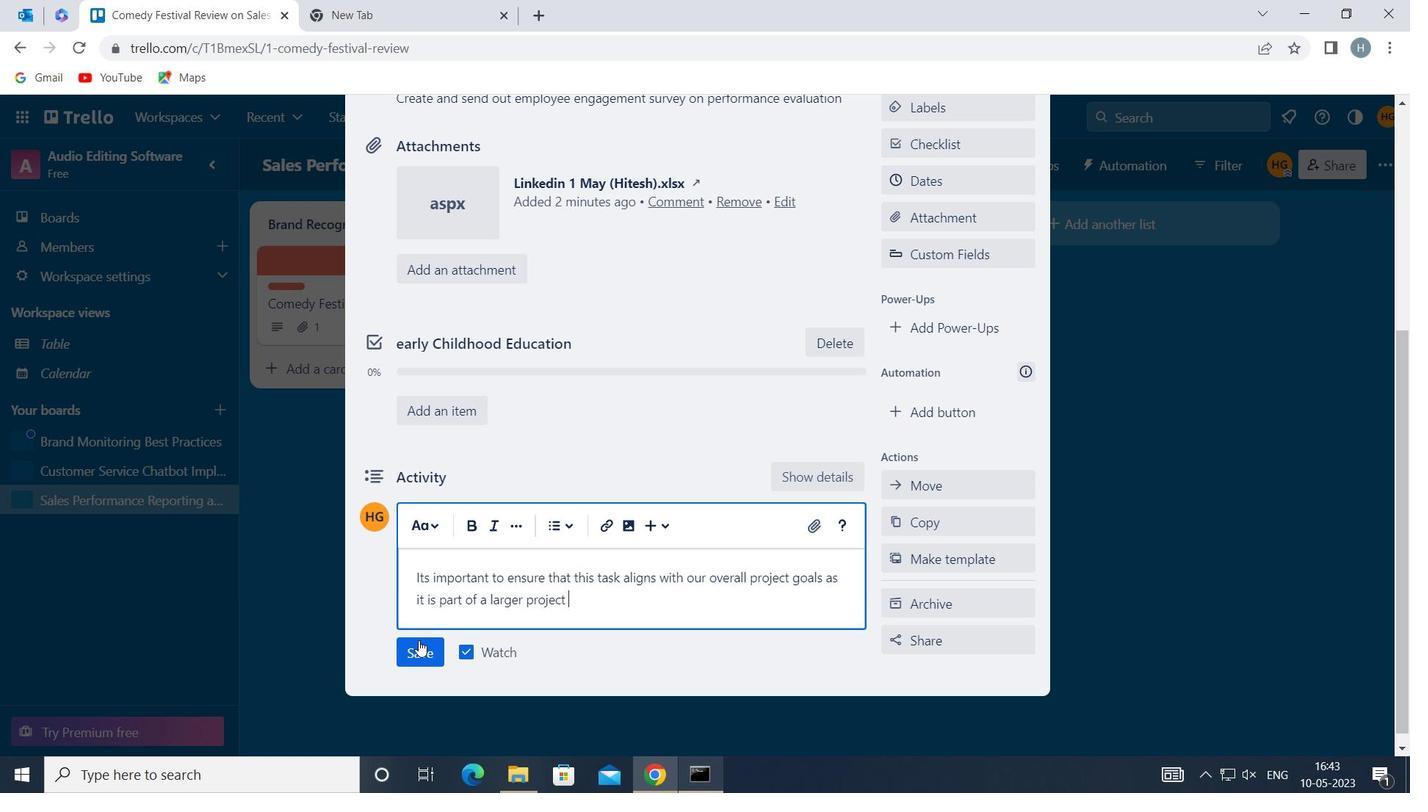 
Action: Mouse moved to (929, 178)
Screenshot: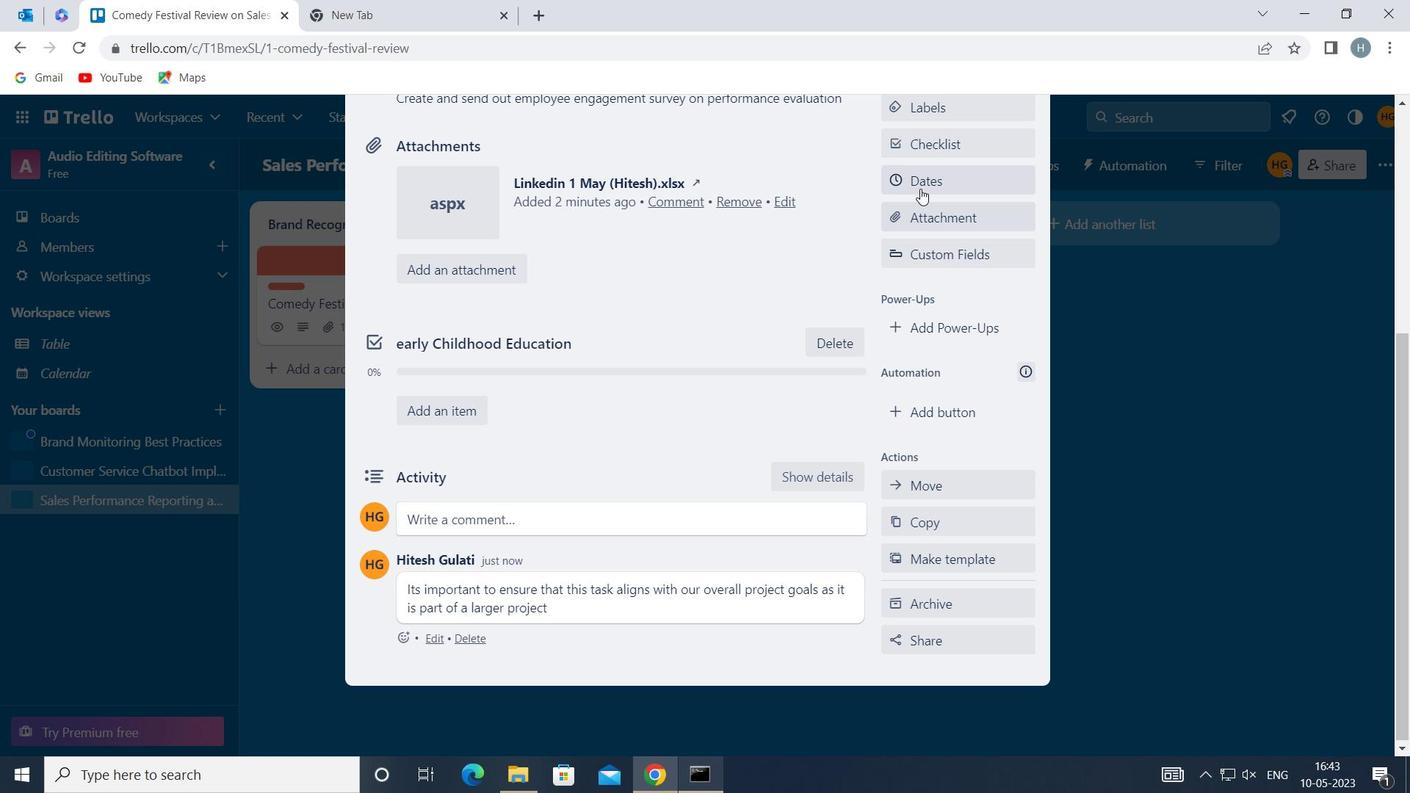 
Action: Mouse pressed left at (929, 178)
Screenshot: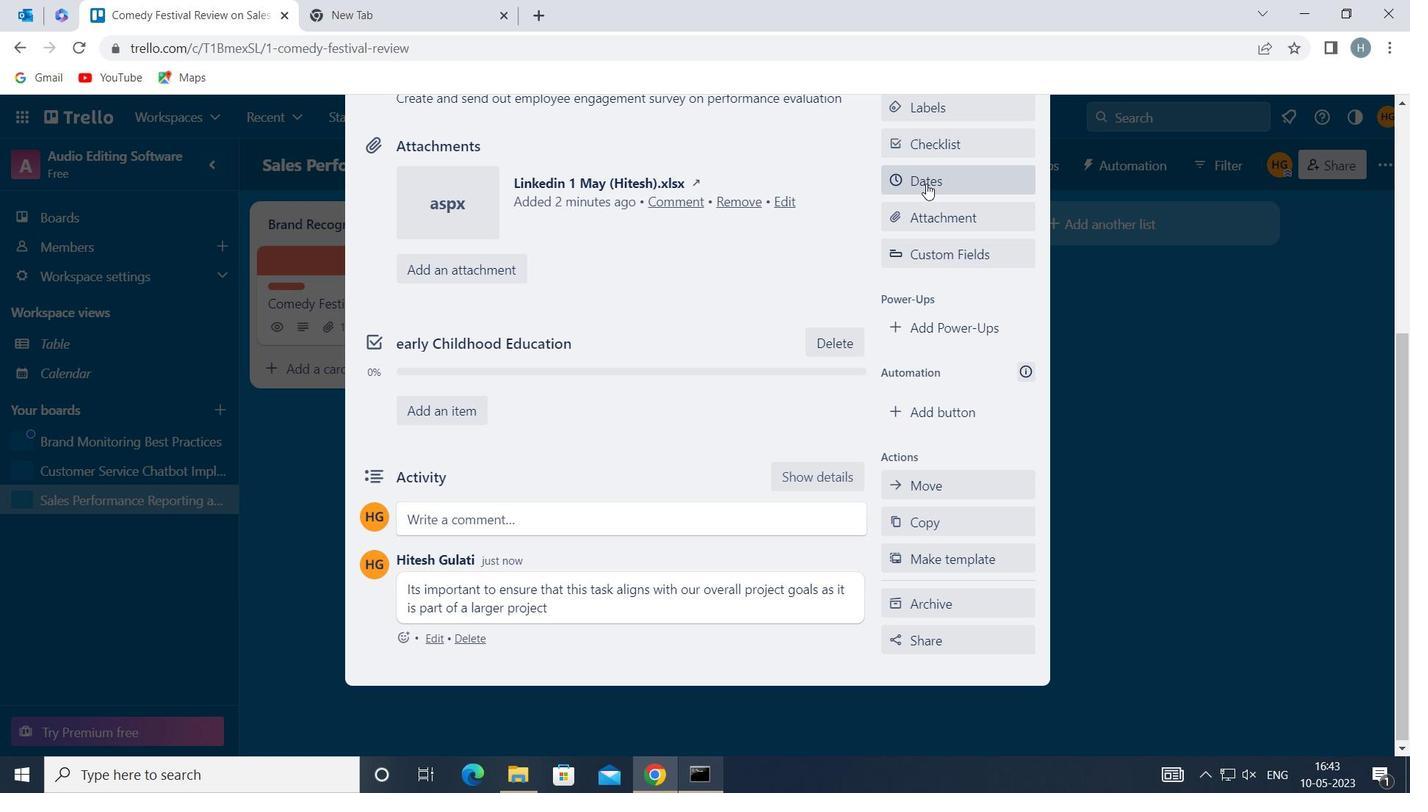 
Action: Mouse moved to (897, 492)
Screenshot: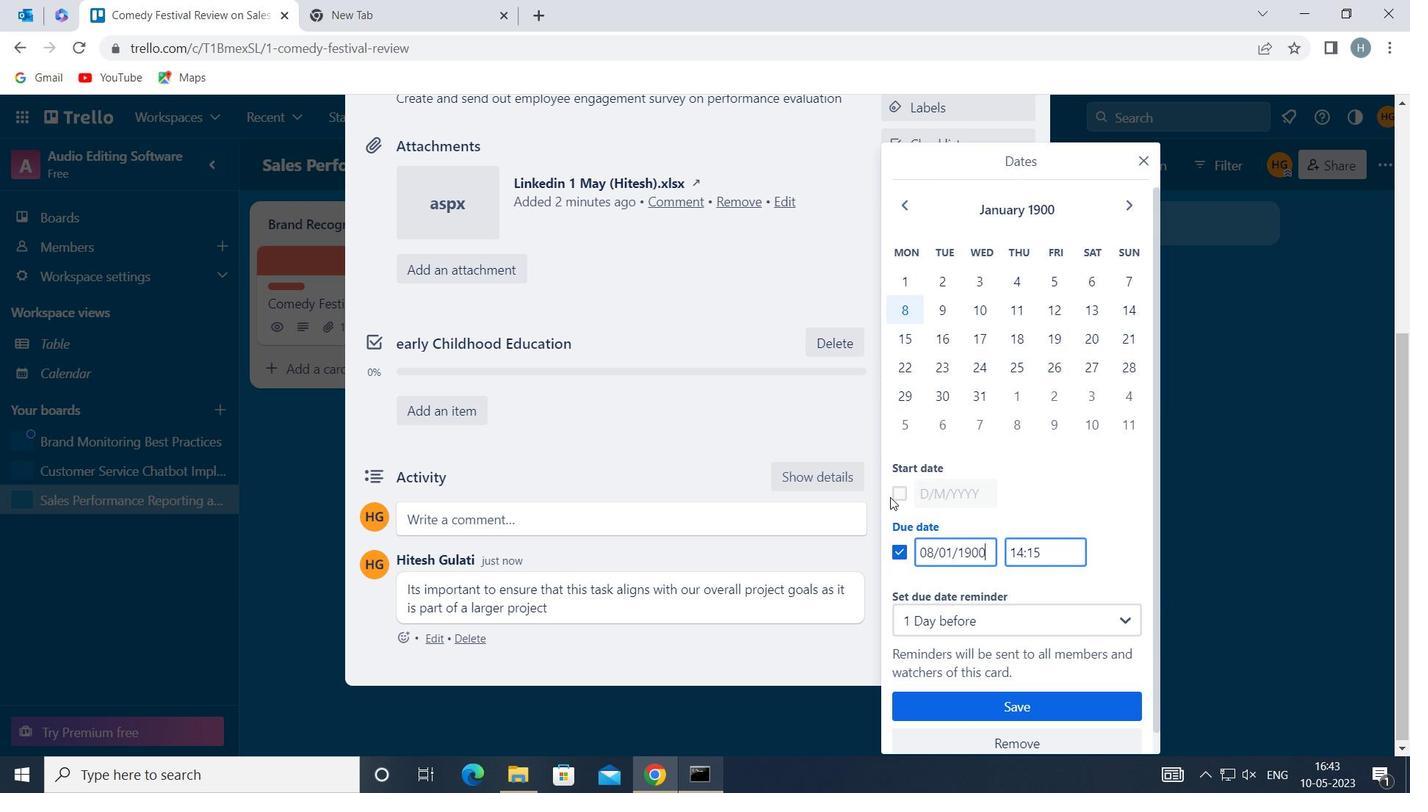 
Action: Mouse pressed left at (897, 492)
Screenshot: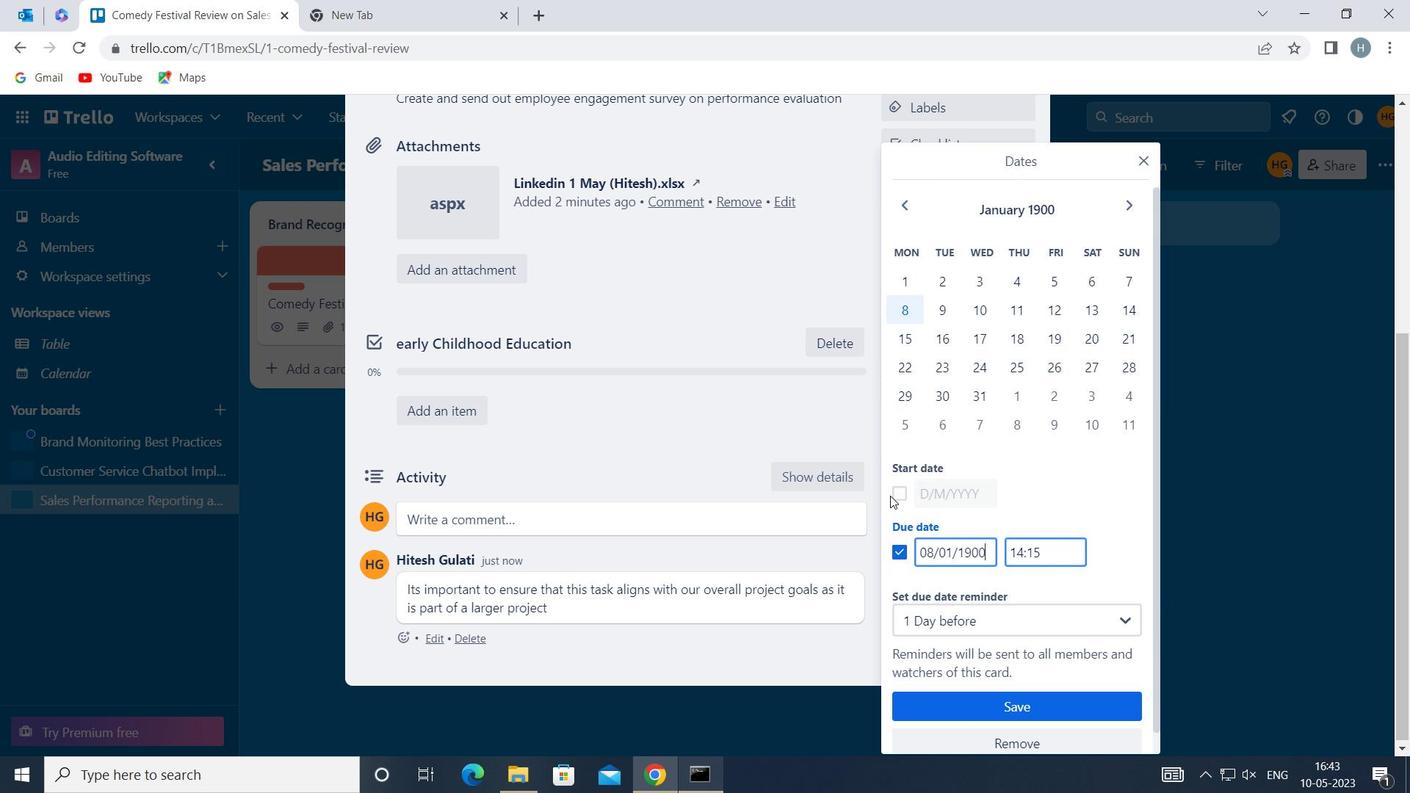 
Action: Mouse moved to (931, 486)
Screenshot: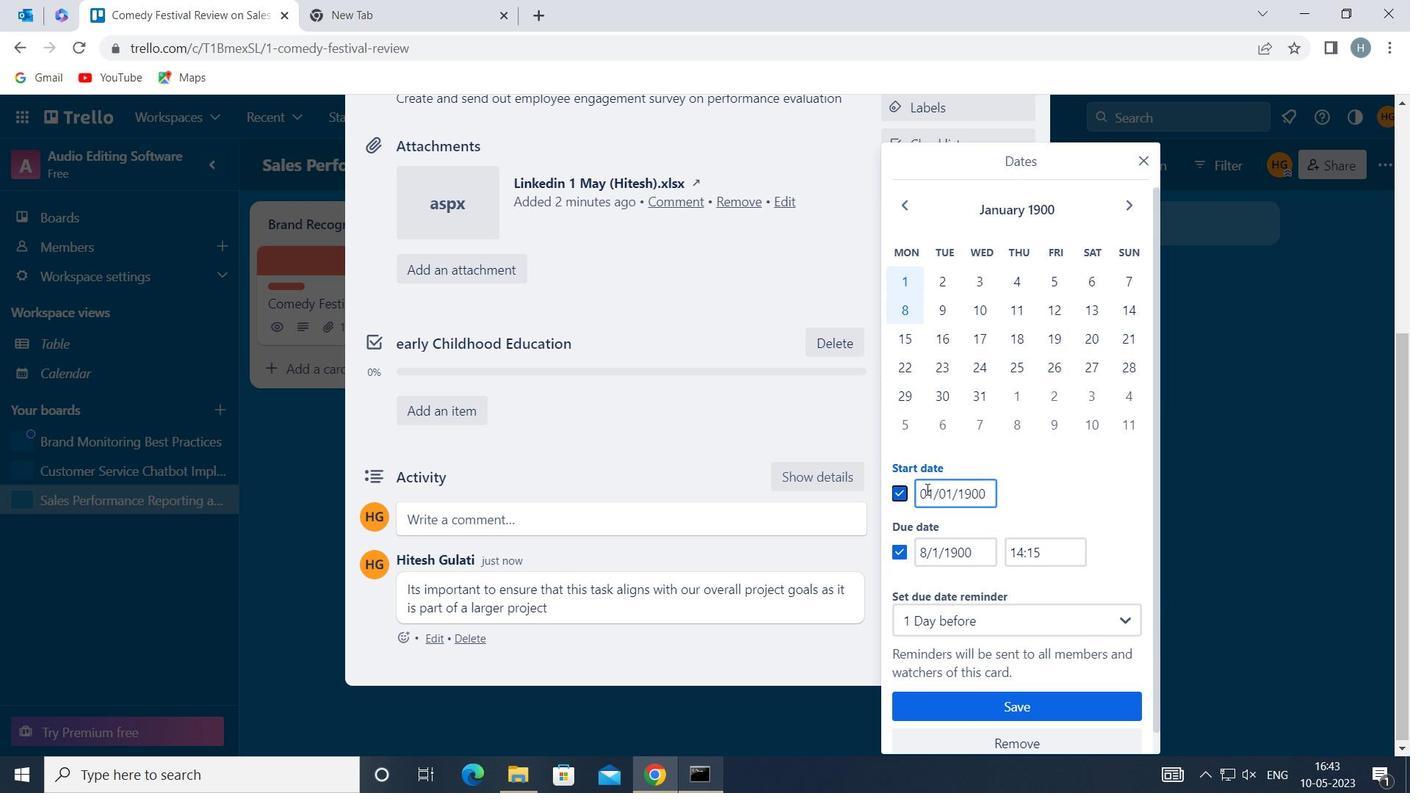 
Action: Mouse pressed left at (931, 486)
Screenshot: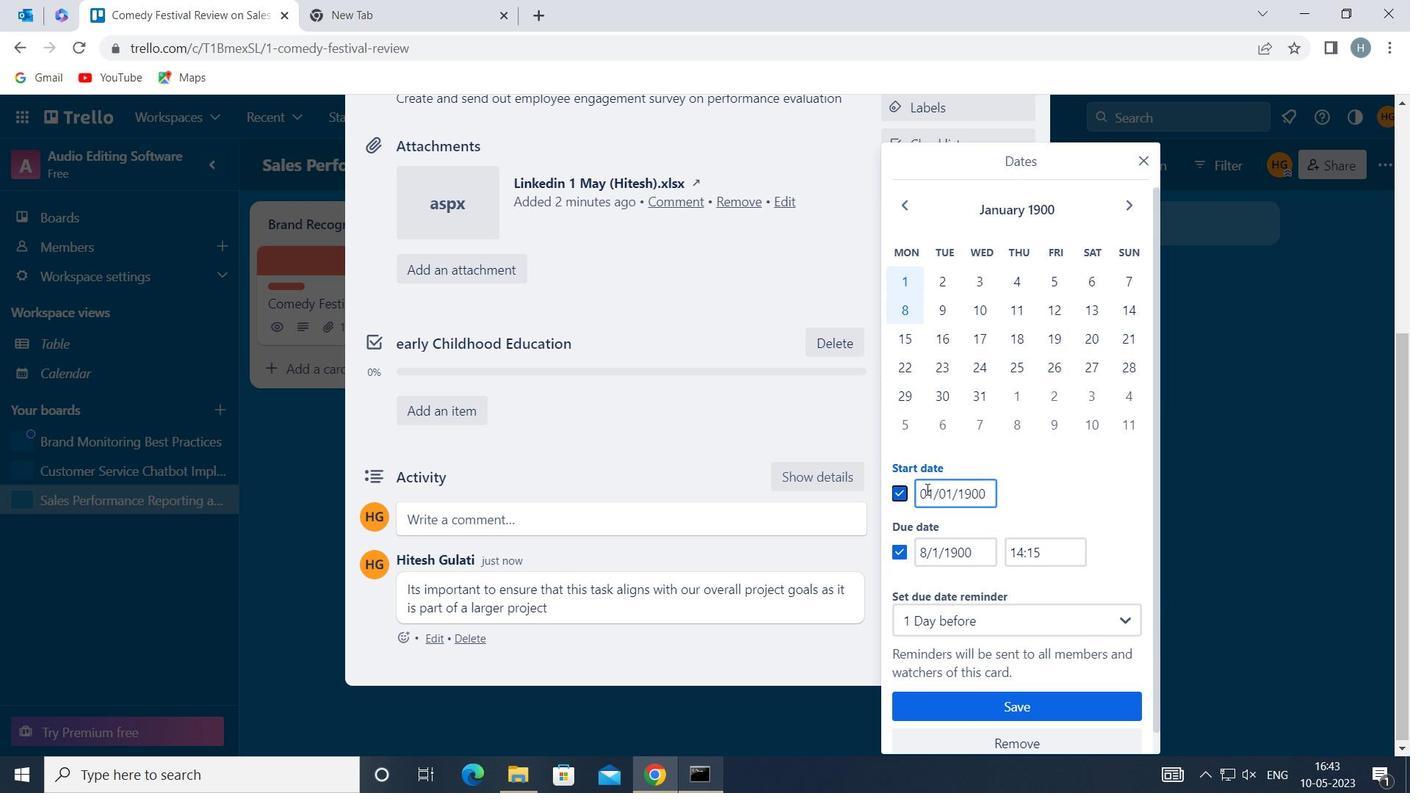 
Action: Mouse moved to (927, 492)
Screenshot: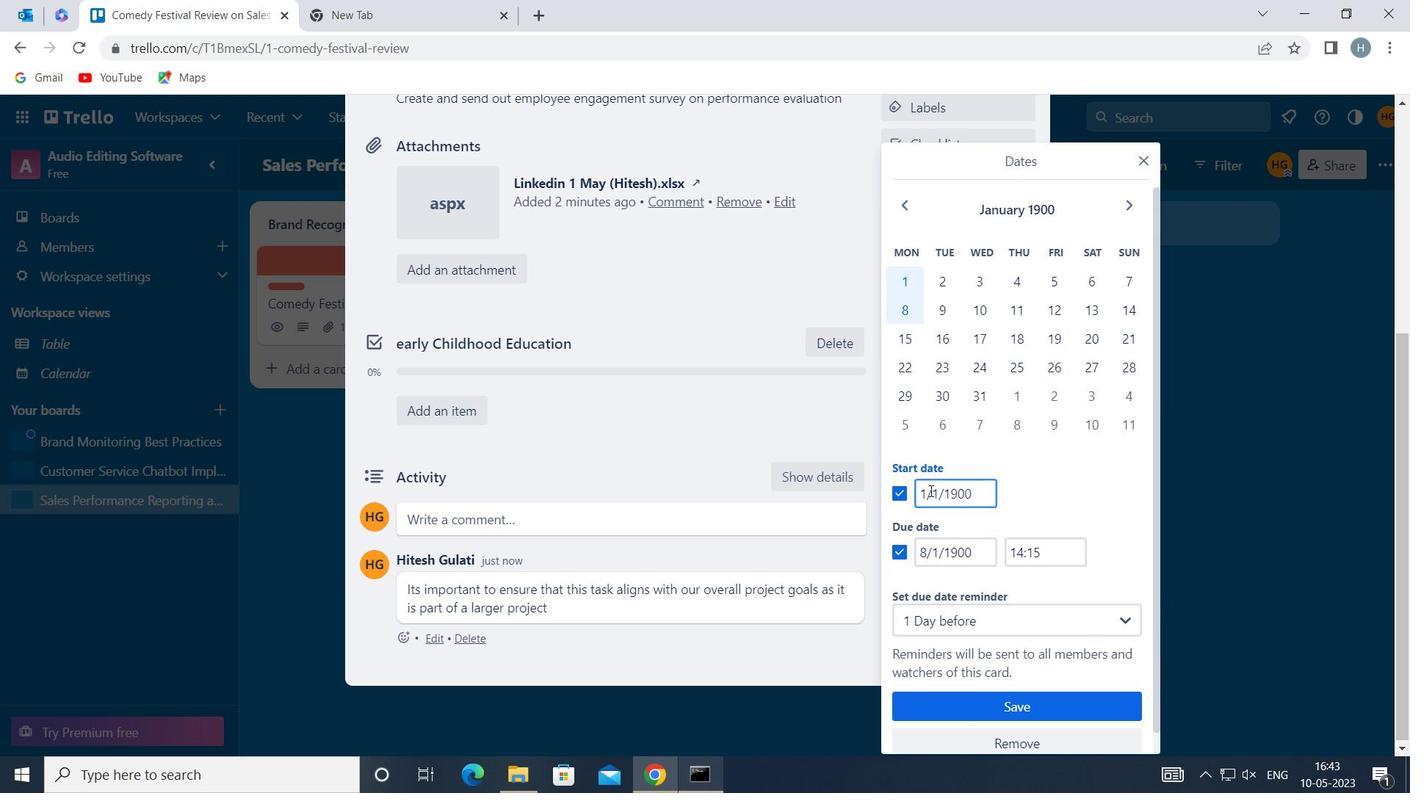 
Action: Mouse pressed left at (927, 492)
Screenshot: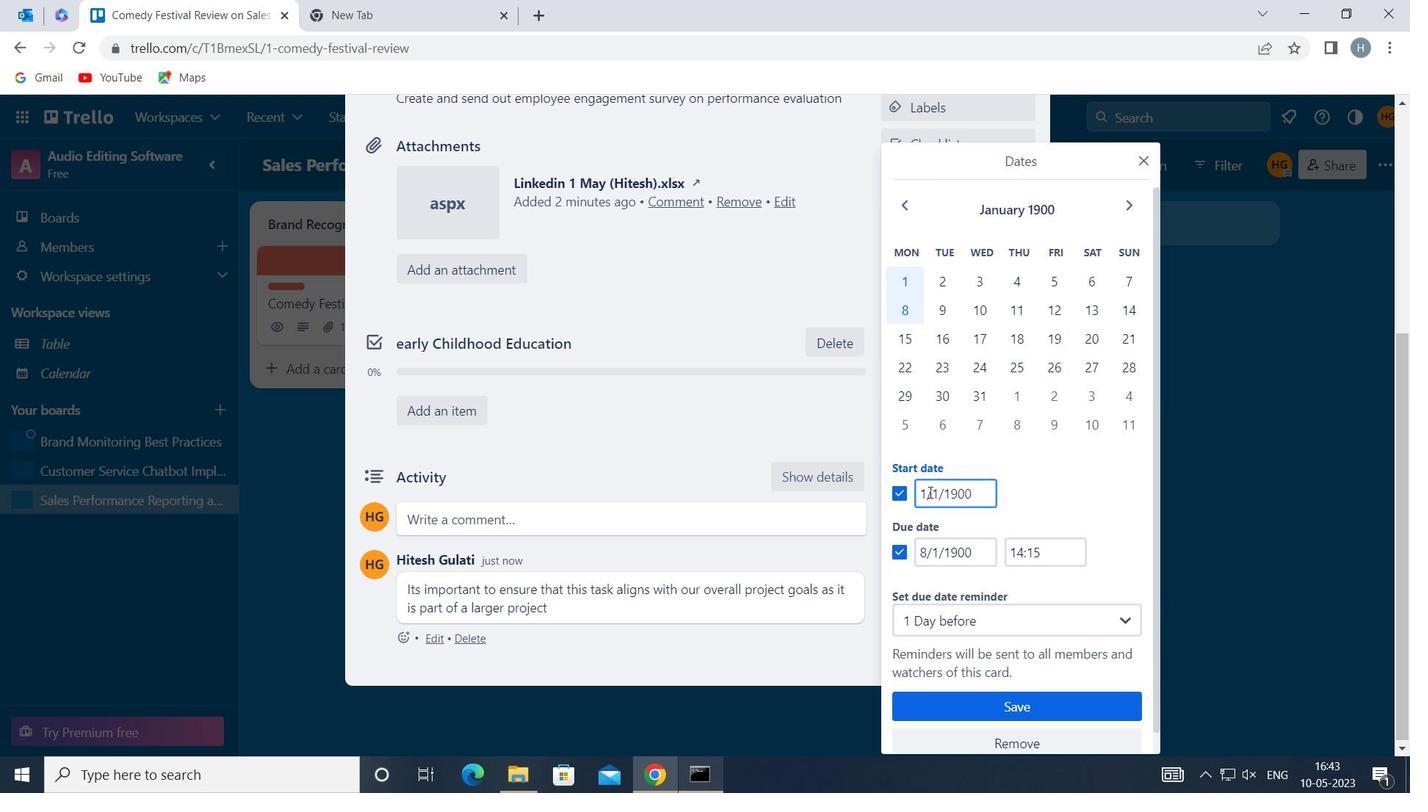 
Action: Mouse moved to (925, 492)
Screenshot: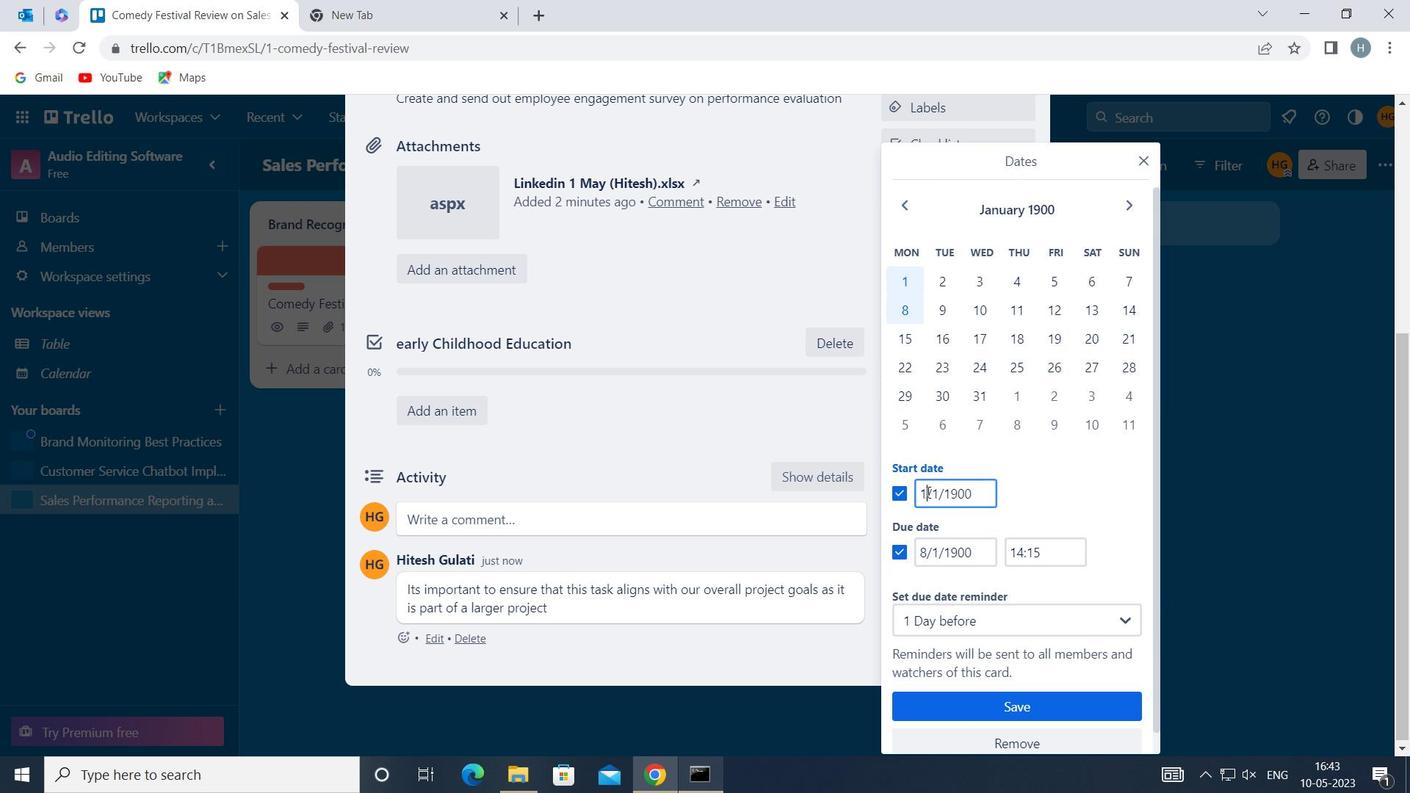 
Action: Key pressed <Key.backspace><<98>>
Screenshot: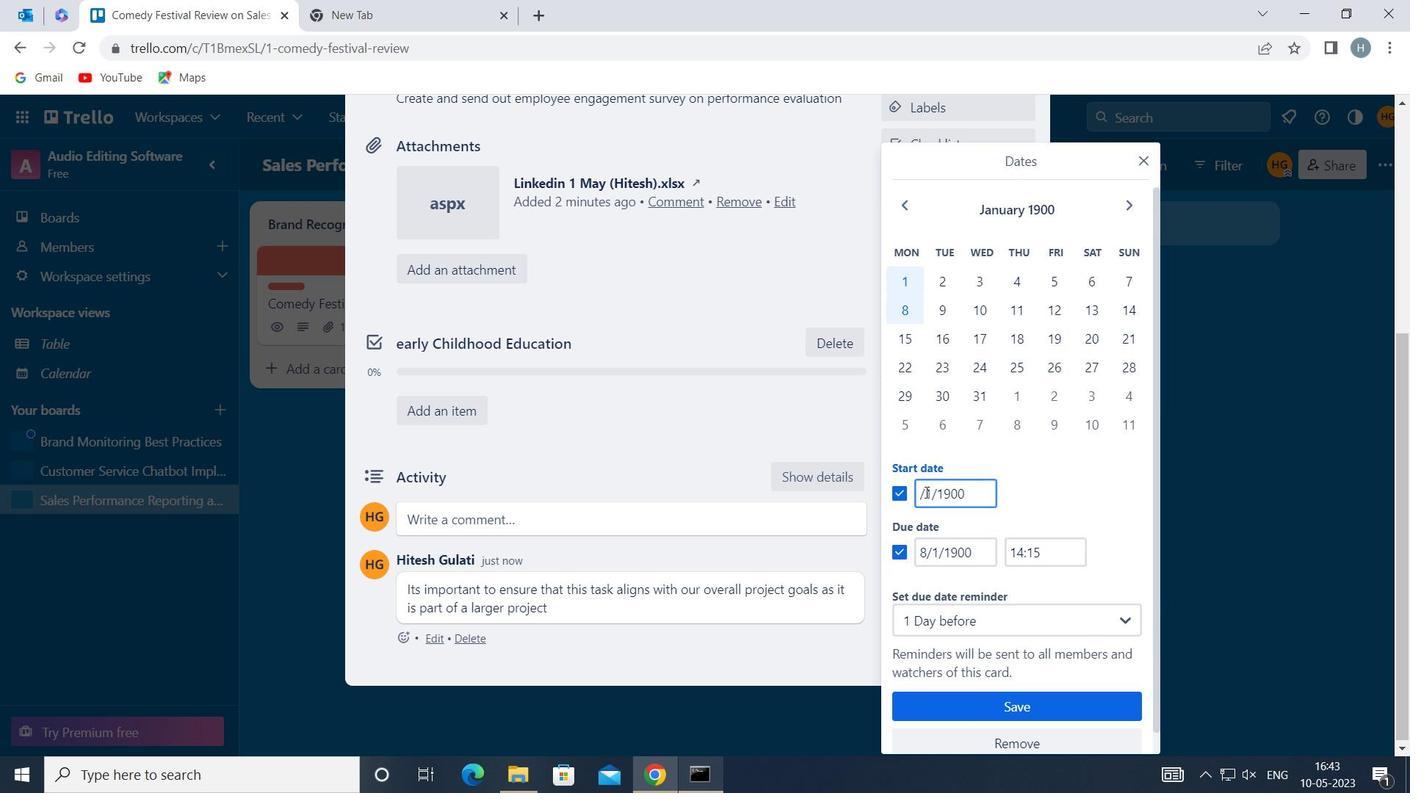 
Action: Mouse moved to (948, 551)
Screenshot: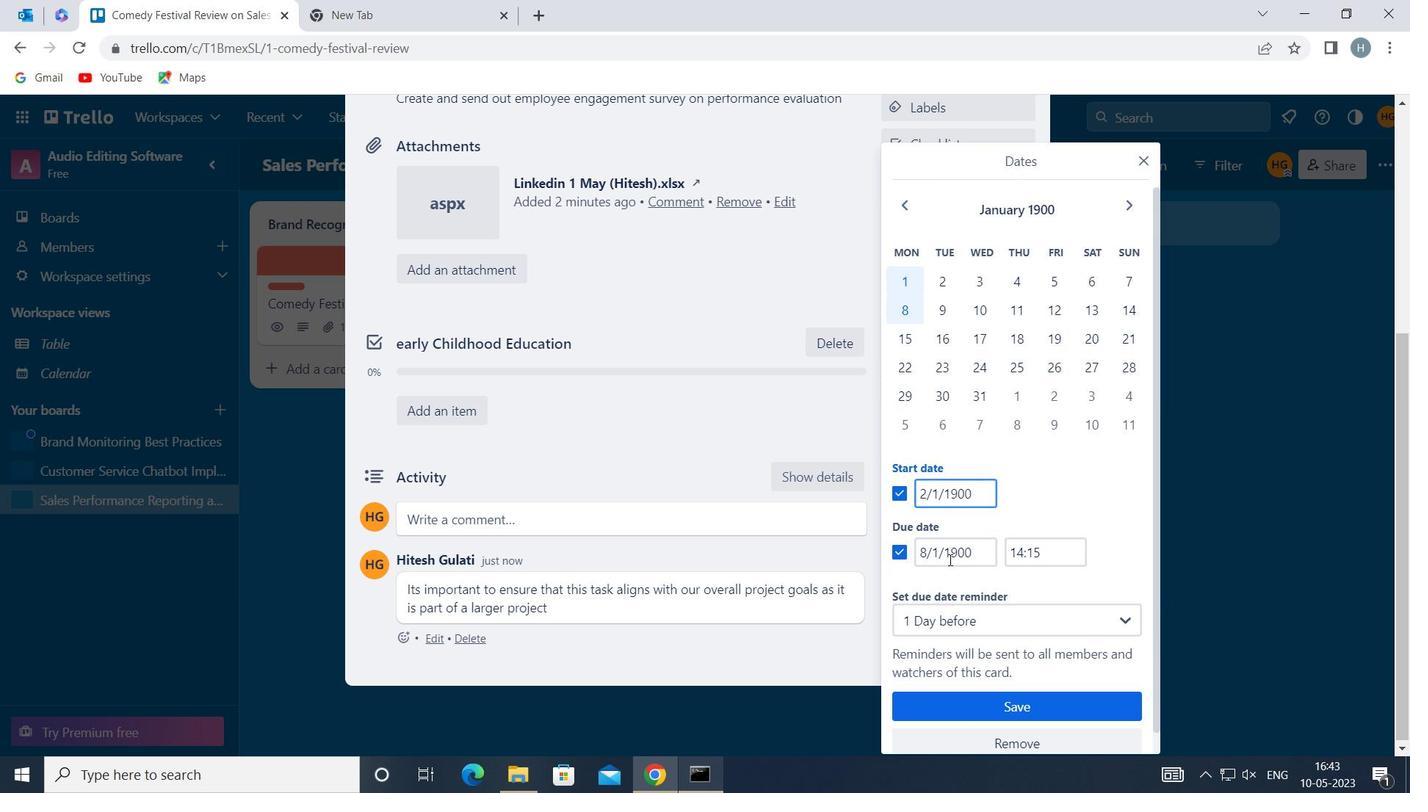 
Action: Mouse pressed left at (948, 551)
Screenshot: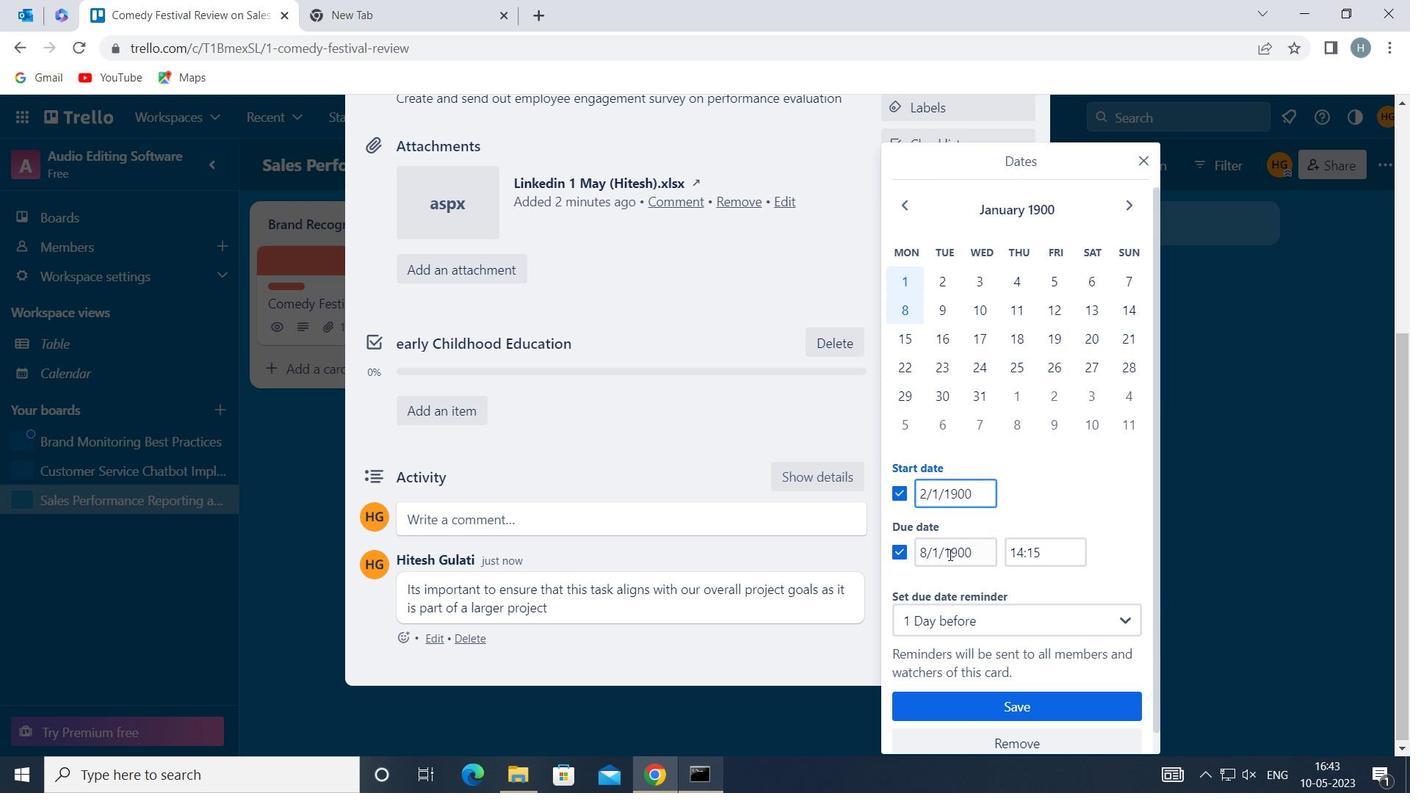 
Action: Mouse moved to (923, 551)
Screenshot: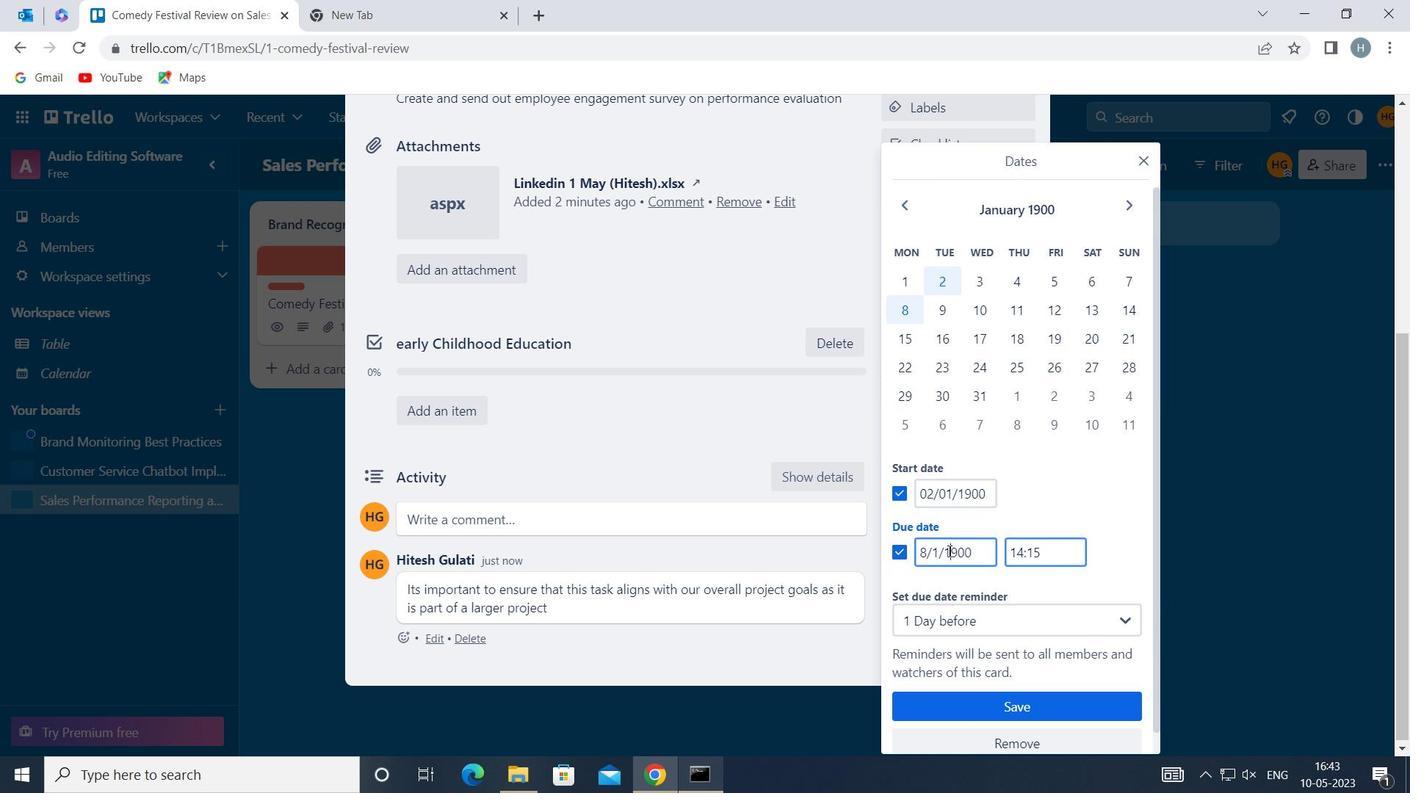 
Action: Mouse pressed left at (923, 551)
Screenshot: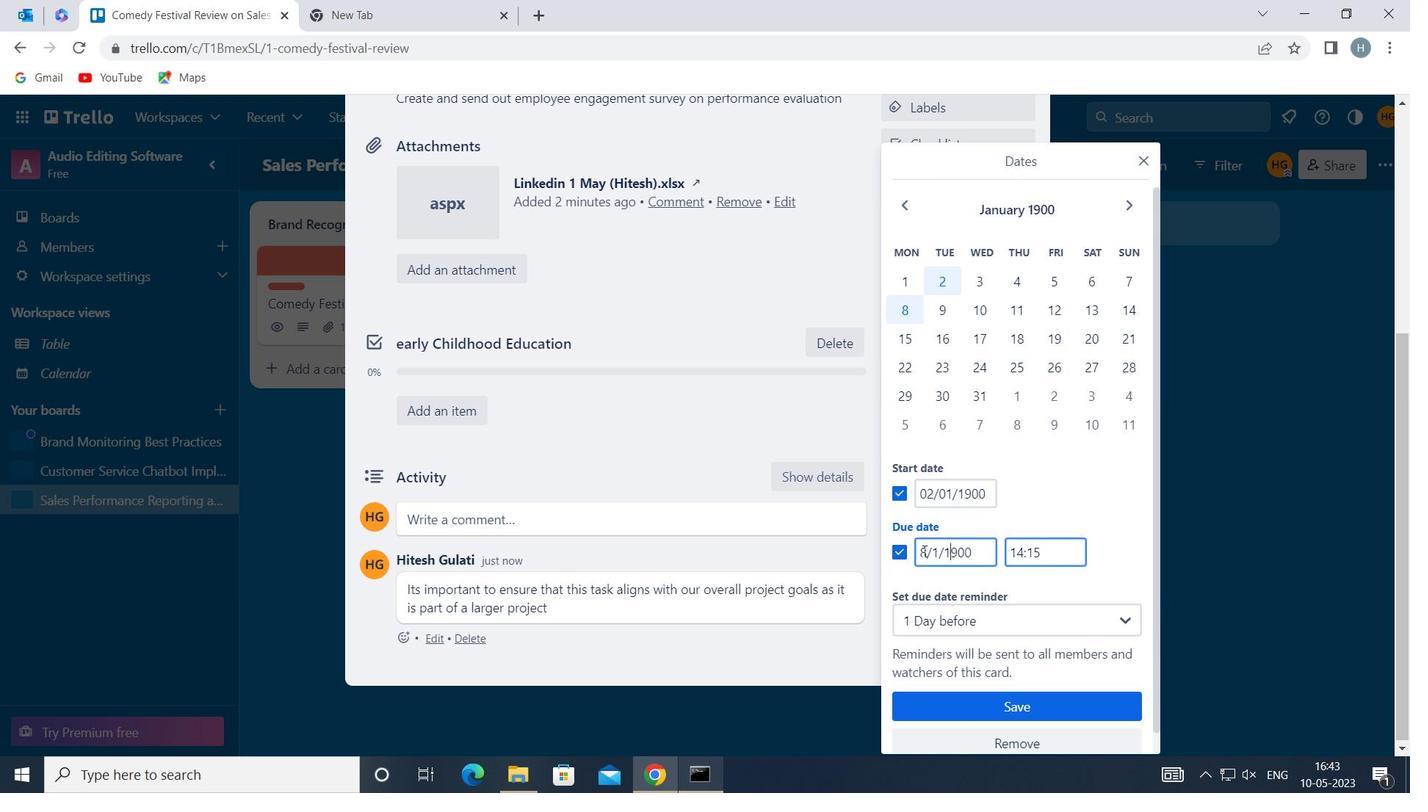 
Action: Mouse moved to (925, 551)
Screenshot: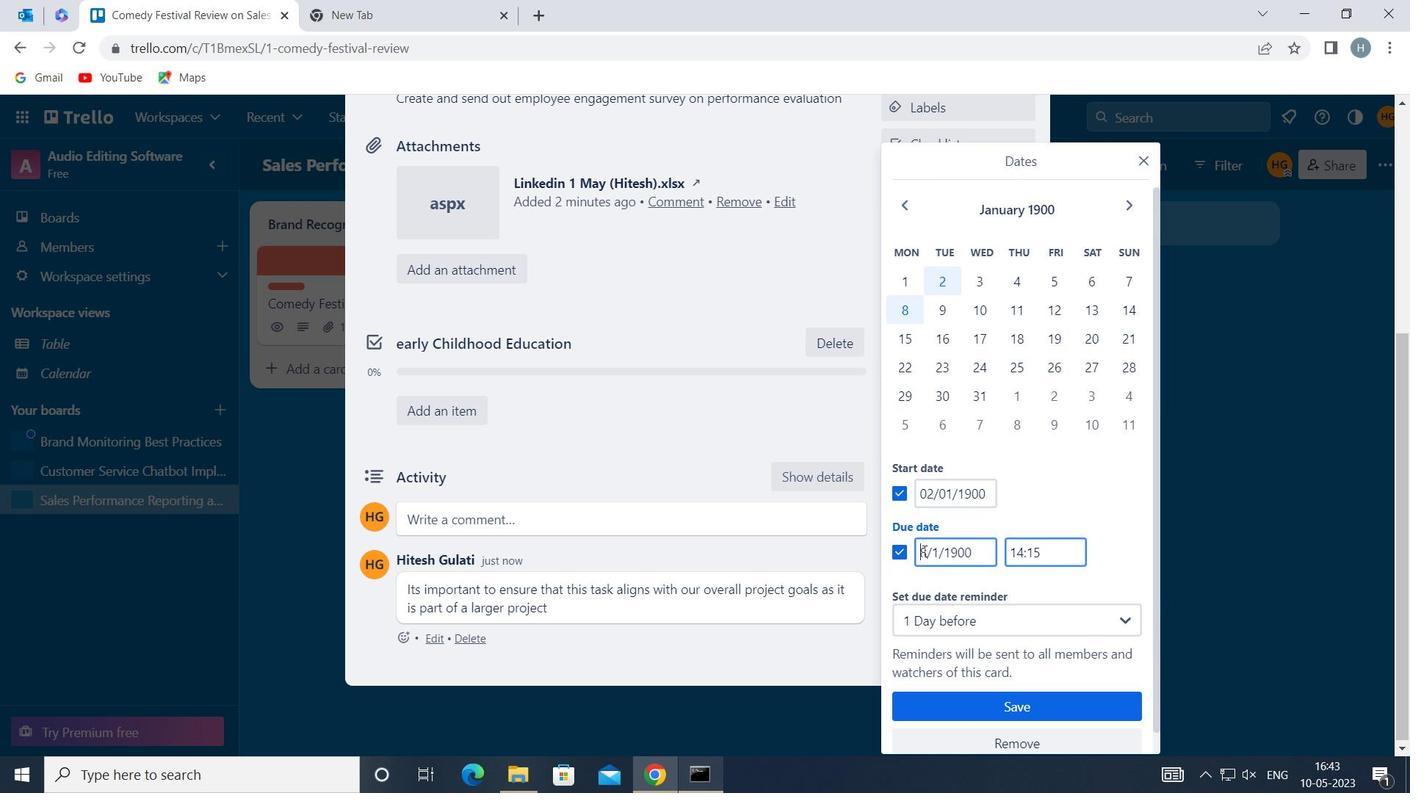 
Action: Mouse pressed left at (925, 551)
Screenshot: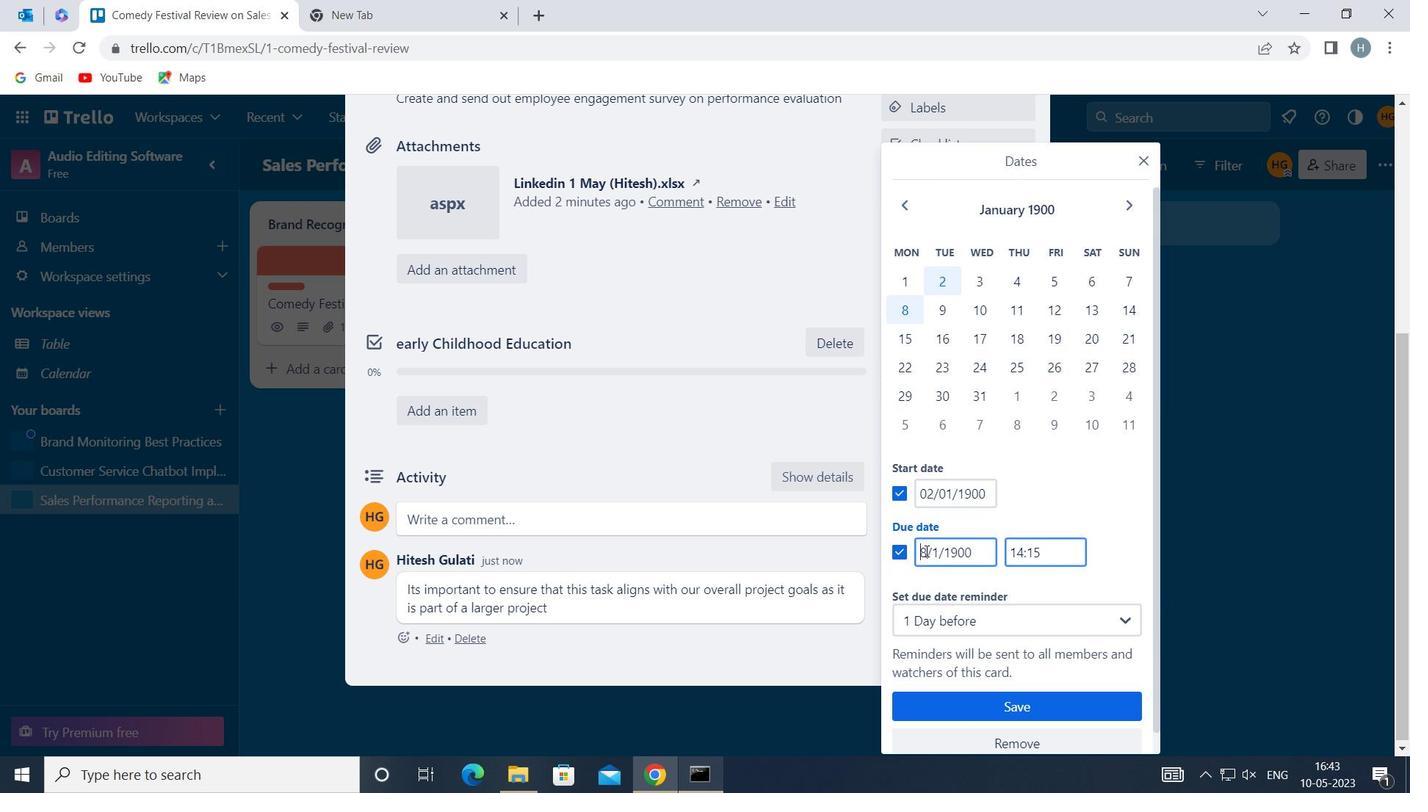 
Action: Mouse moved to (926, 548)
Screenshot: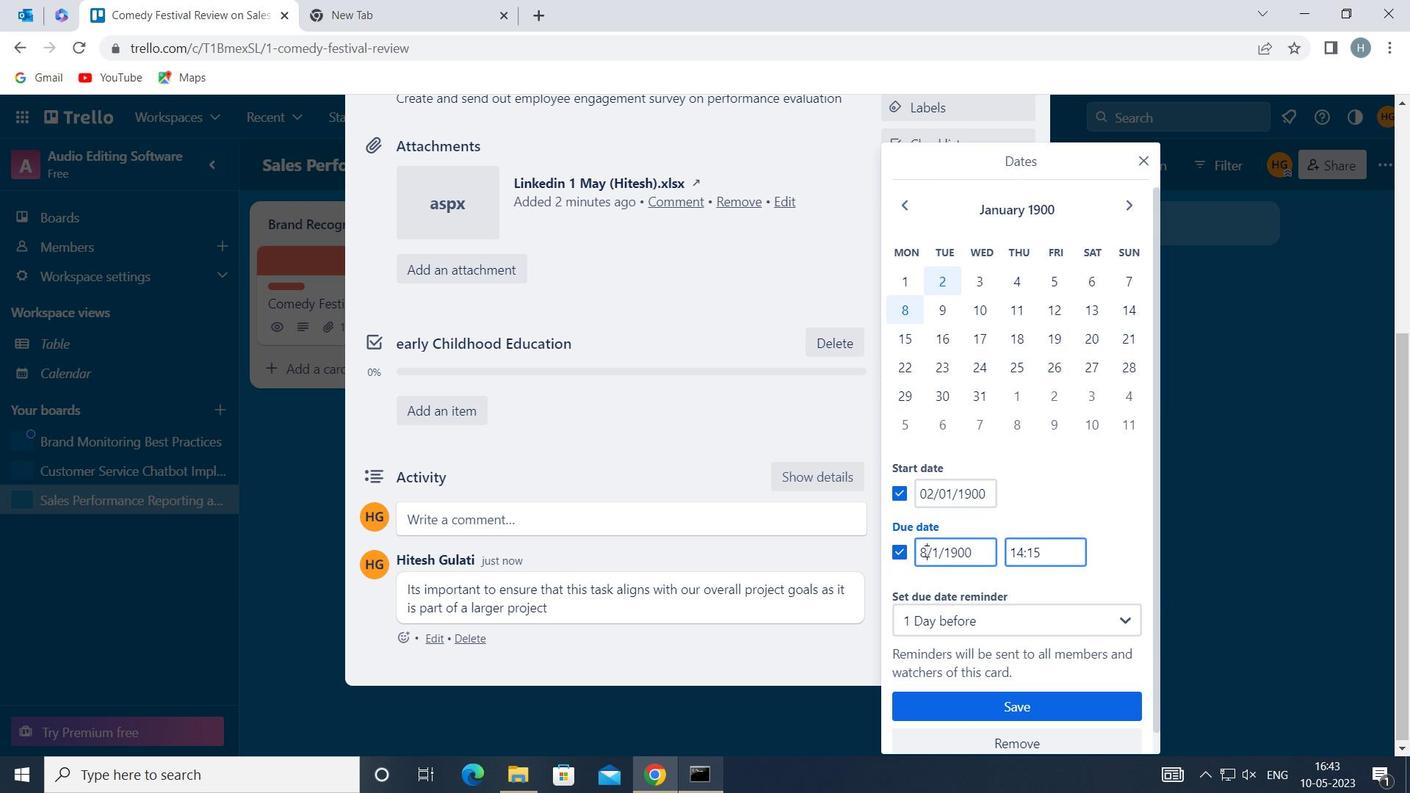 
Action: Key pressed <Key.backspace><<105>><Key.enter>
Screenshot: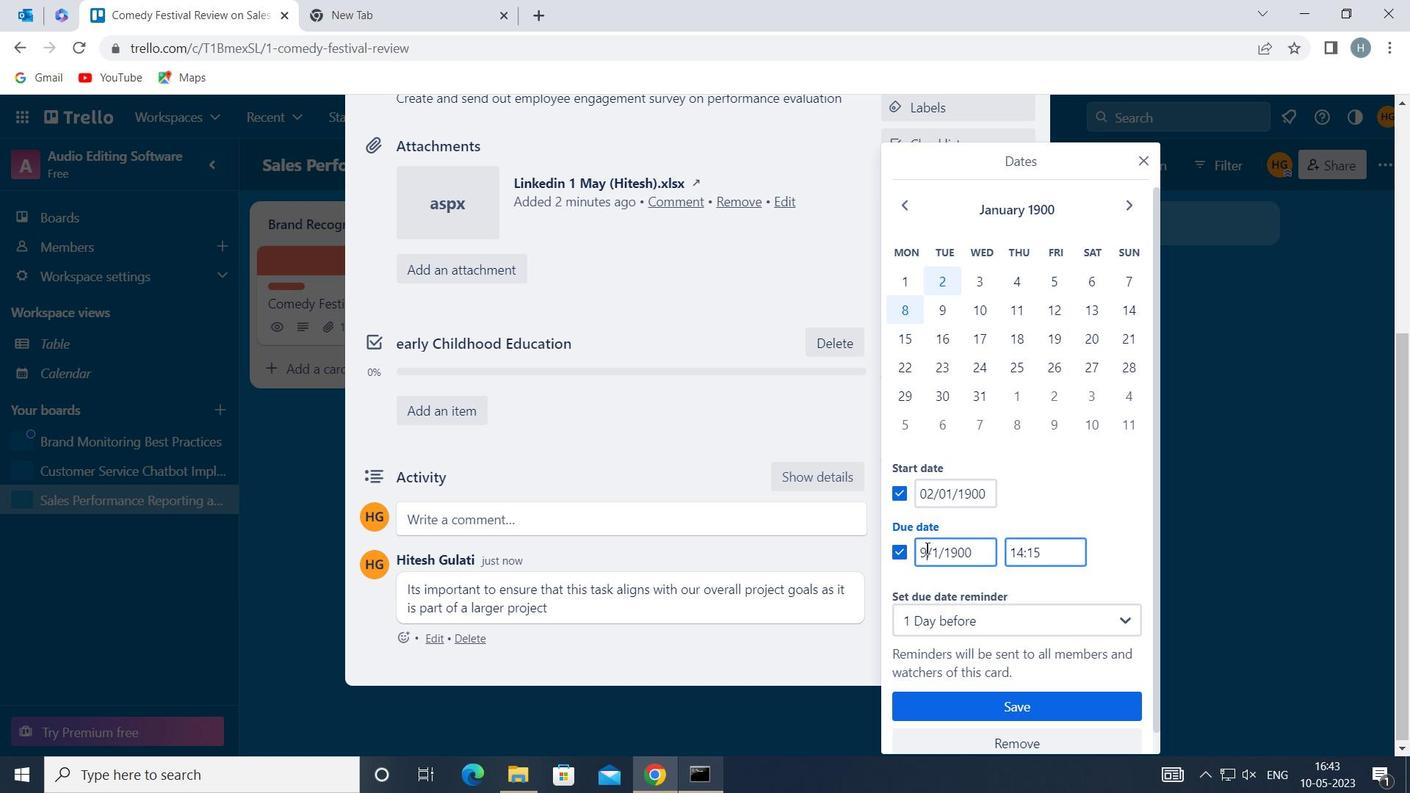 
Action: Mouse moved to (812, 452)
Screenshot: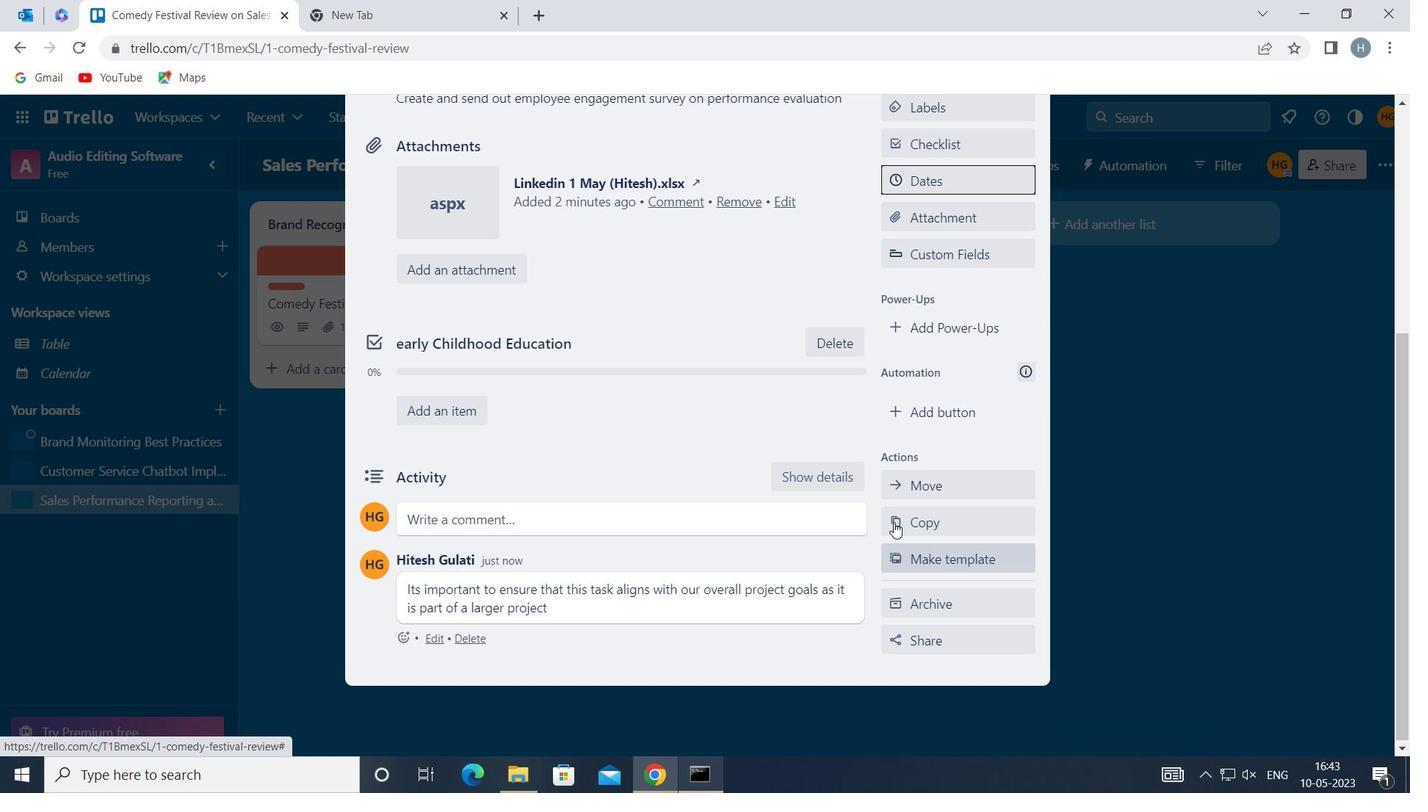 
